 Task: Send an email with the signature Gavin Kelly with the subject Update on a performance review and the message We need to follow up with the vendor on the delayed shipment of the products. from softage.8@softage.net to softage.1@softage.net and softage.2@softage.net
Action: Mouse moved to (908, 56)
Screenshot: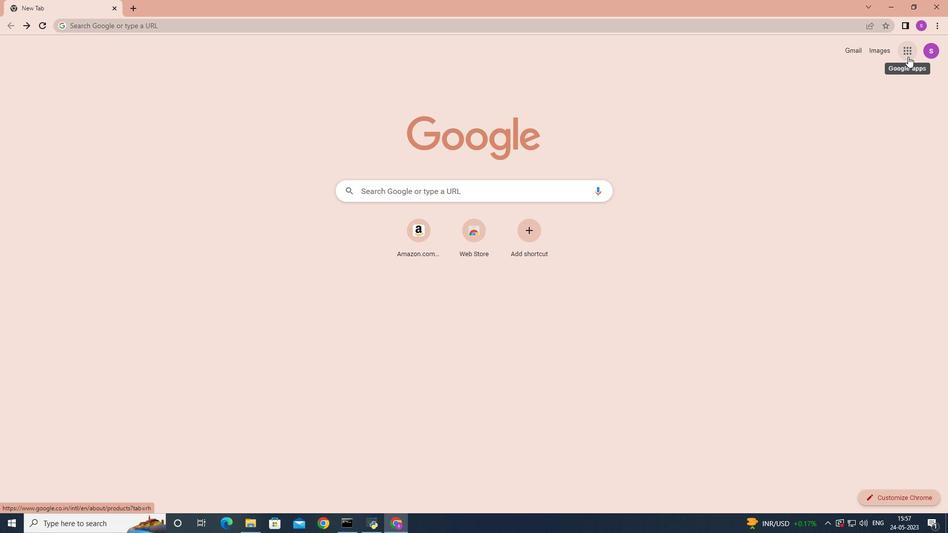 
Action: Mouse pressed left at (908, 56)
Screenshot: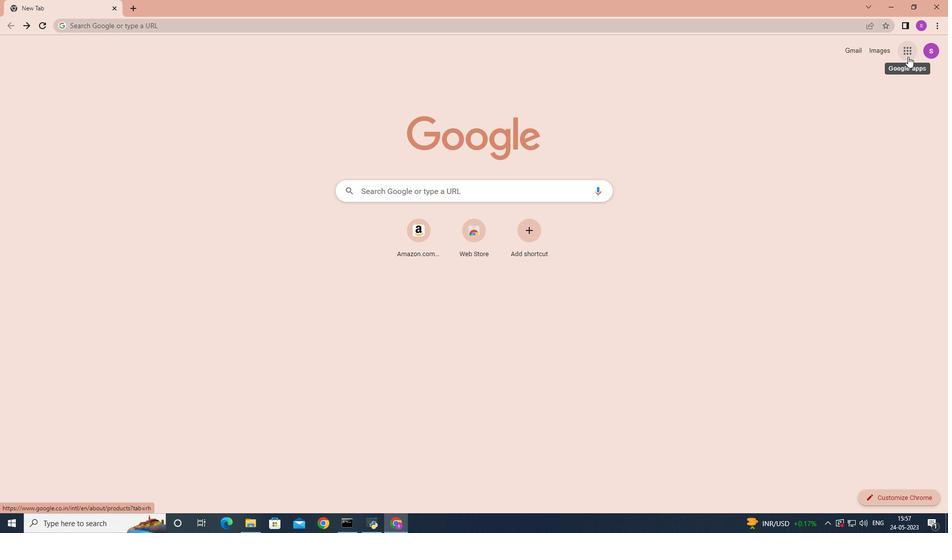 
Action: Mouse moved to (855, 104)
Screenshot: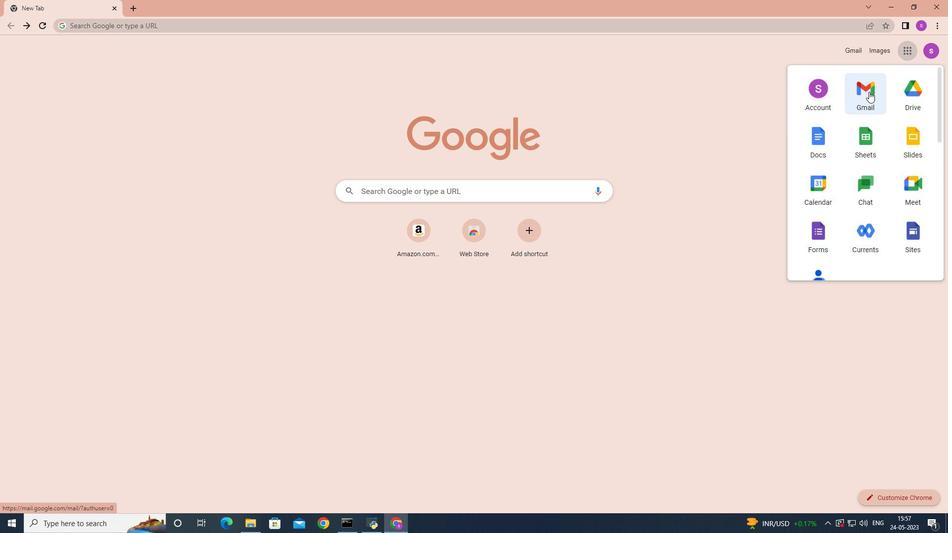 
Action: Mouse pressed left at (855, 104)
Screenshot: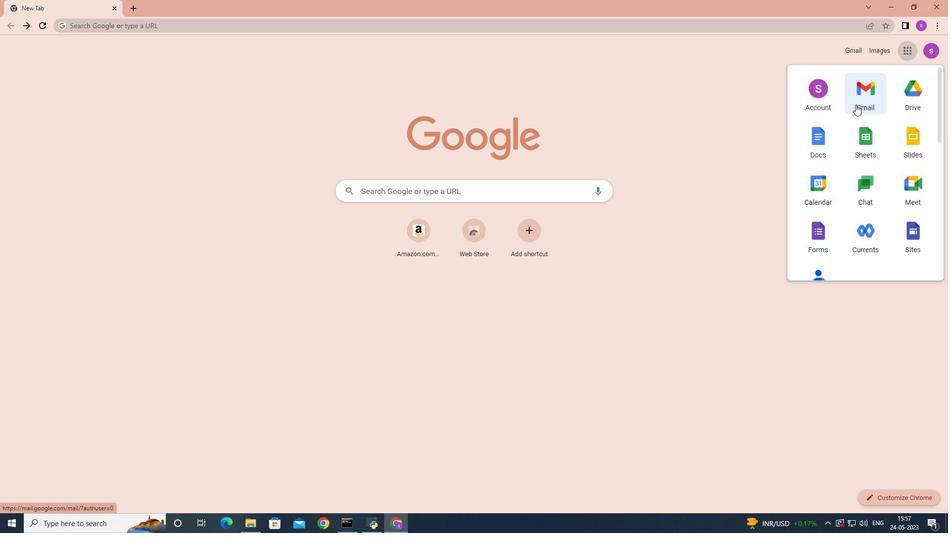 
Action: Mouse moved to (836, 56)
Screenshot: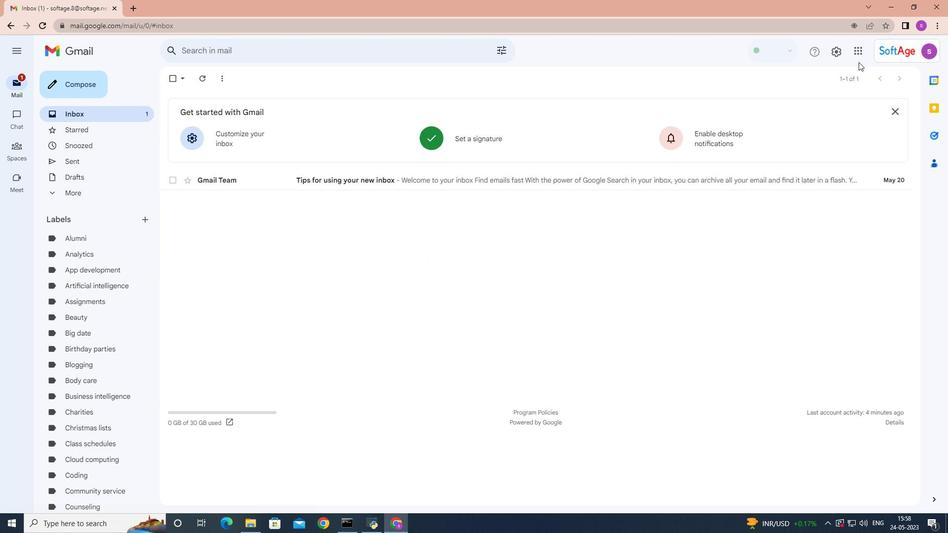 
Action: Mouse pressed left at (836, 56)
Screenshot: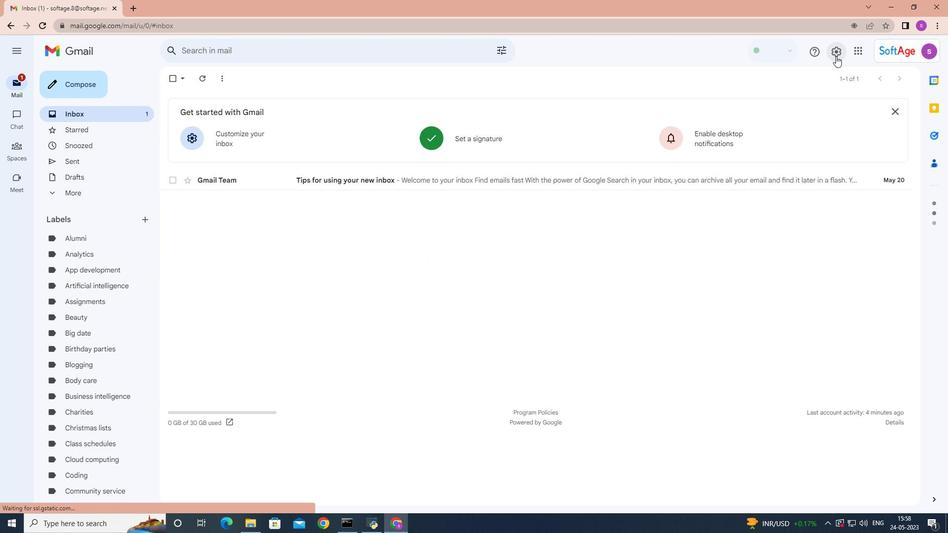 
Action: Mouse moved to (826, 102)
Screenshot: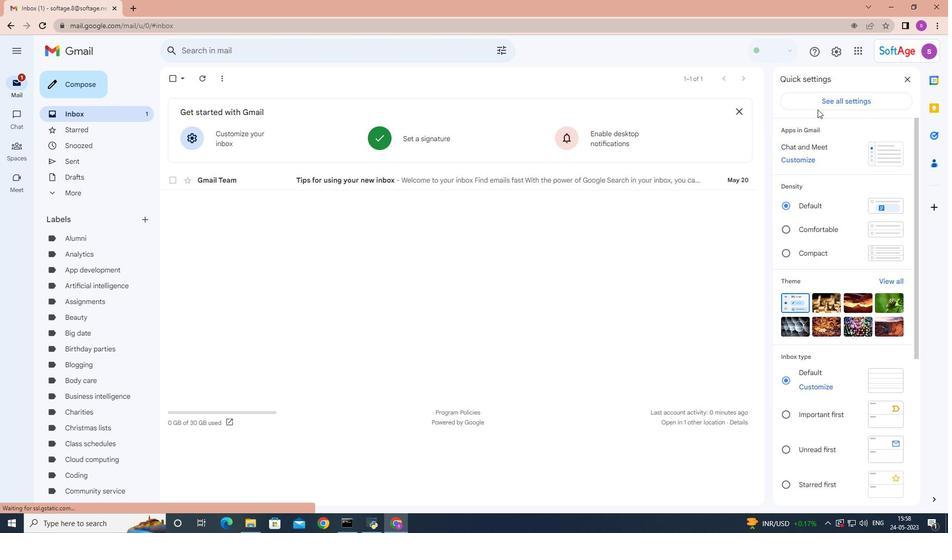 
Action: Mouse pressed left at (826, 102)
Screenshot: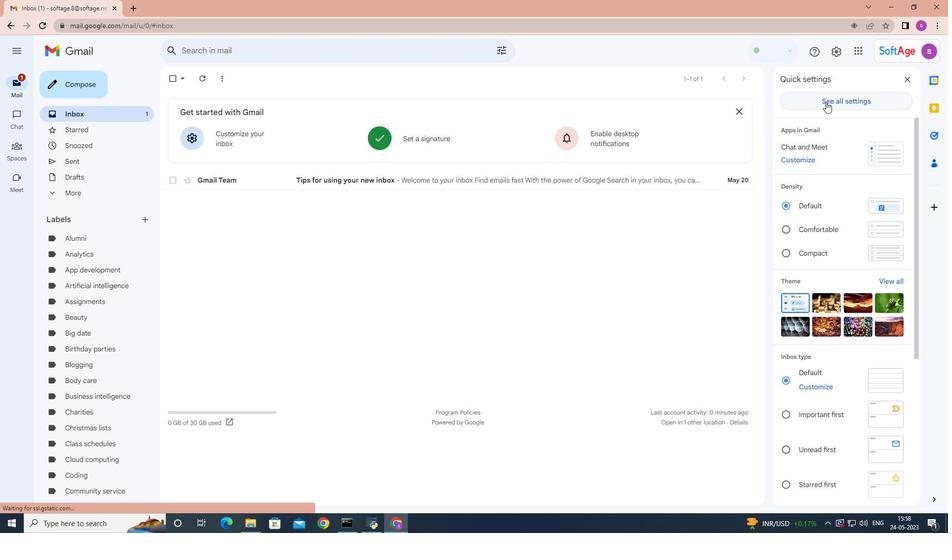 
Action: Mouse moved to (350, 303)
Screenshot: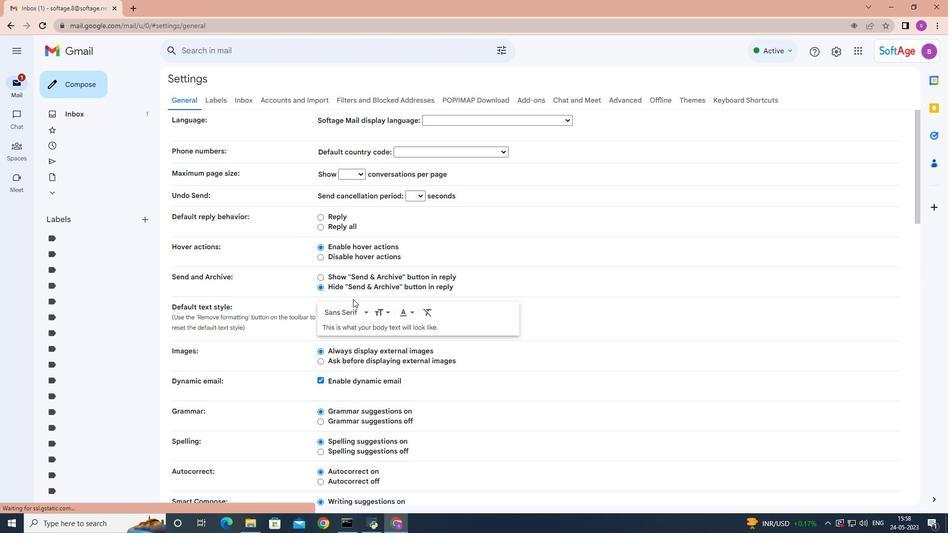 
Action: Mouse scrolled (350, 303) with delta (0, 0)
Screenshot: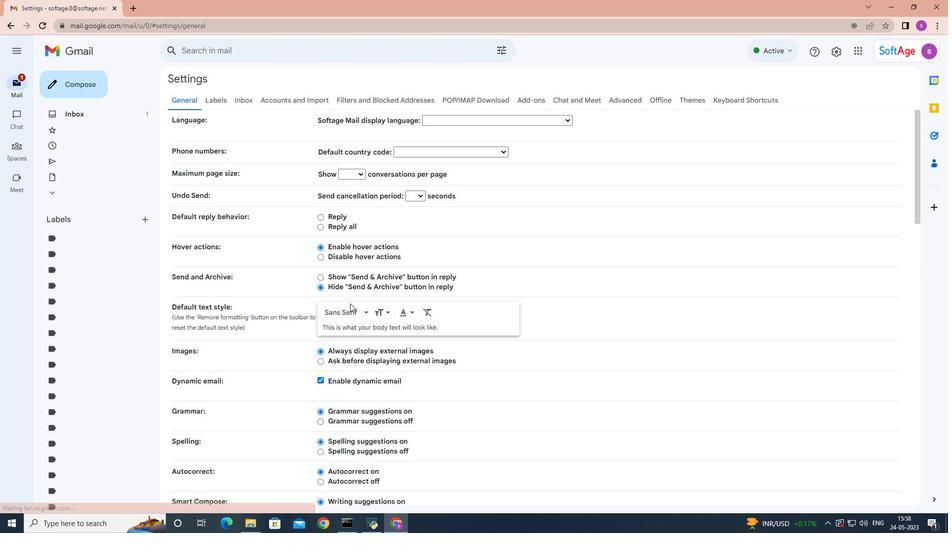 
Action: Mouse scrolled (350, 303) with delta (0, 0)
Screenshot: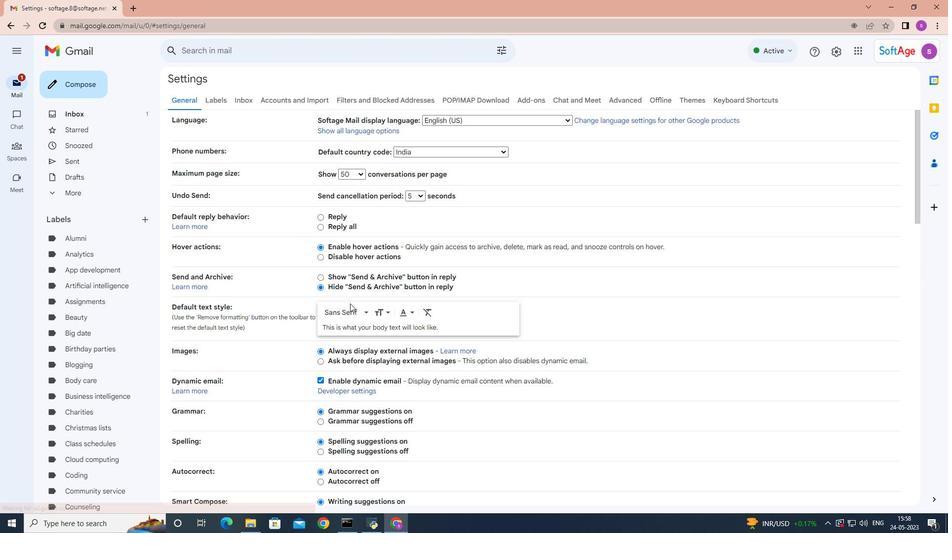 
Action: Mouse scrolled (350, 303) with delta (0, 0)
Screenshot: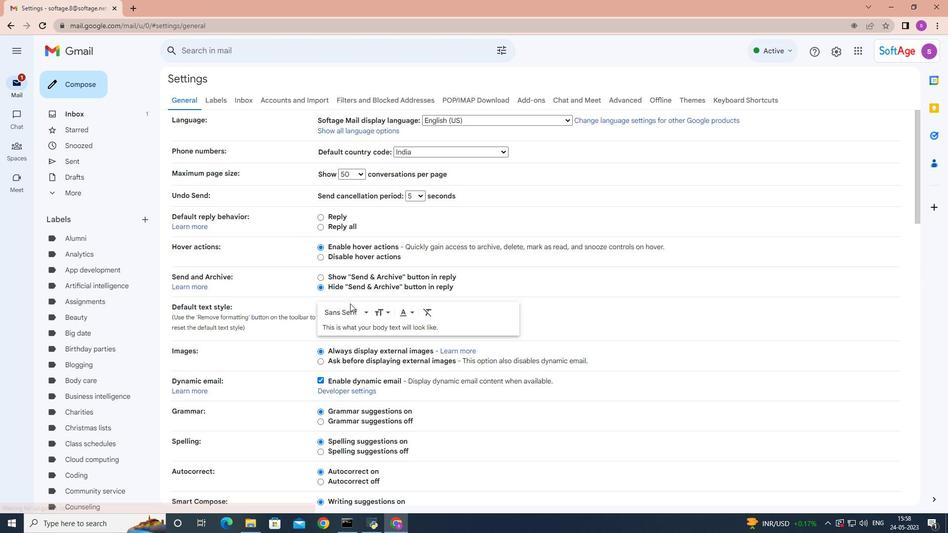 
Action: Mouse scrolled (350, 303) with delta (0, 0)
Screenshot: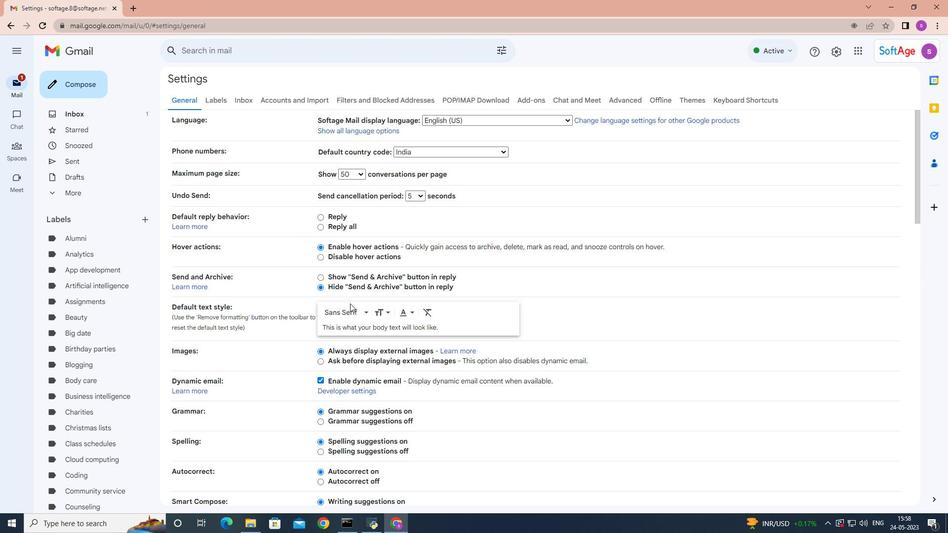 
Action: Mouse scrolled (350, 303) with delta (0, 0)
Screenshot: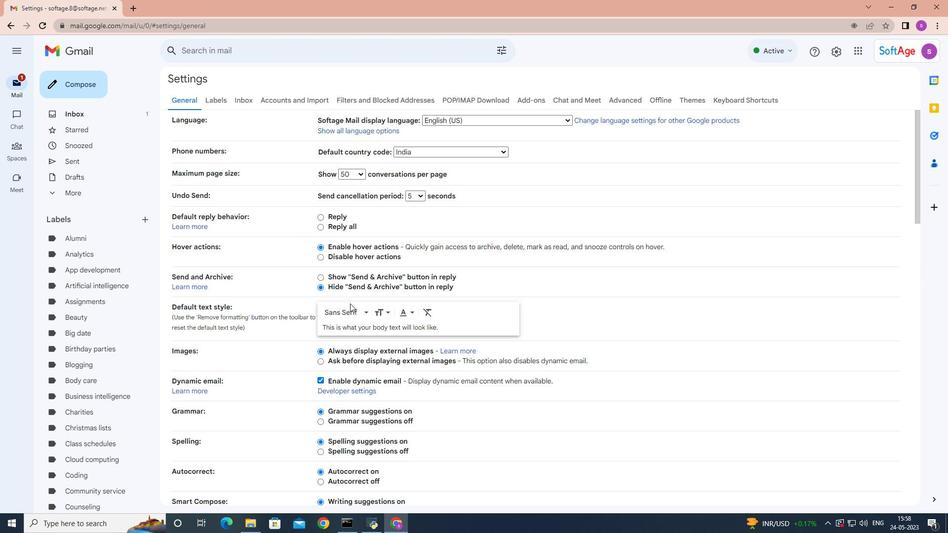 
Action: Mouse scrolled (350, 303) with delta (0, 0)
Screenshot: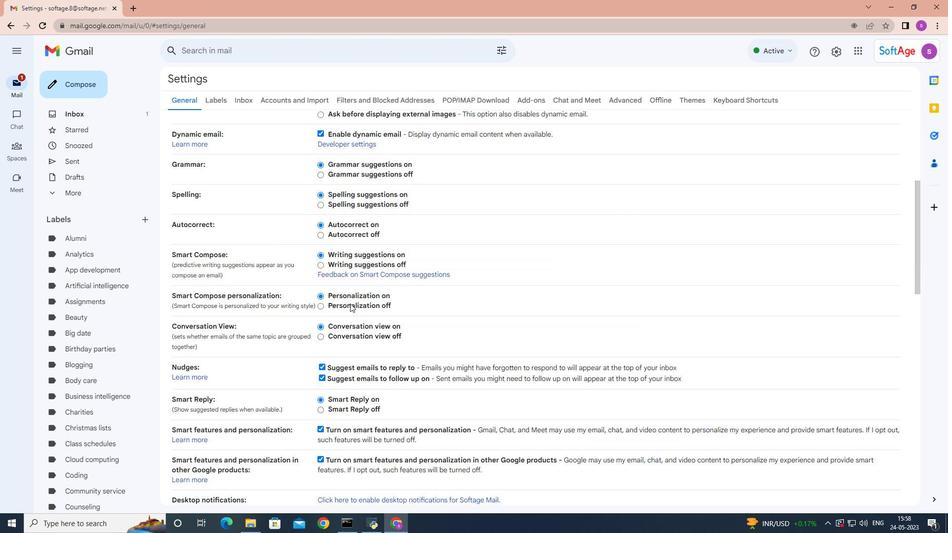 
Action: Mouse scrolled (350, 303) with delta (0, 0)
Screenshot: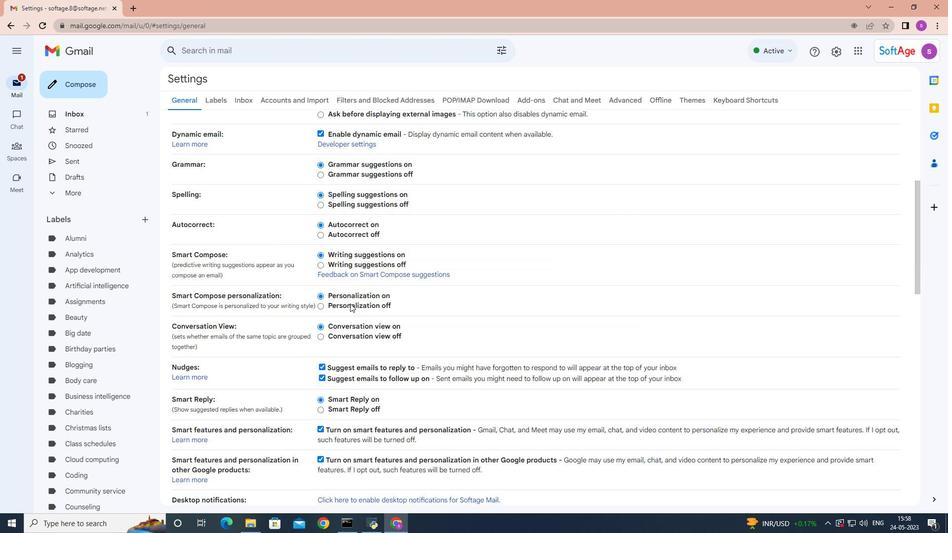 
Action: Mouse scrolled (350, 303) with delta (0, 0)
Screenshot: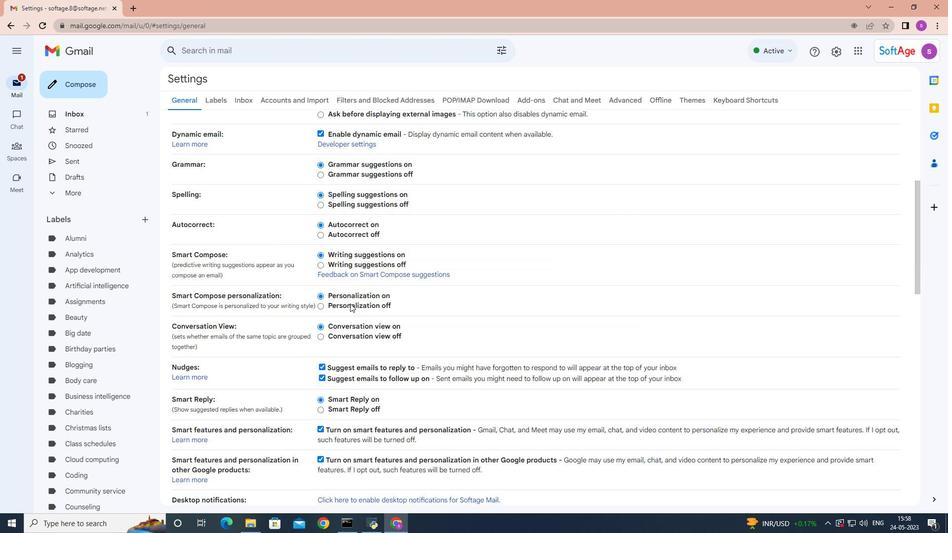 
Action: Mouse scrolled (350, 303) with delta (0, 0)
Screenshot: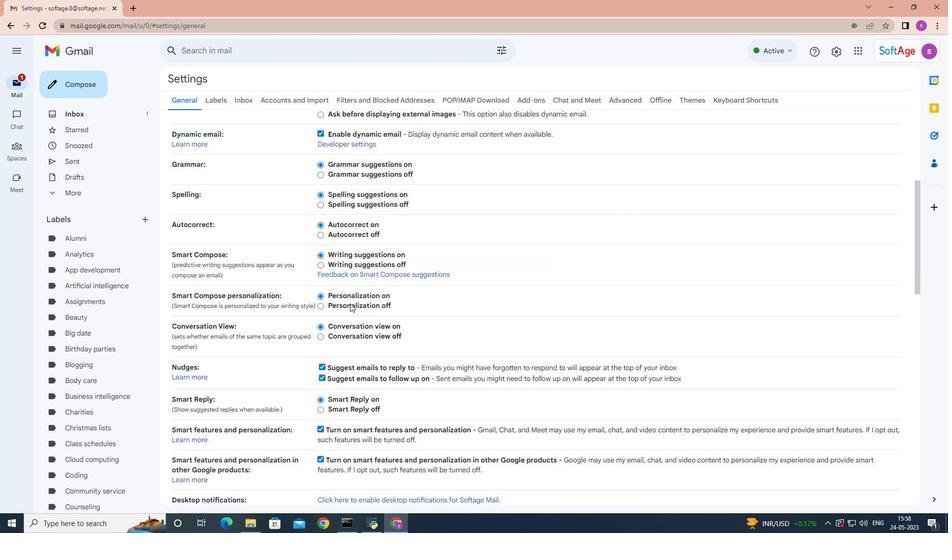 
Action: Mouse scrolled (350, 303) with delta (0, 0)
Screenshot: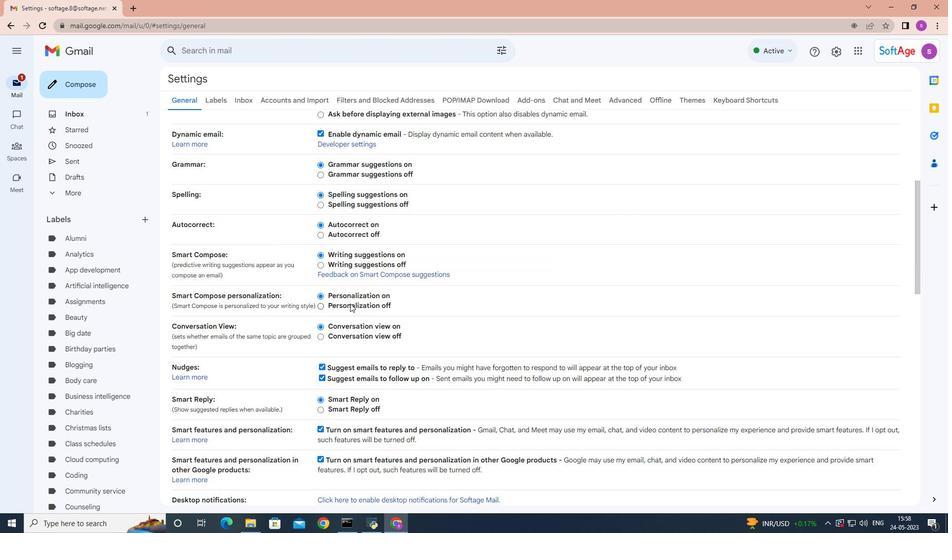 
Action: Mouse scrolled (350, 303) with delta (0, 0)
Screenshot: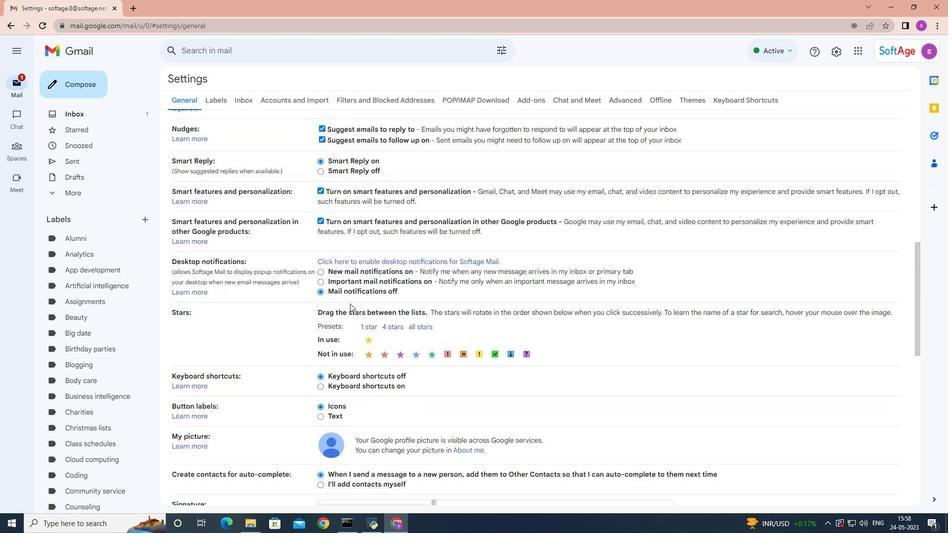 
Action: Mouse scrolled (350, 303) with delta (0, 0)
Screenshot: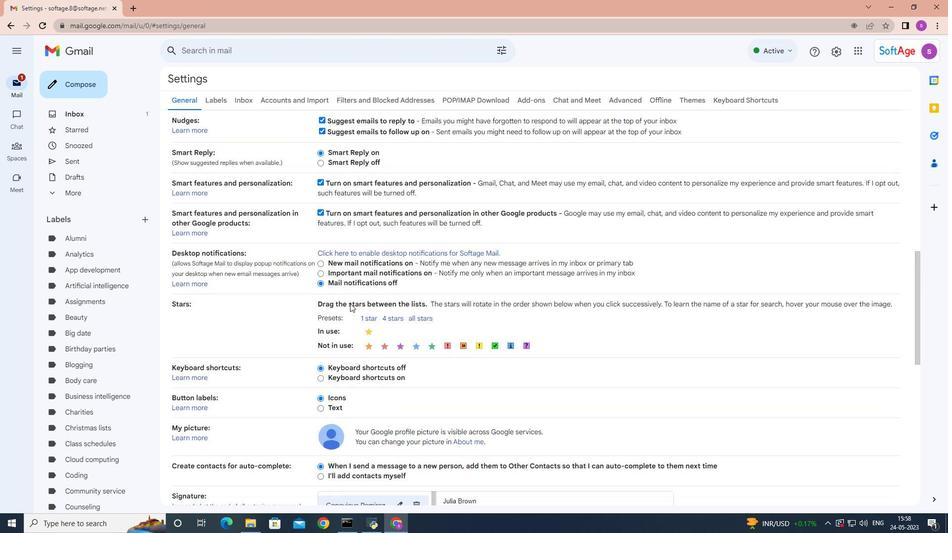 
Action: Mouse scrolled (350, 303) with delta (0, 0)
Screenshot: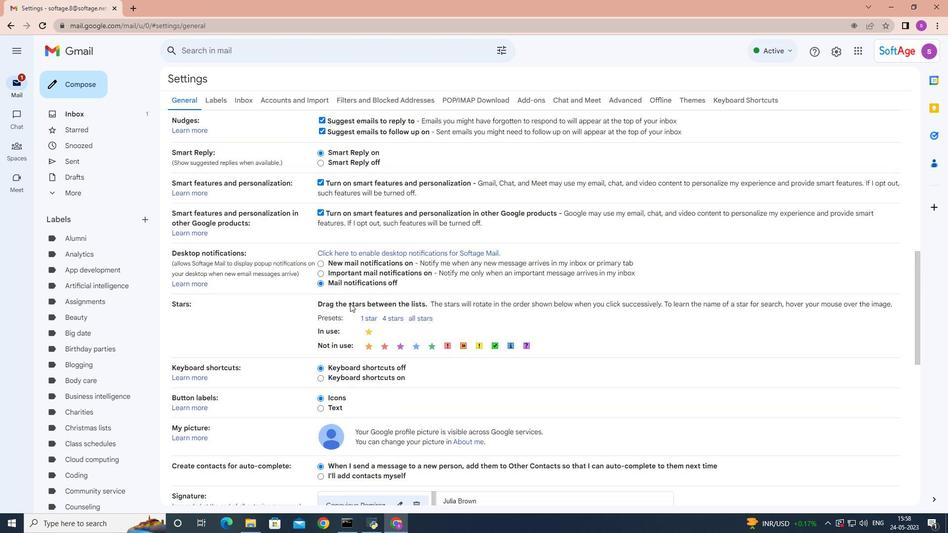 
Action: Mouse scrolled (350, 303) with delta (0, 0)
Screenshot: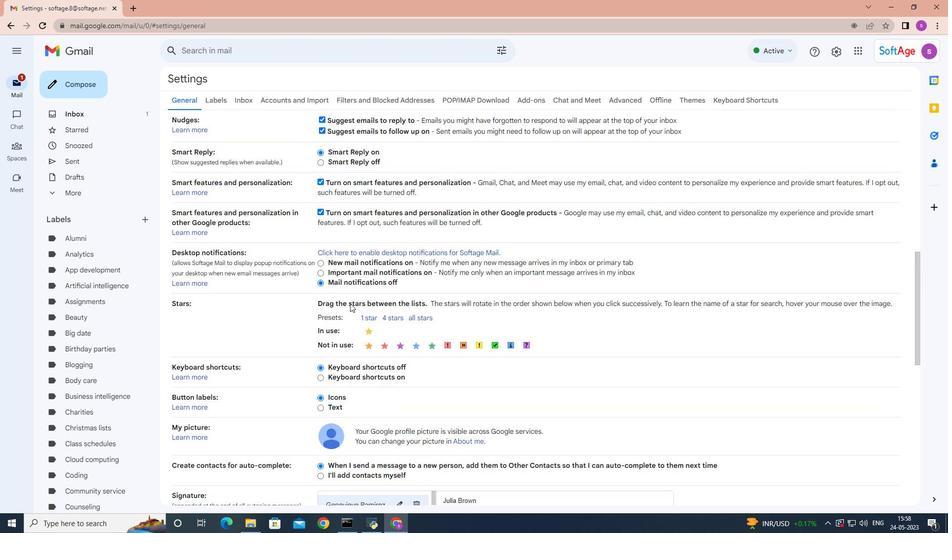 
Action: Mouse scrolled (350, 303) with delta (0, 0)
Screenshot: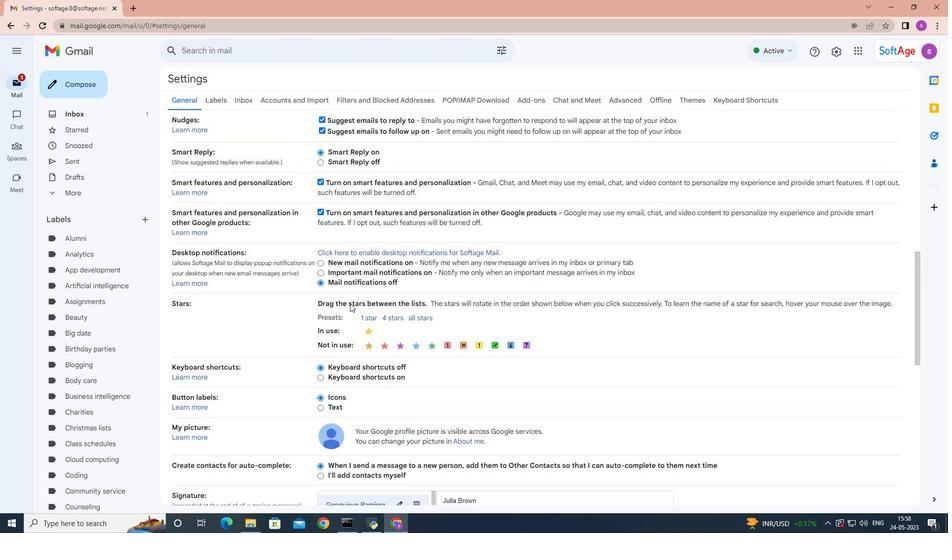 
Action: Mouse moved to (372, 341)
Screenshot: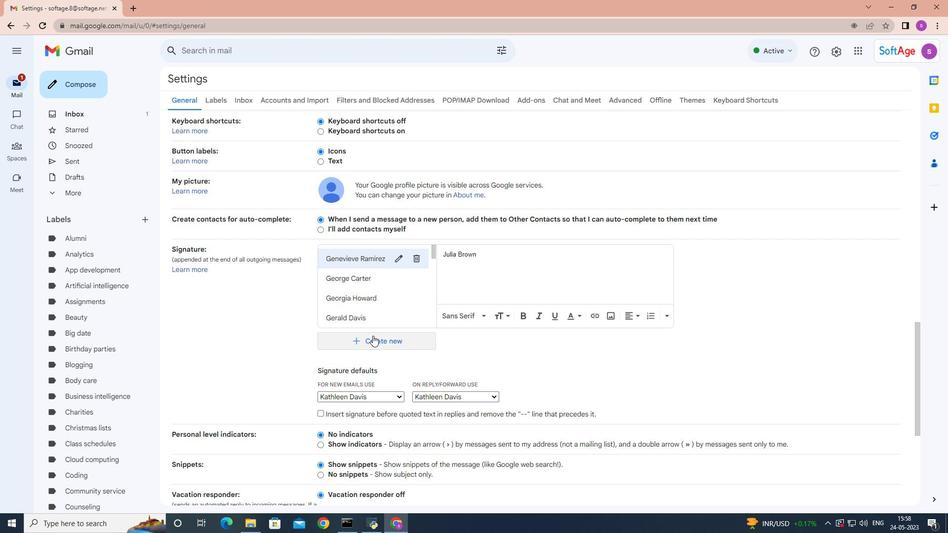 
Action: Mouse pressed left at (373, 340)
Screenshot: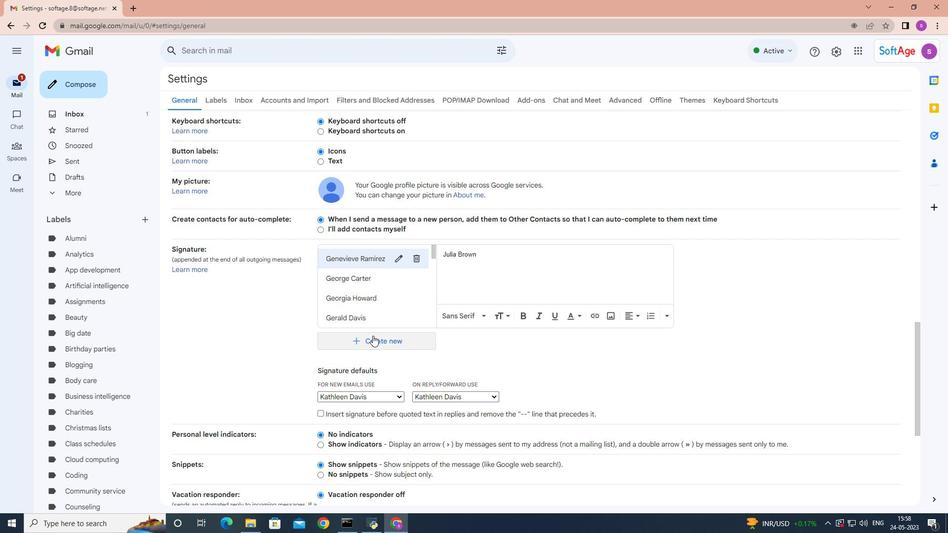 
Action: Mouse moved to (388, 271)
Screenshot: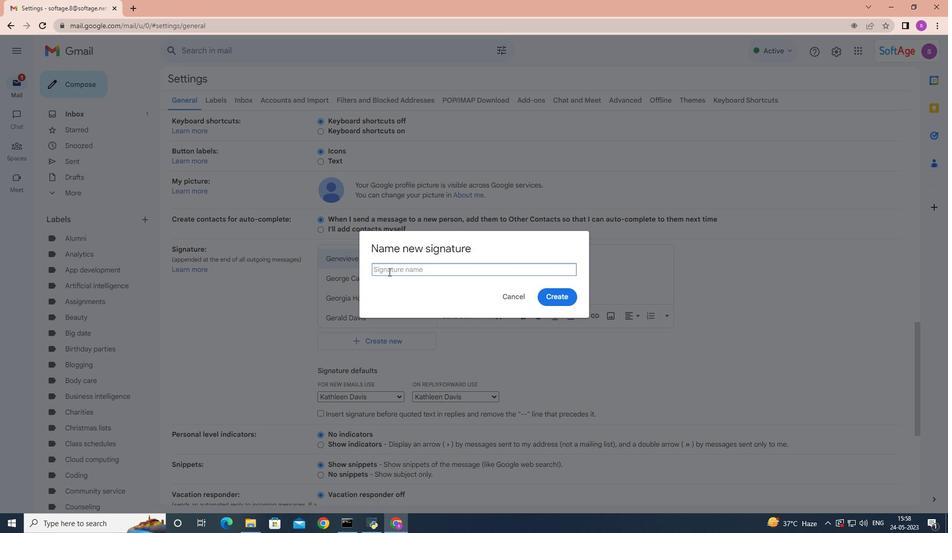 
Action: Mouse pressed left at (388, 271)
Screenshot: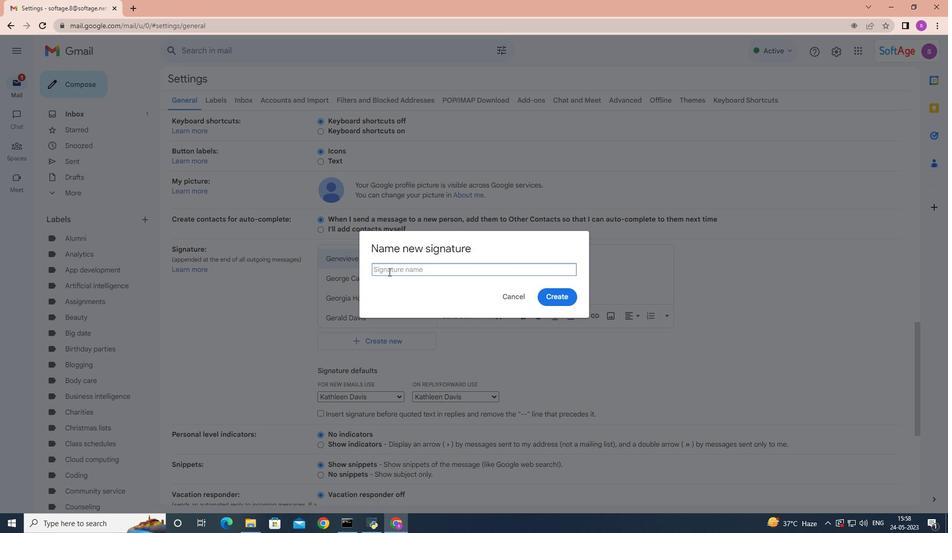 
Action: Mouse moved to (388, 273)
Screenshot: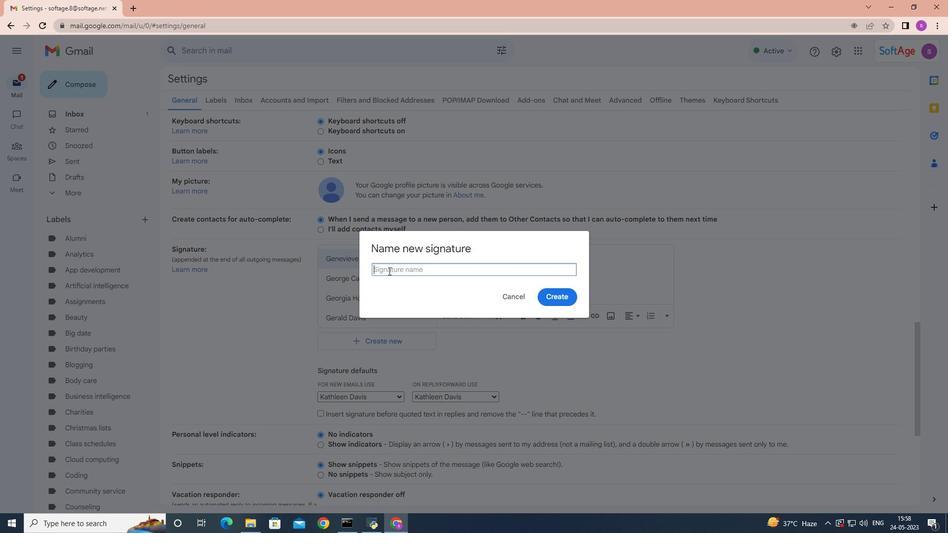 
Action: Key pressed <Key.shift><Key.shift><Key.shift><Key.shift><Key.shift><Key.shift><Key.shift><Key.shift><Key.shift><Key.shift><Key.shift><Key.shift><Key.shift><Key.shift><Key.shift><Key.shift><Key.shift><Key.shift><Key.shift><Key.shift><Key.shift><Key.shift><Key.shift><Key.shift><Key.shift><Key.shift><Key.shift><Key.shift><Key.shift><Key.shift><Key.shift>Gavin<Key.space><Key.shift>Kelly<Key.space>
Screenshot: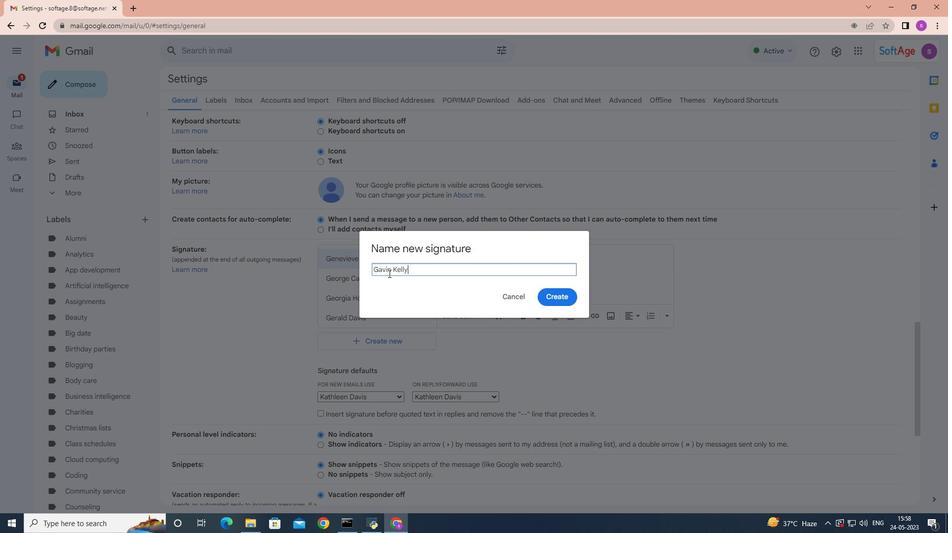 
Action: Mouse moved to (548, 295)
Screenshot: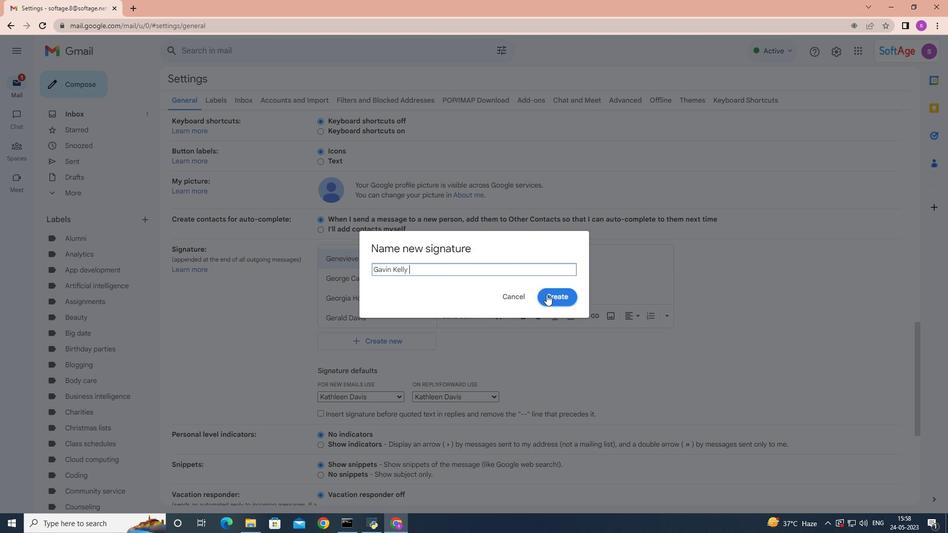 
Action: Mouse pressed left at (548, 295)
Screenshot: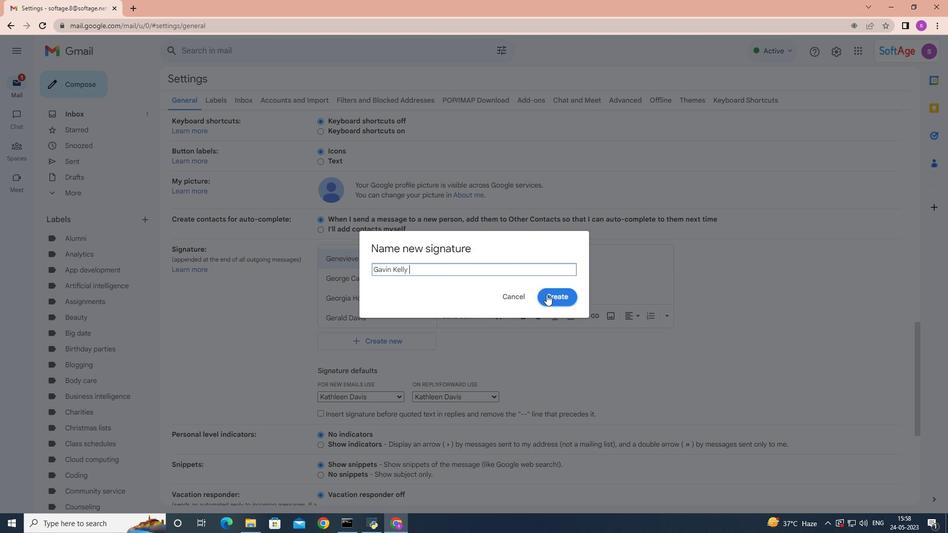 
Action: Mouse moved to (472, 260)
Screenshot: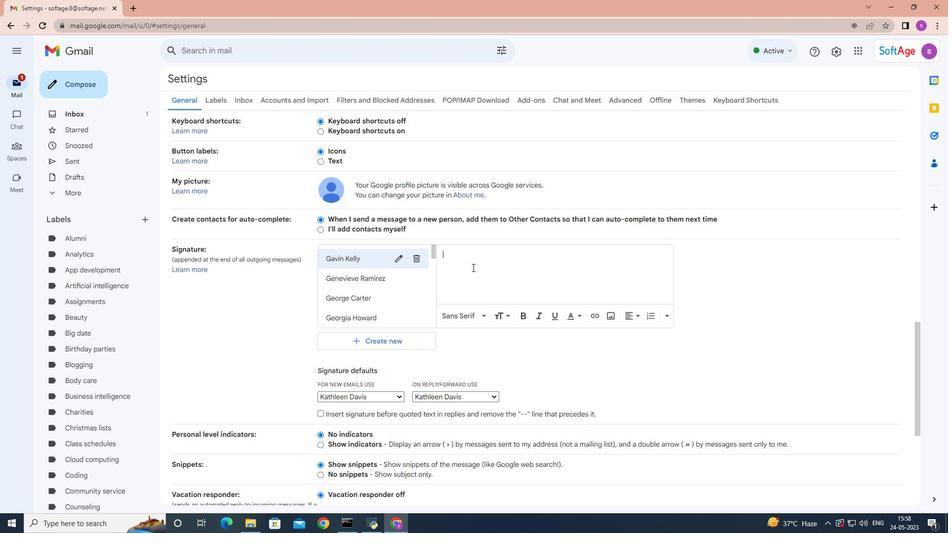 
Action: Mouse pressed left at (472, 260)
Screenshot: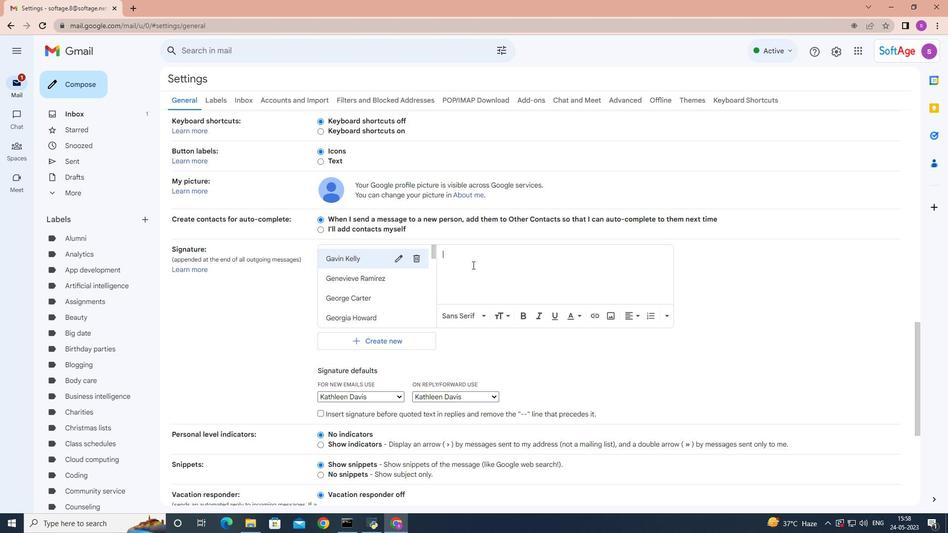 
Action: Mouse moved to (463, 262)
Screenshot: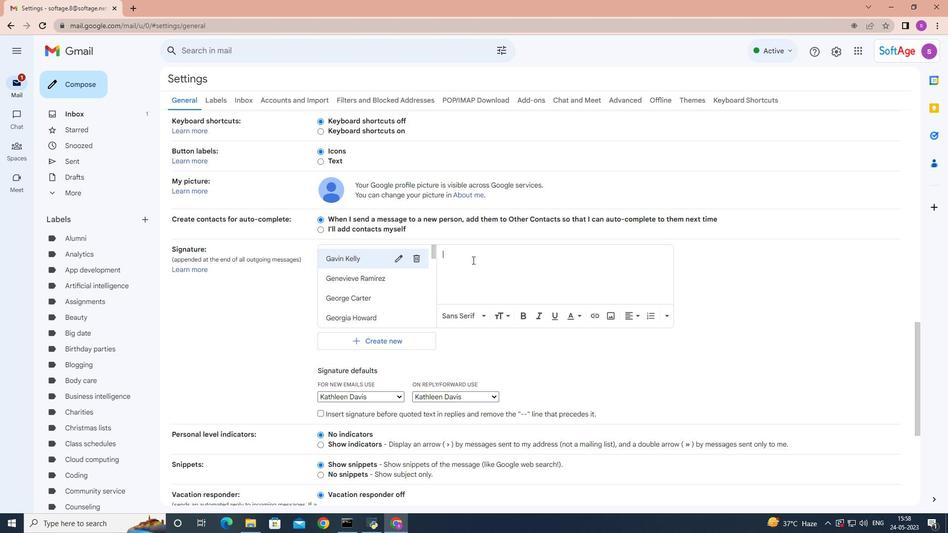 
Action: Key pressed <Key.shift><Key.shift><Key.shift><Key.shift><Key.shift><Key.shift><Key.shift><Key.shift><Key.shift><Key.shift><Key.shift><Key.shift><Key.shift><Key.shift><Key.shift><Key.shift><Key.shift><Key.shift><Key.shift><Key.shift><Key.shift><Key.shift><Key.shift><Key.shift><Key.shift><Key.shift><Key.shift><Key.shift><Key.shift><Key.shift><Key.shift><Key.shift><Key.shift><Key.shift><Key.shift><Key.shift>Gavin<Key.space><Key.shift>Kelly<Key.space>
Screenshot: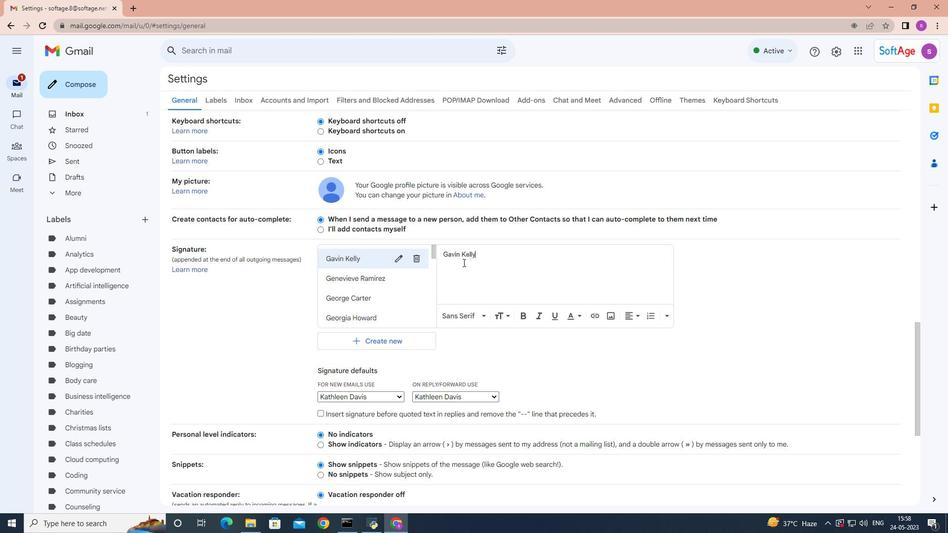 
Action: Mouse moved to (390, 396)
Screenshot: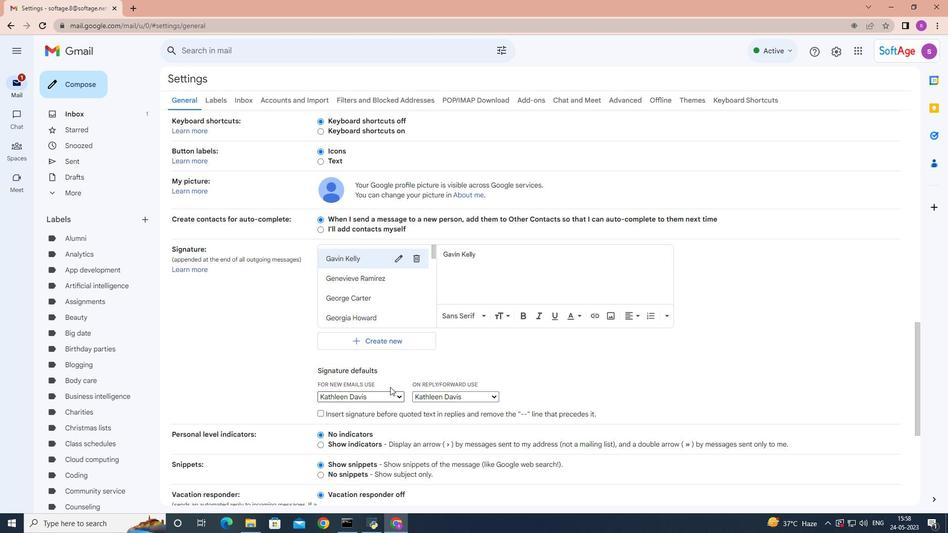 
Action: Mouse pressed left at (390, 396)
Screenshot: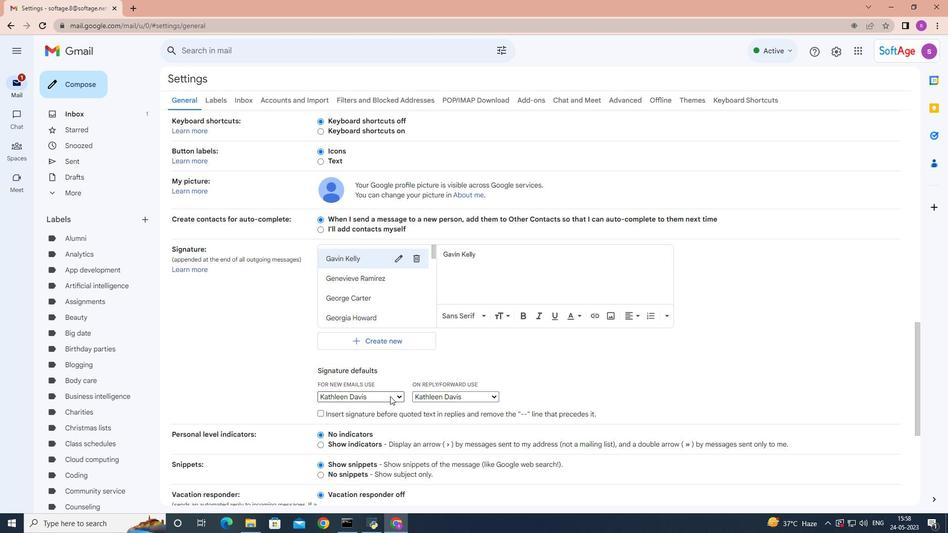 
Action: Mouse moved to (377, 305)
Screenshot: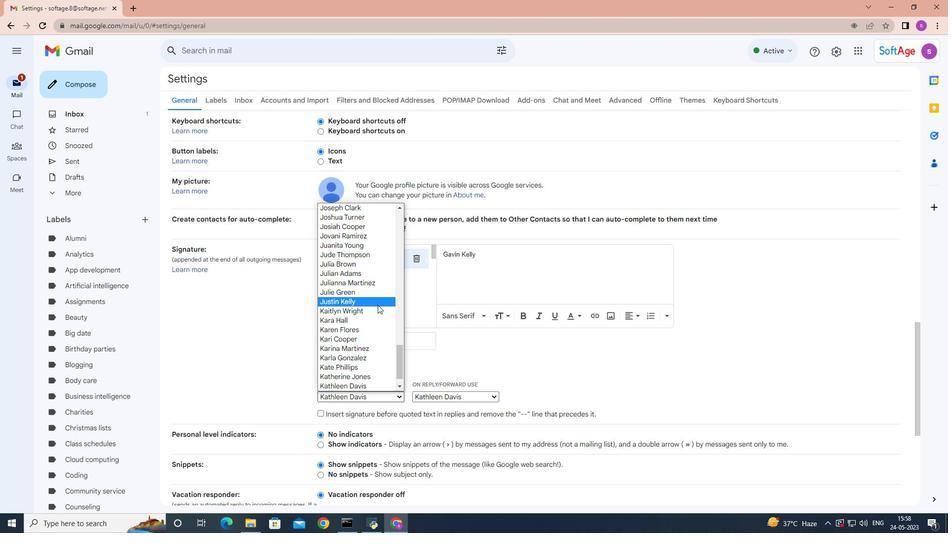 
Action: Mouse scrolled (377, 304) with delta (0, 0)
Screenshot: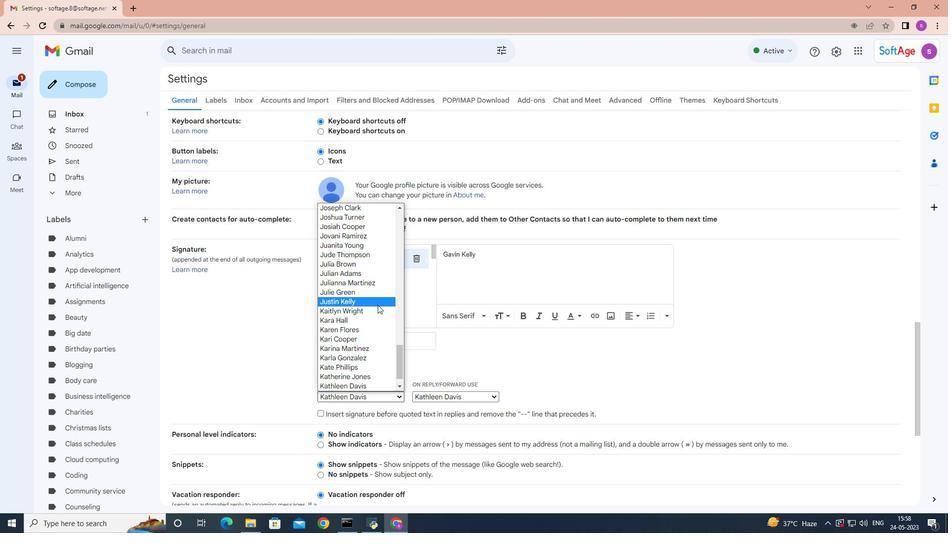 
Action: Mouse moved to (376, 305)
Screenshot: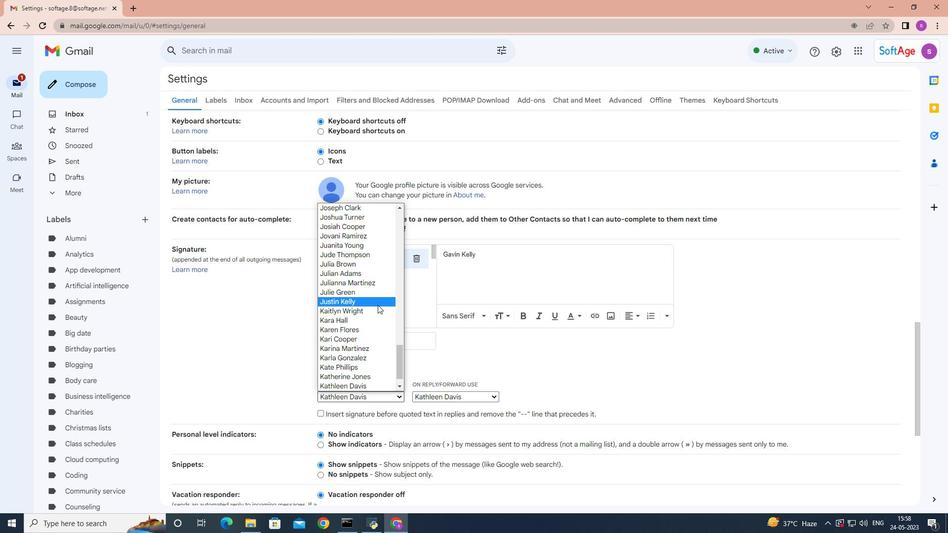 
Action: Mouse scrolled (376, 305) with delta (0, 0)
Screenshot: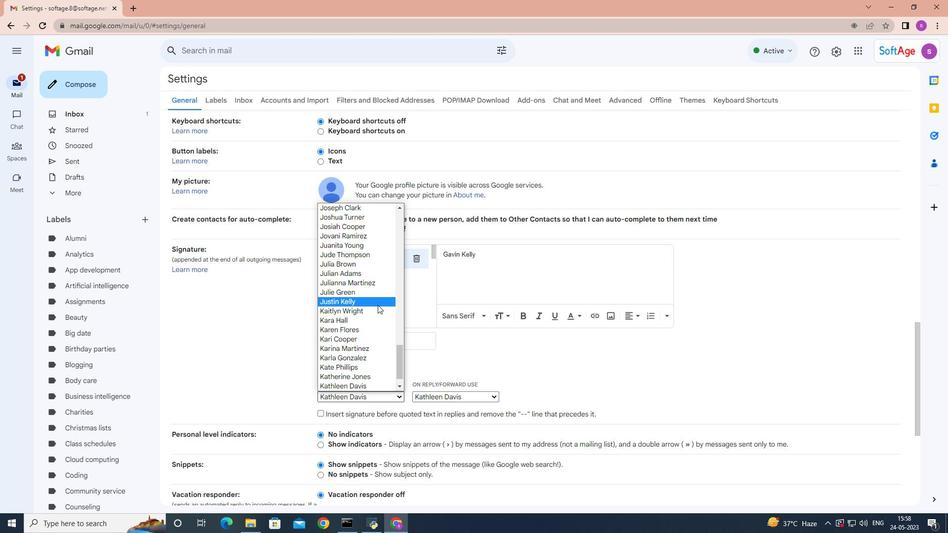 
Action: Mouse scrolled (376, 305) with delta (0, 0)
Screenshot: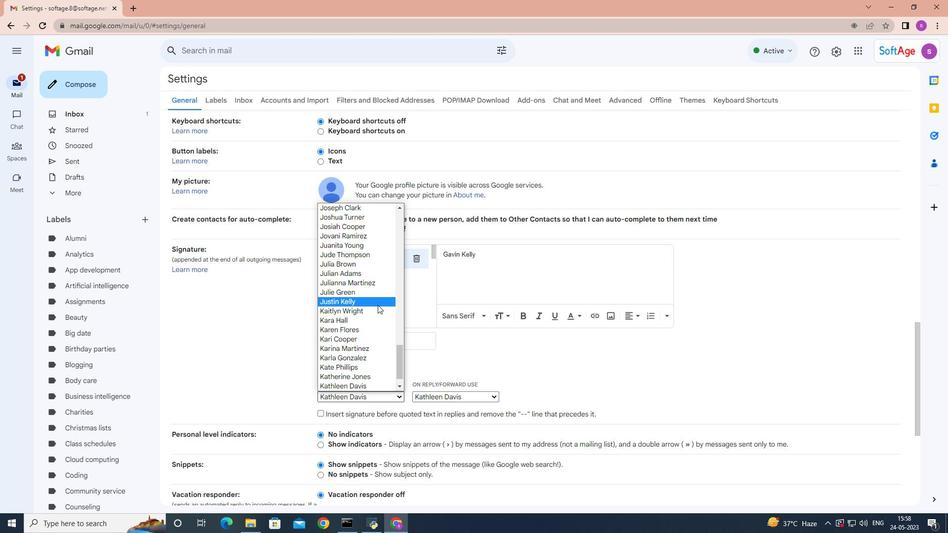 
Action: Mouse scrolled (376, 305) with delta (0, 0)
Screenshot: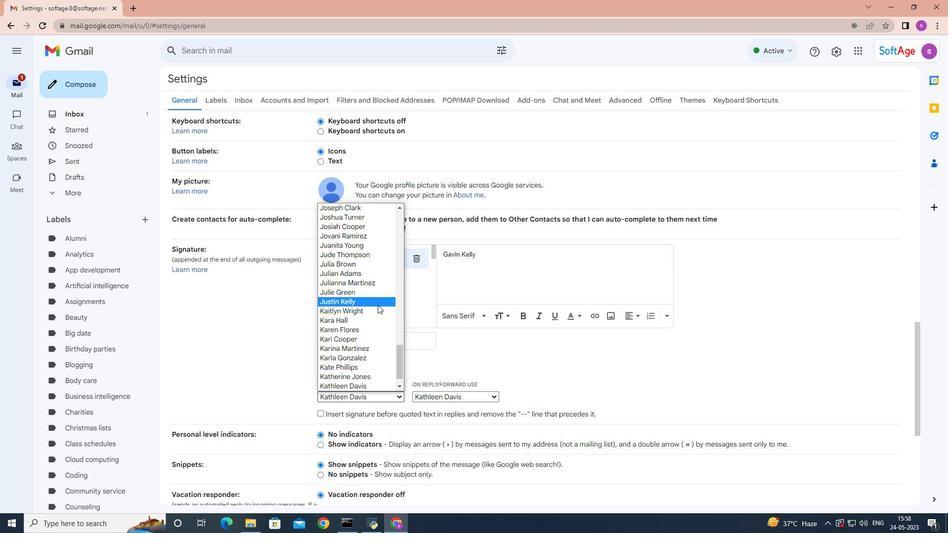 
Action: Mouse scrolled (376, 305) with delta (0, 0)
Screenshot: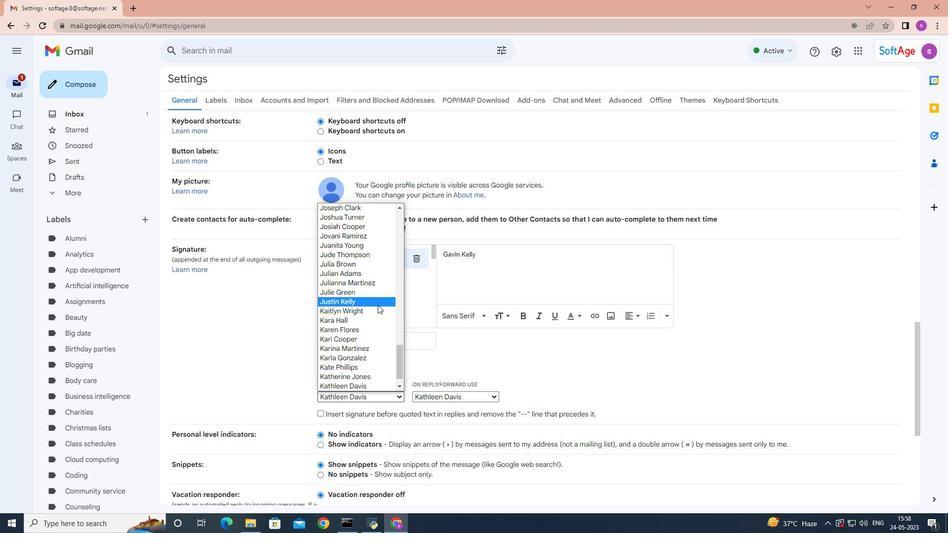 
Action: Mouse moved to (374, 307)
Screenshot: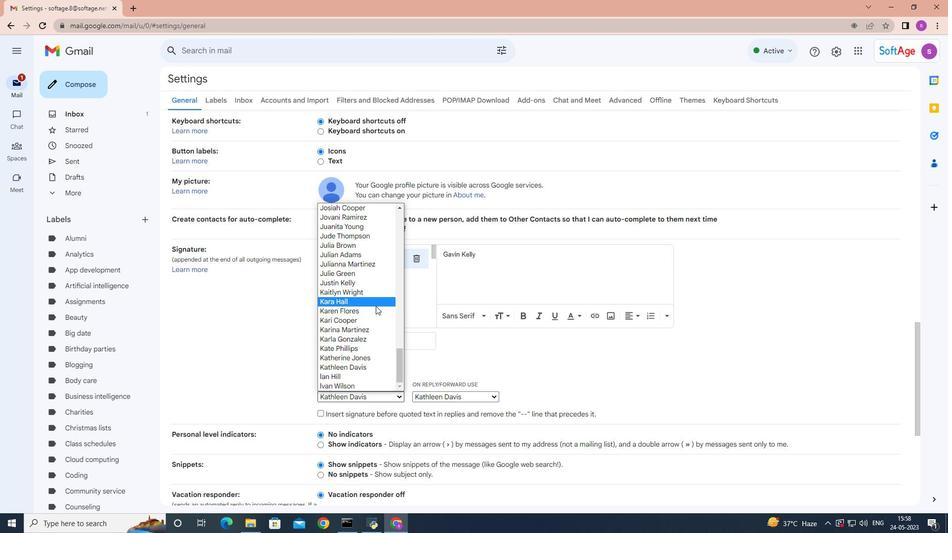 
Action: Mouse scrolled (374, 307) with delta (0, 0)
Screenshot: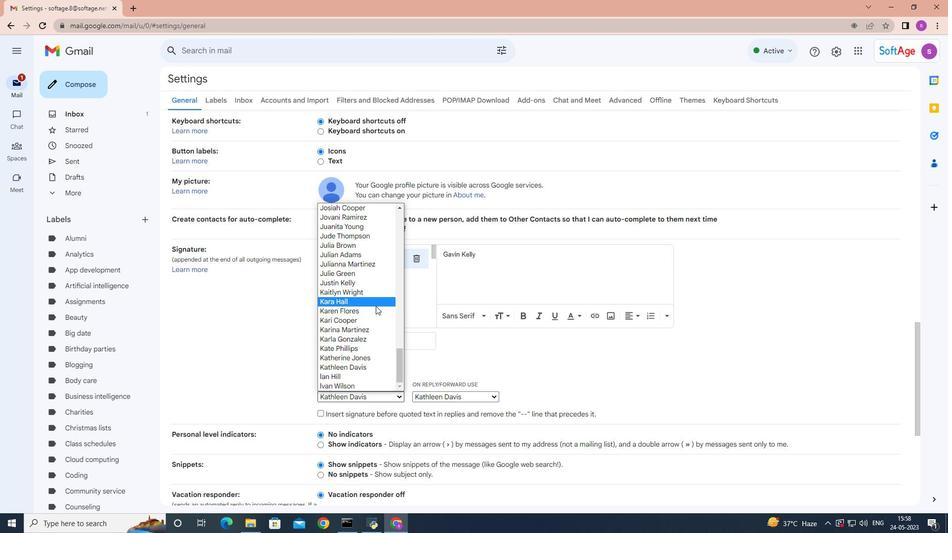 
Action: Mouse moved to (374, 308)
Screenshot: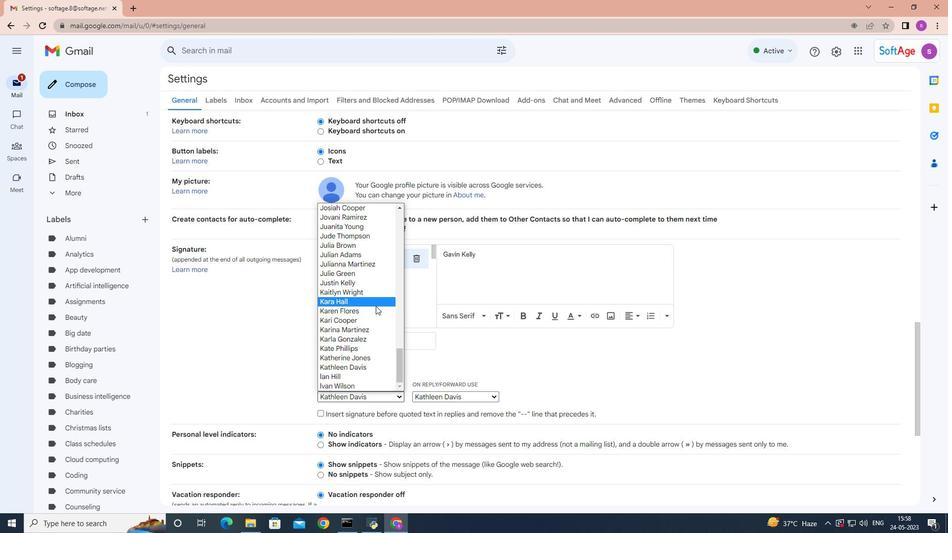 
Action: Mouse scrolled (374, 307) with delta (0, 0)
Screenshot: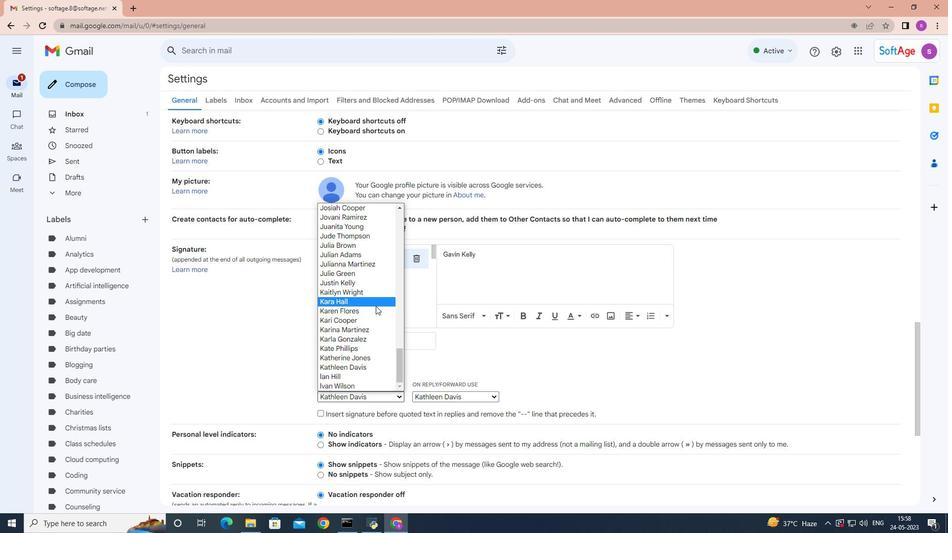 
Action: Mouse moved to (373, 308)
Screenshot: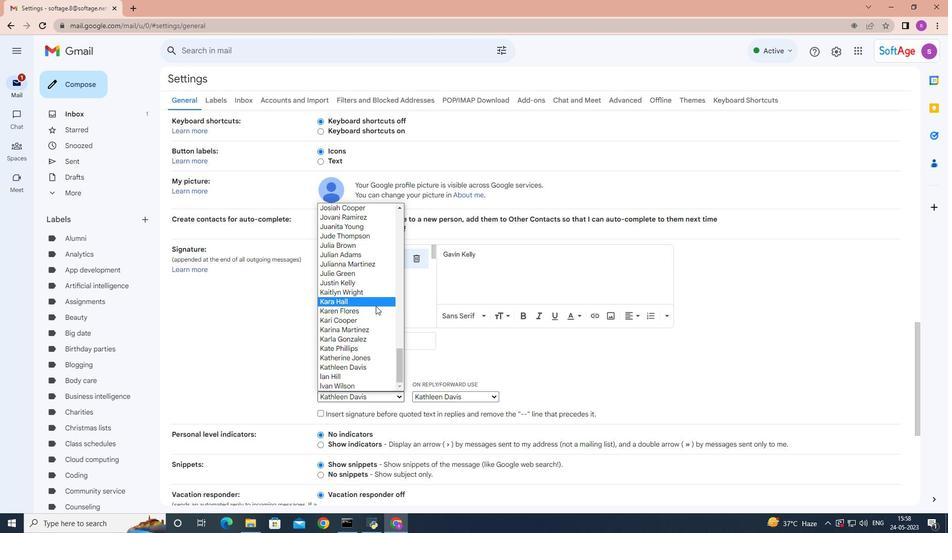 
Action: Mouse scrolled (373, 308) with delta (0, 0)
Screenshot: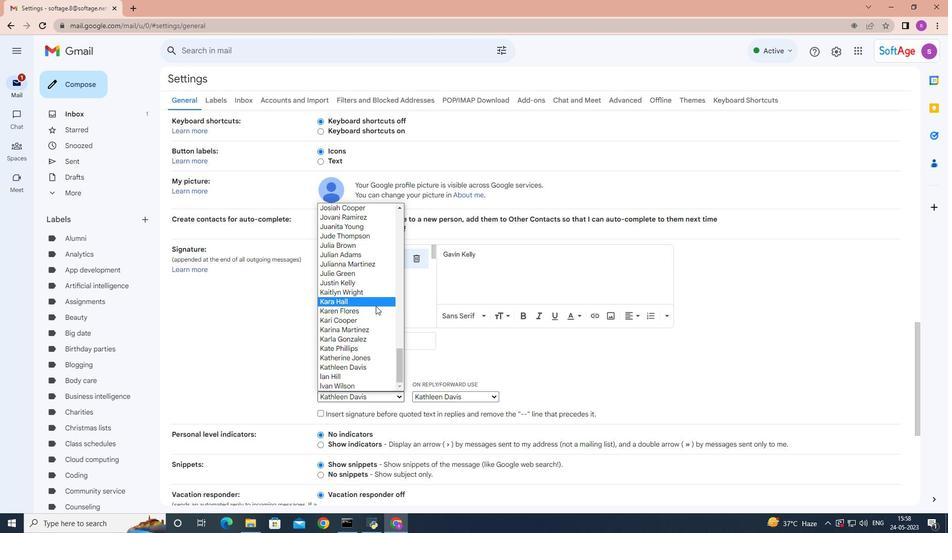 
Action: Mouse scrolled (373, 308) with delta (0, 0)
Screenshot: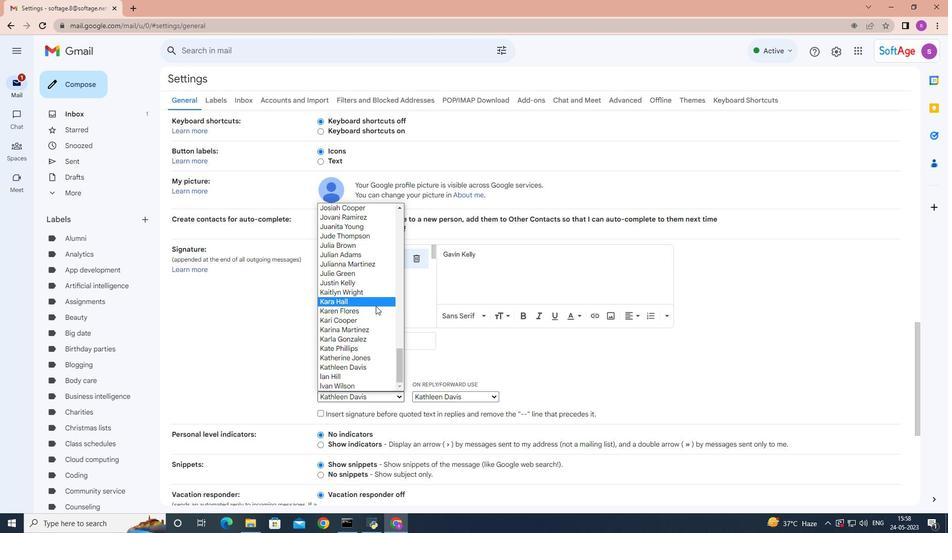 
Action: Mouse moved to (361, 372)
Screenshot: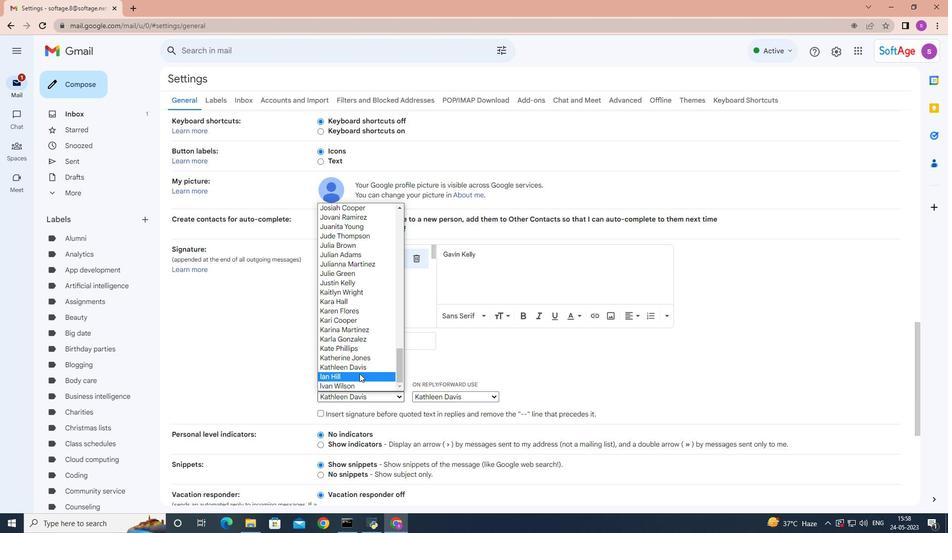
Action: Mouse scrolled (361, 371) with delta (0, 0)
Screenshot: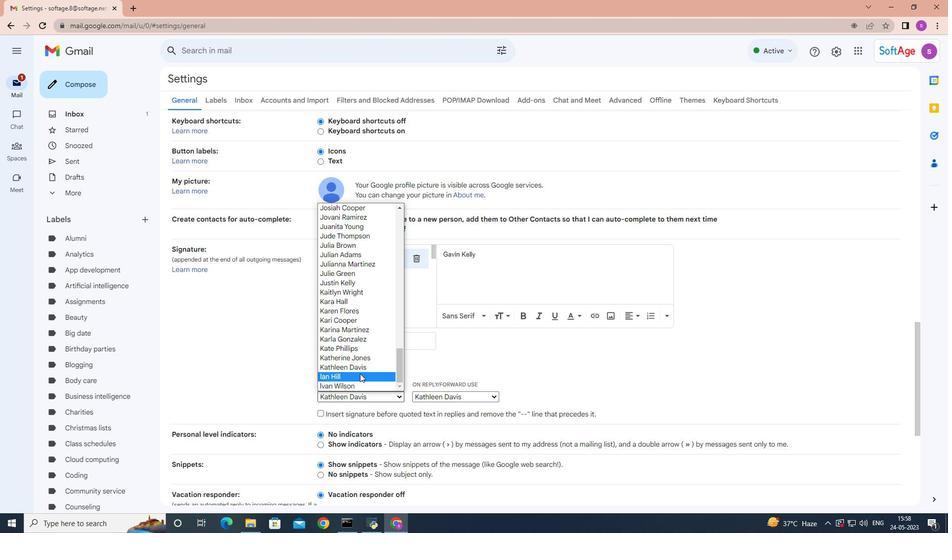 
Action: Mouse scrolled (361, 371) with delta (0, 0)
Screenshot: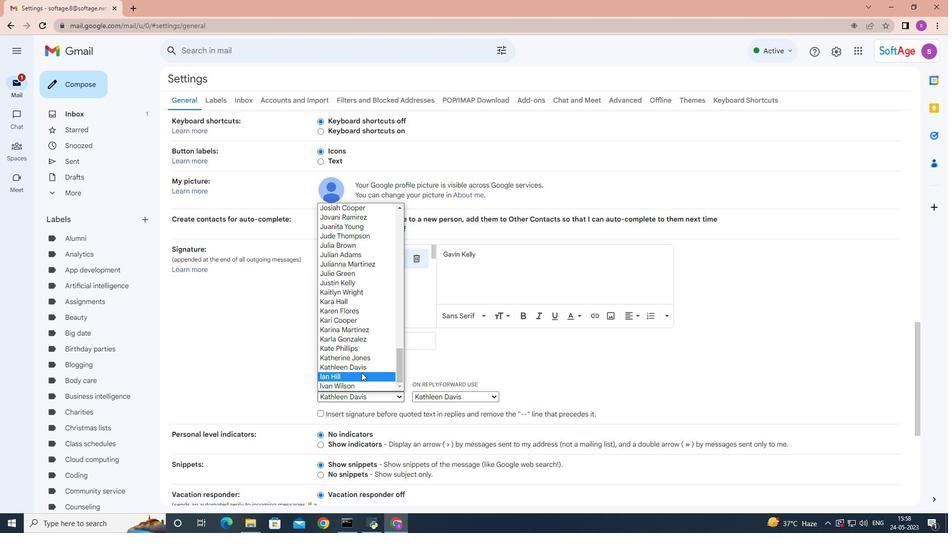 
Action: Mouse scrolled (361, 371) with delta (0, 0)
Screenshot: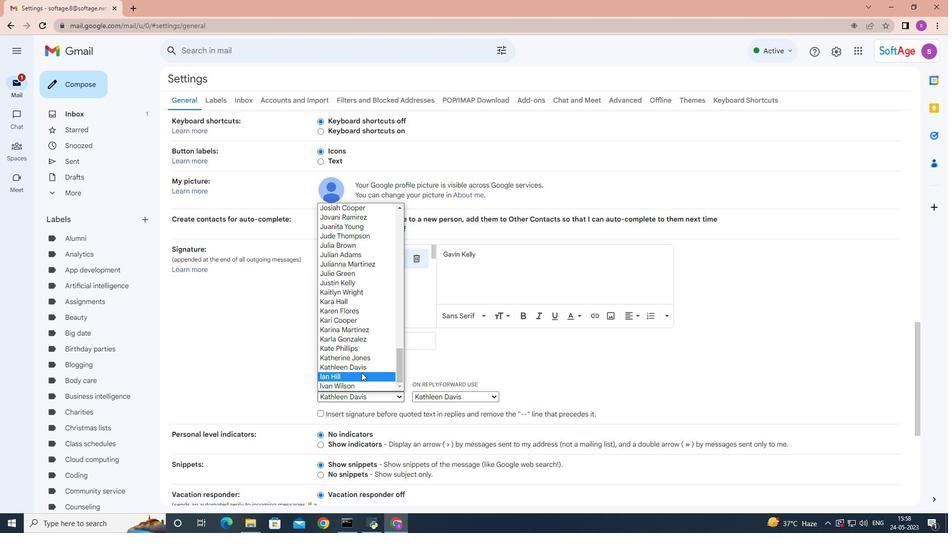 
Action: Mouse moved to (358, 349)
Screenshot: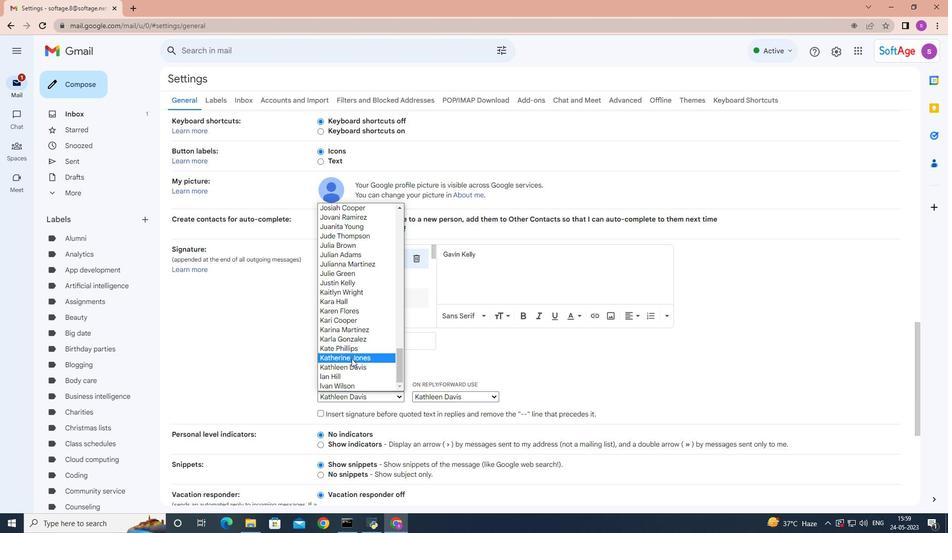 
Action: Mouse scrolled (358, 349) with delta (0, 0)
Screenshot: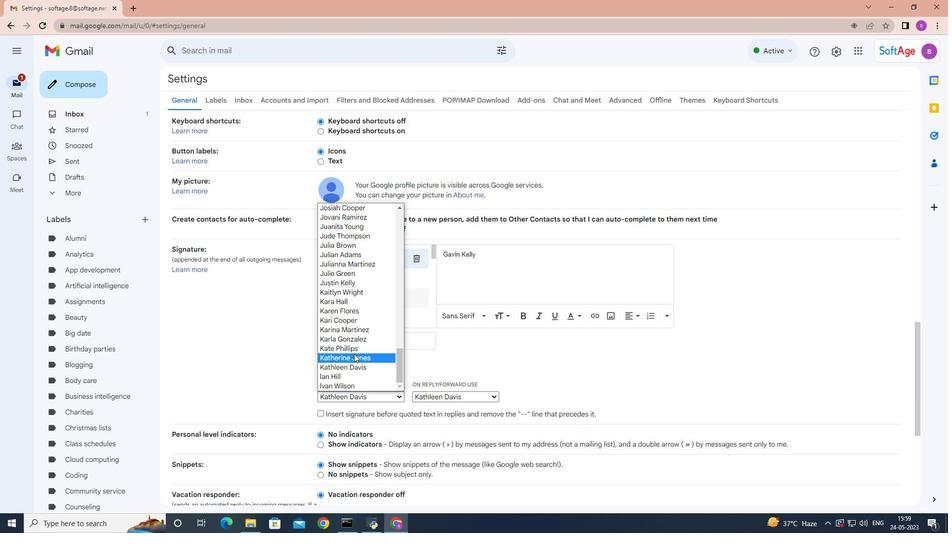 
Action: Mouse scrolled (358, 349) with delta (0, 0)
Screenshot: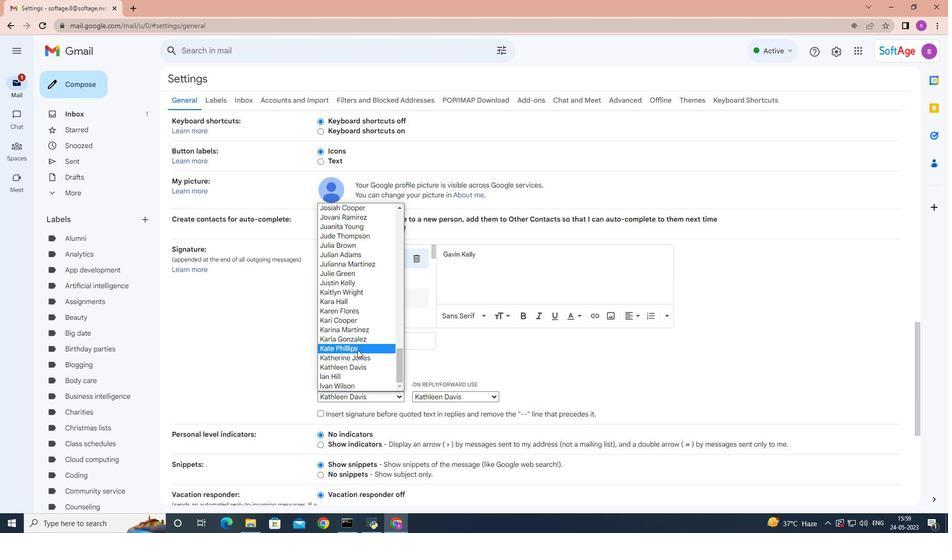 
Action: Mouse scrolled (358, 349) with delta (0, 0)
Screenshot: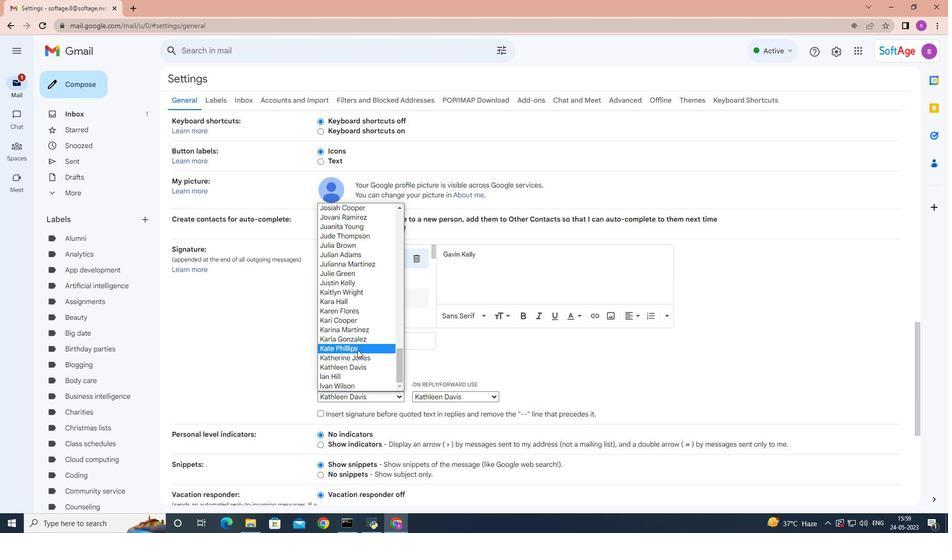 
Action: Mouse scrolled (358, 349) with delta (0, 0)
Screenshot: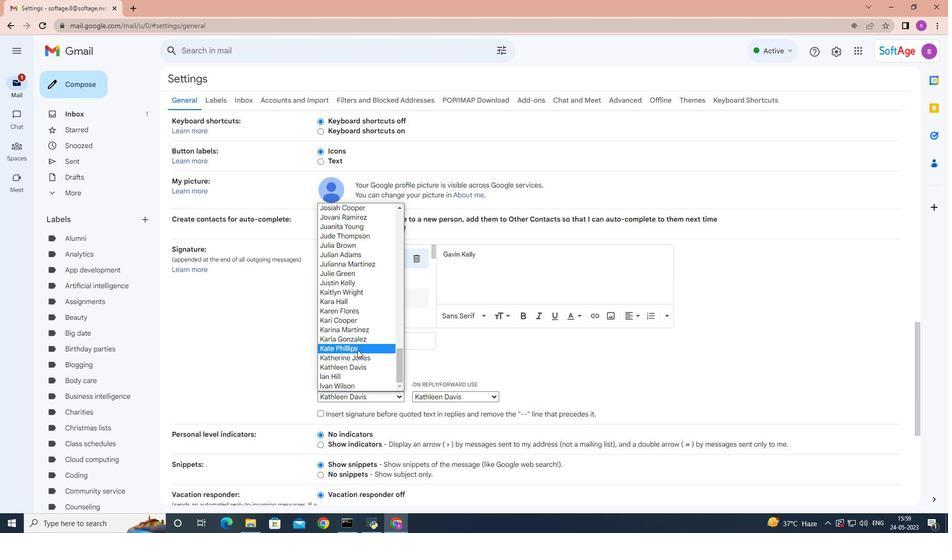 
Action: Mouse moved to (357, 348)
Screenshot: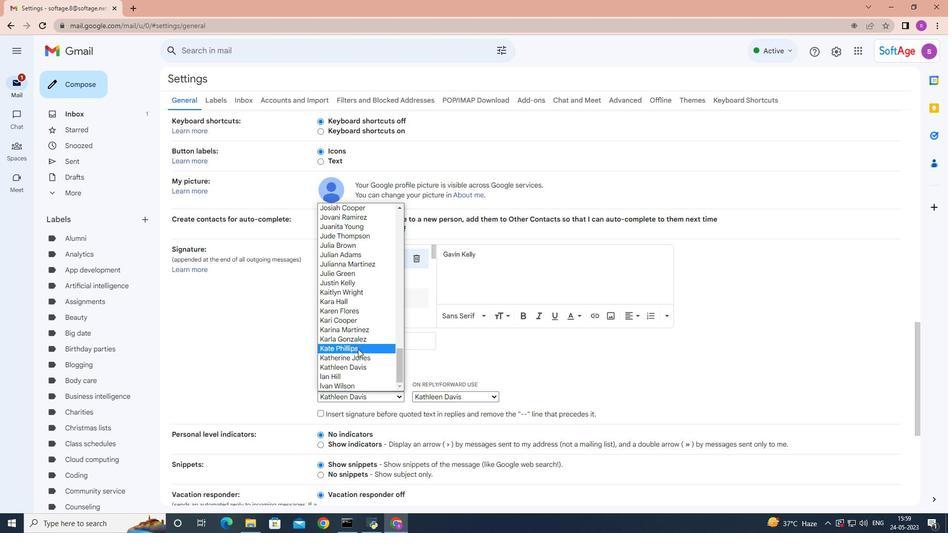 
Action: Mouse scrolled (357, 348) with delta (0, 0)
Screenshot: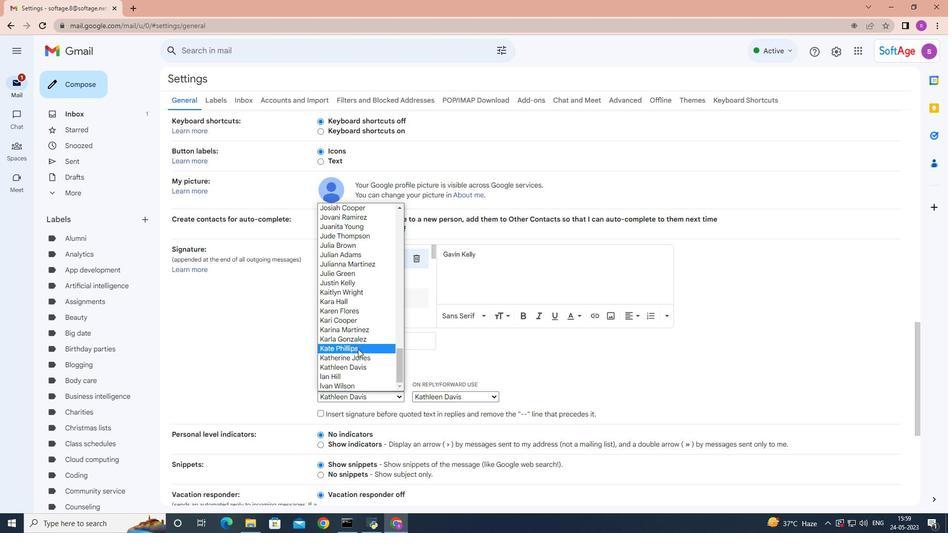 
Action: Mouse moved to (358, 348)
Screenshot: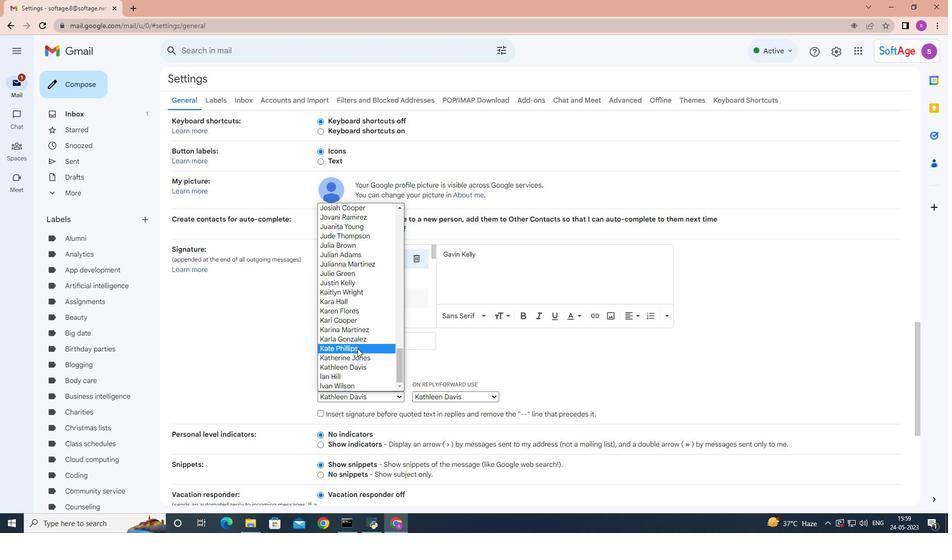 
Action: Mouse scrolled (358, 348) with delta (0, 0)
Screenshot: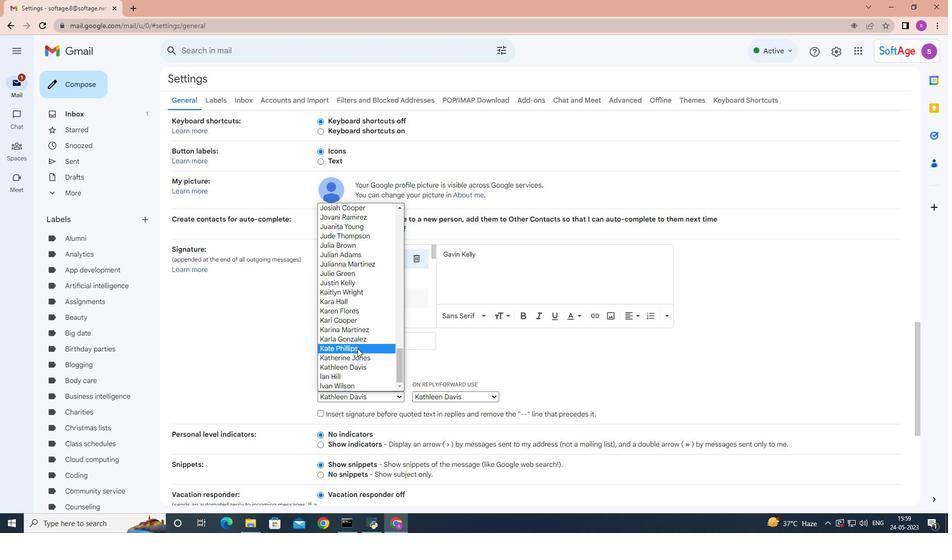 
Action: Mouse scrolled (358, 348) with delta (0, 0)
Screenshot: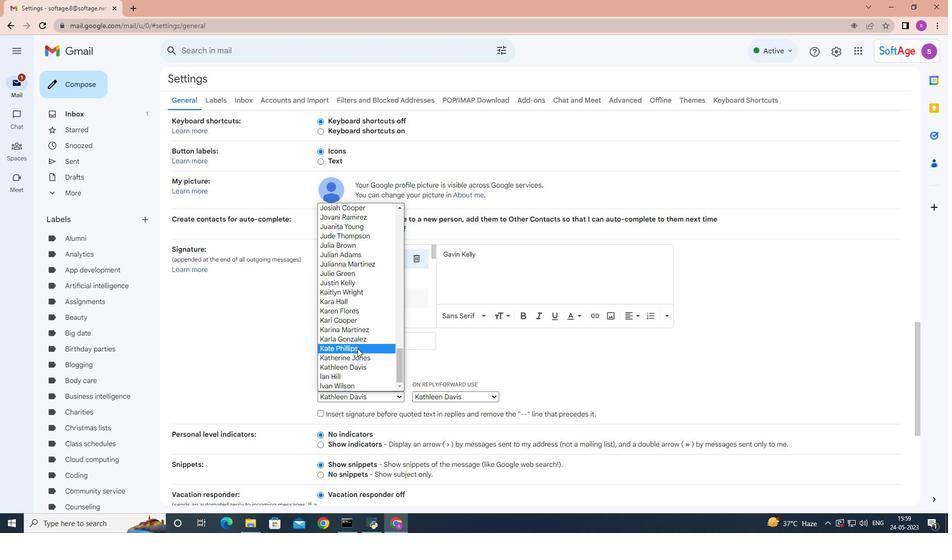 
Action: Mouse scrolled (358, 348) with delta (0, 0)
Screenshot: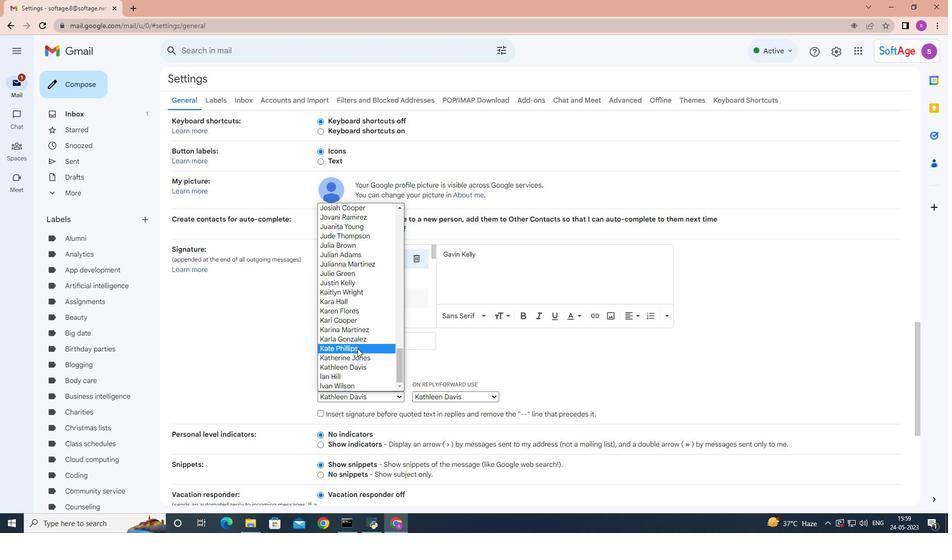 
Action: Mouse scrolled (358, 348) with delta (0, 0)
Screenshot: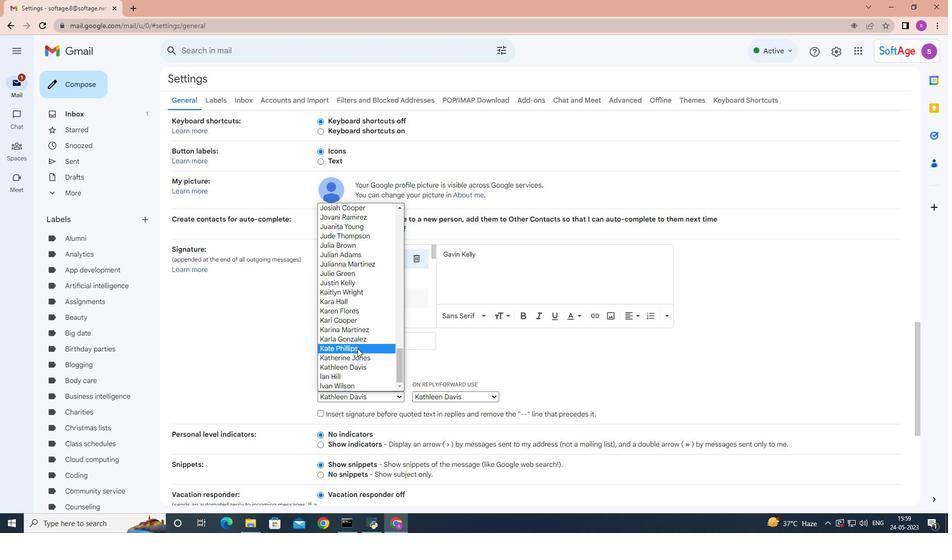
Action: Mouse moved to (358, 350)
Screenshot: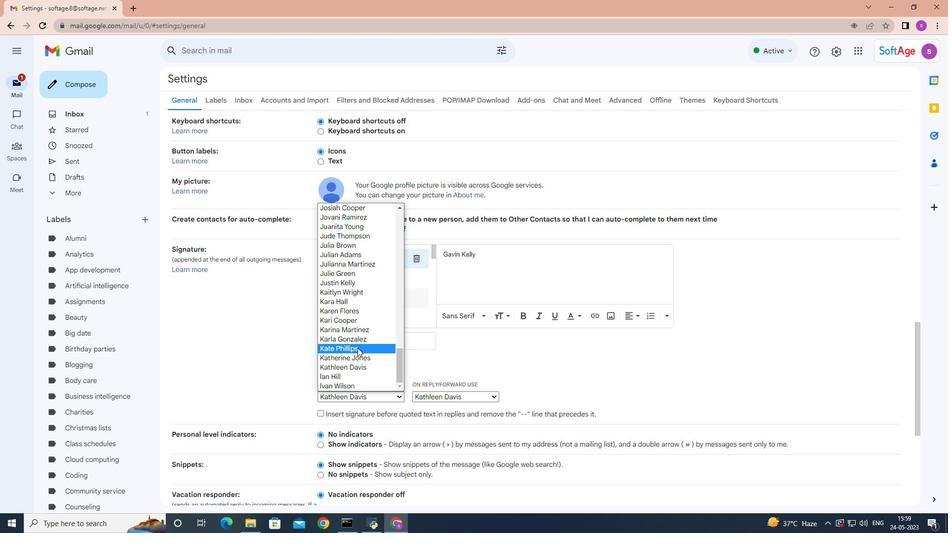 
Action: Mouse scrolled (358, 351) with delta (0, 0)
Screenshot: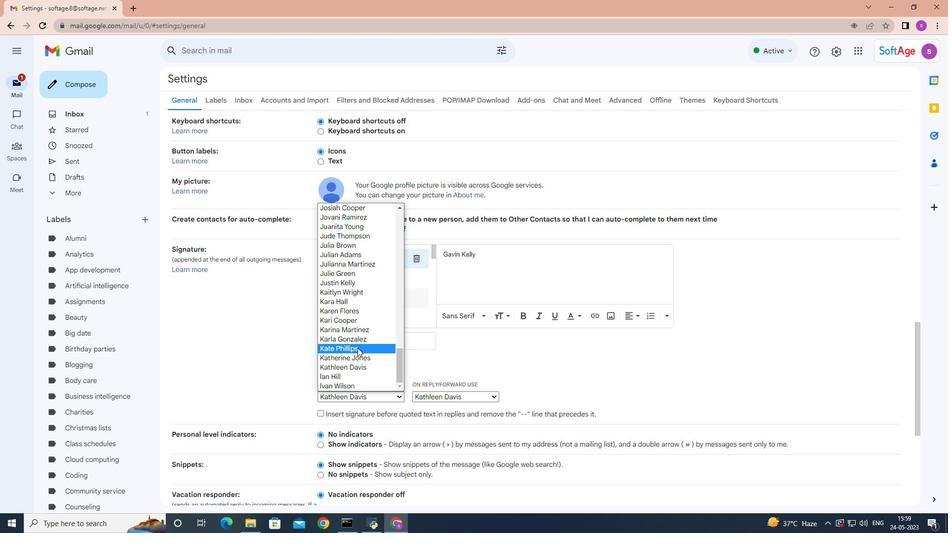 
Action: Mouse moved to (358, 351)
Screenshot: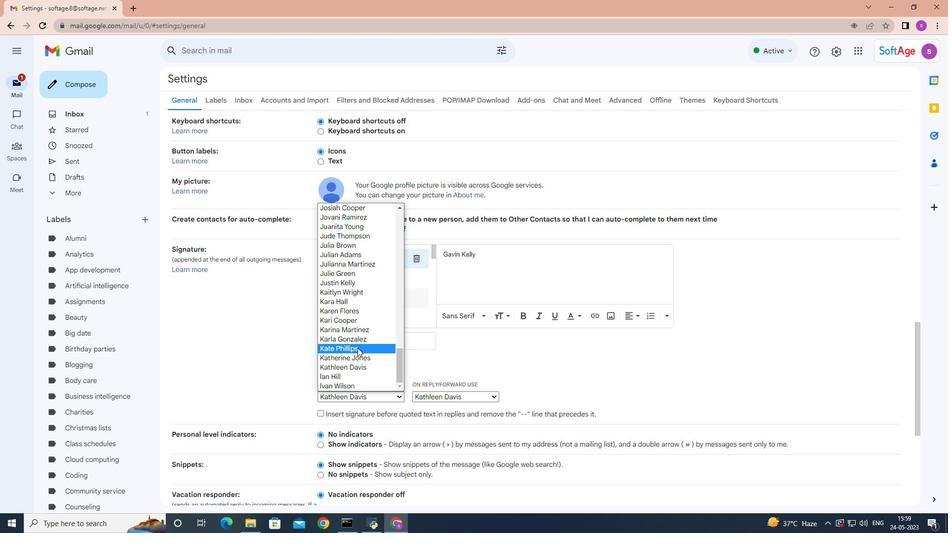
Action: Mouse scrolled (358, 351) with delta (0, 0)
Screenshot: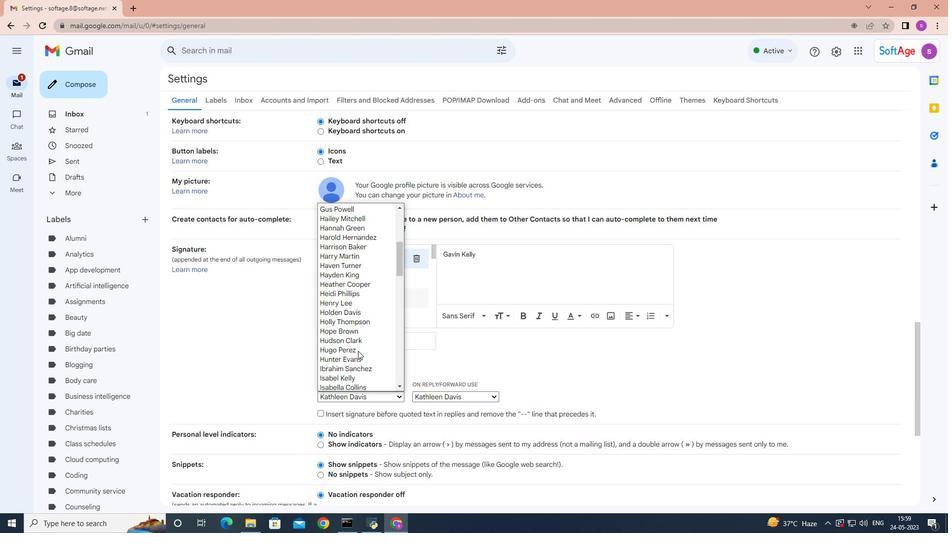 
Action: Mouse scrolled (358, 351) with delta (0, 0)
Screenshot: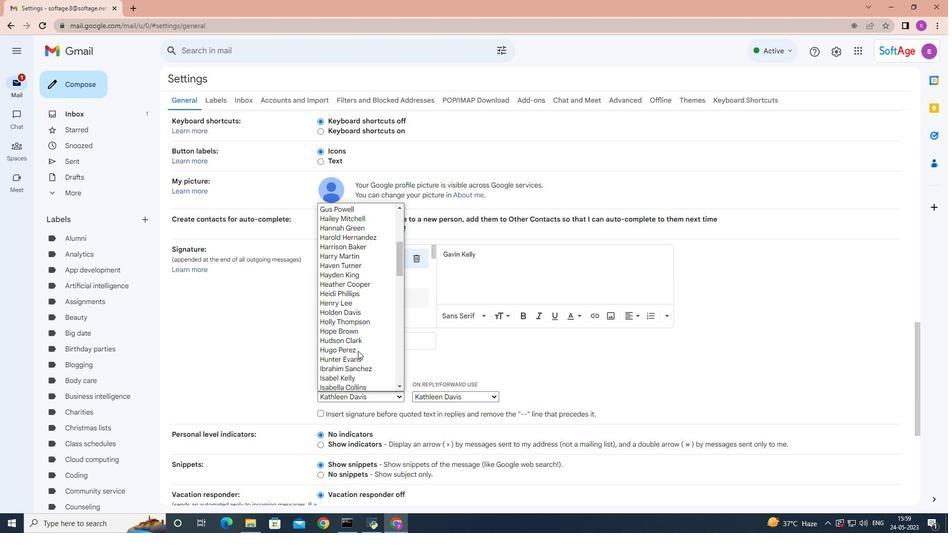 
Action: Mouse scrolled (358, 351) with delta (0, 0)
Screenshot: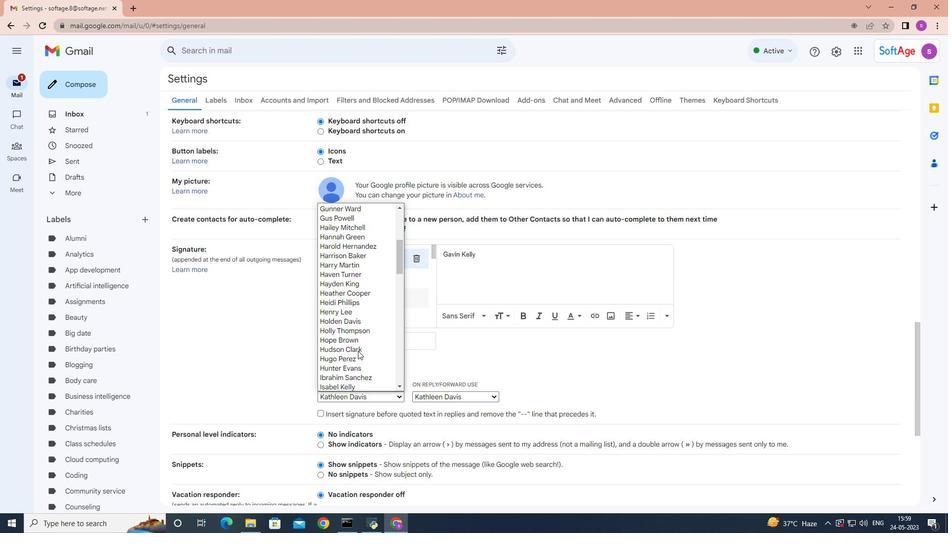 
Action: Mouse scrolled (358, 351) with delta (0, 0)
Screenshot: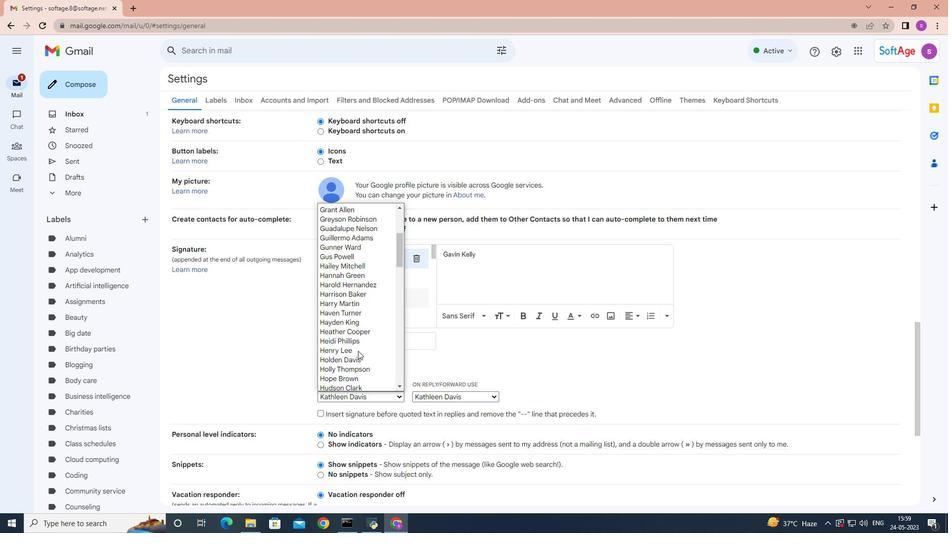 
Action: Mouse scrolled (358, 351) with delta (0, 0)
Screenshot: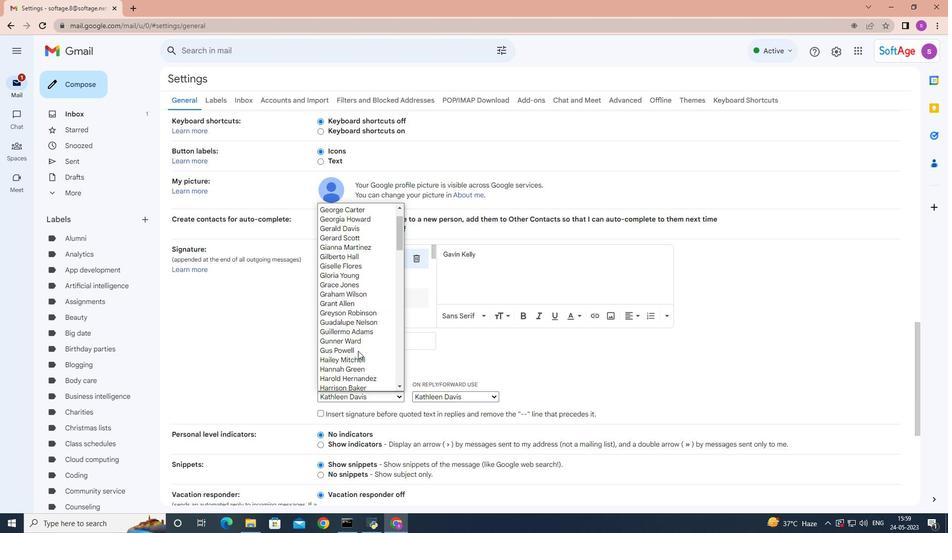 
Action: Mouse scrolled (358, 351) with delta (0, 0)
Screenshot: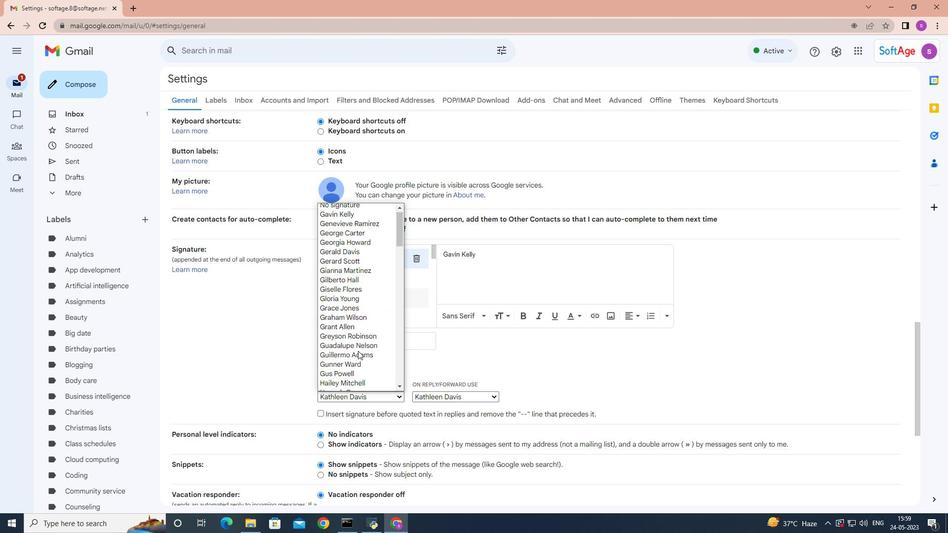 
Action: Mouse scrolled (358, 351) with delta (0, 0)
Screenshot: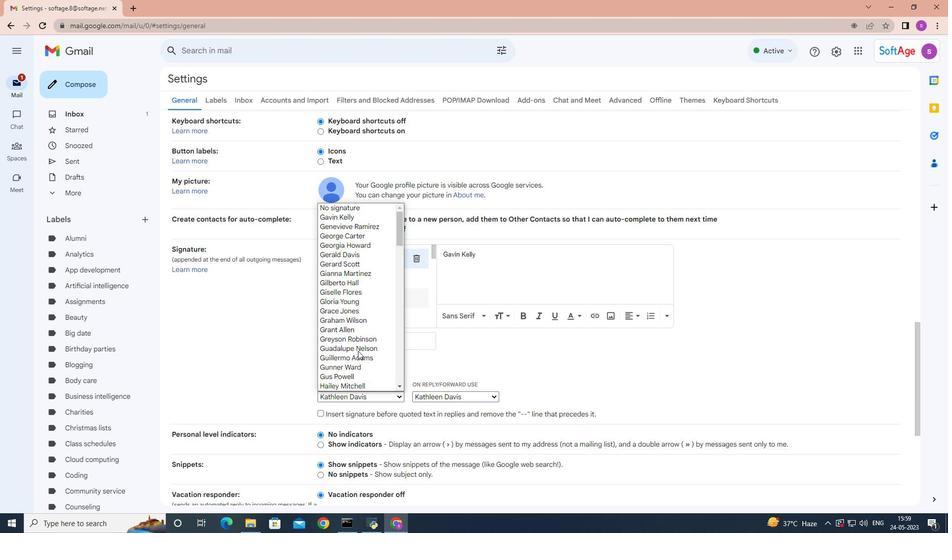 
Action: Mouse scrolled (358, 350) with delta (0, 0)
Screenshot: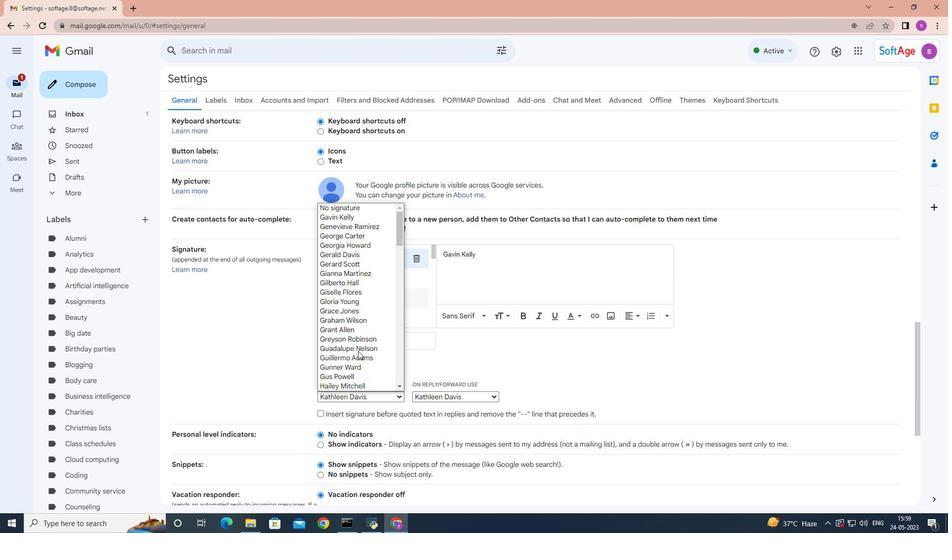 
Action: Mouse scrolled (358, 350) with delta (0, 0)
Screenshot: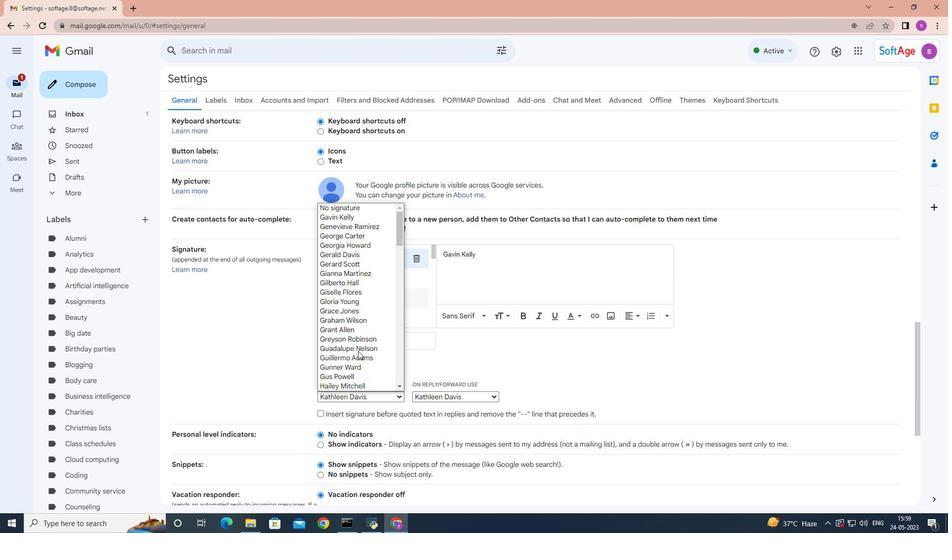 
Action: Mouse scrolled (358, 350) with delta (0, 0)
Screenshot: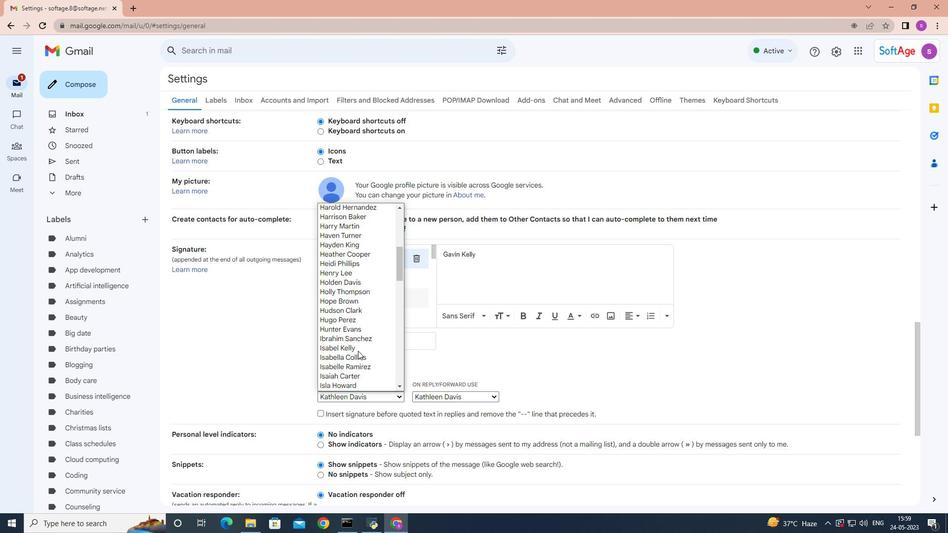 
Action: Mouse scrolled (358, 351) with delta (0, 0)
Screenshot: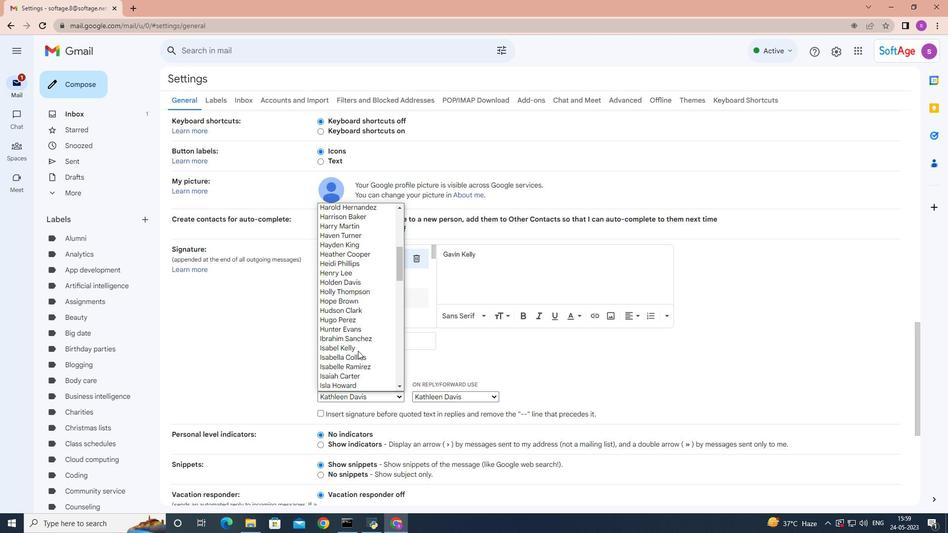 
Action: Mouse scrolled (358, 351) with delta (0, 0)
Screenshot: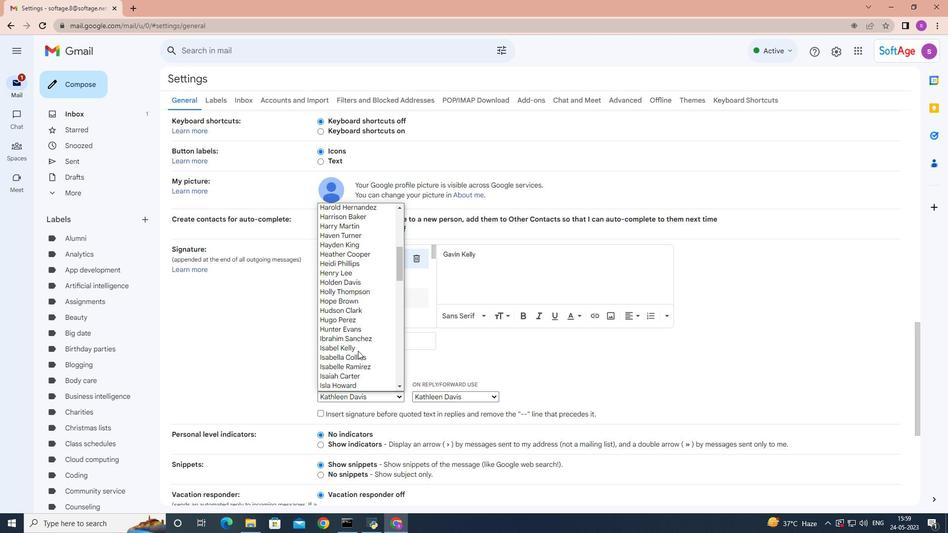
Action: Mouse scrolled (358, 351) with delta (0, 0)
Screenshot: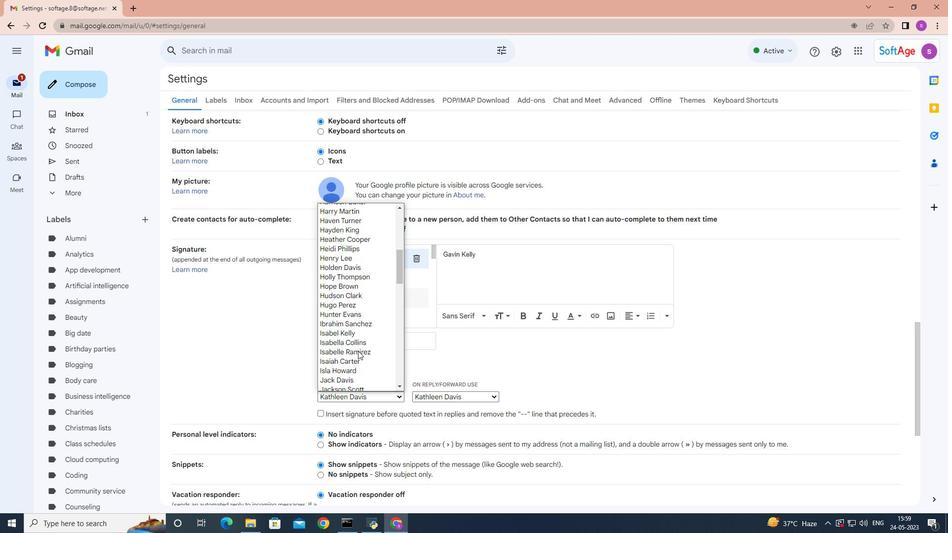 
Action: Mouse moved to (357, 348)
Screenshot: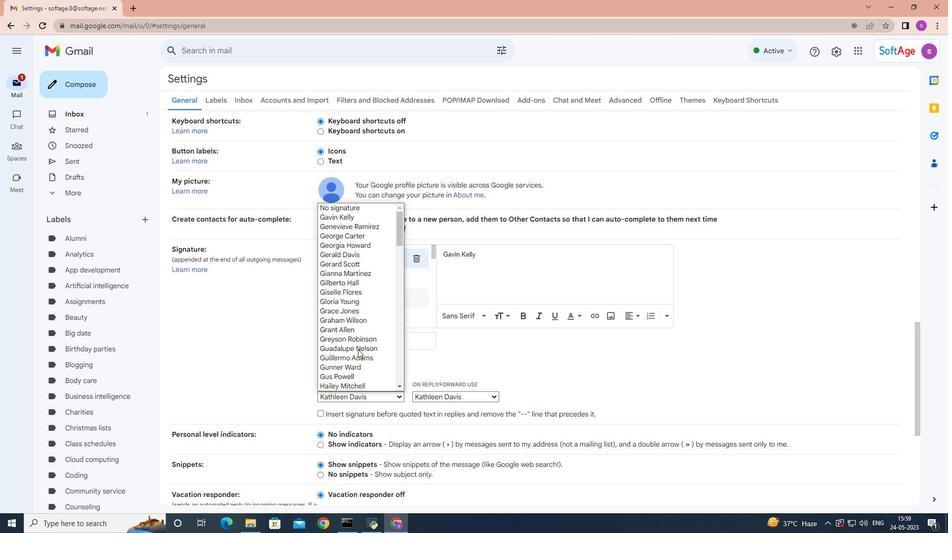 
Action: Mouse scrolled (357, 349) with delta (0, 0)
Screenshot: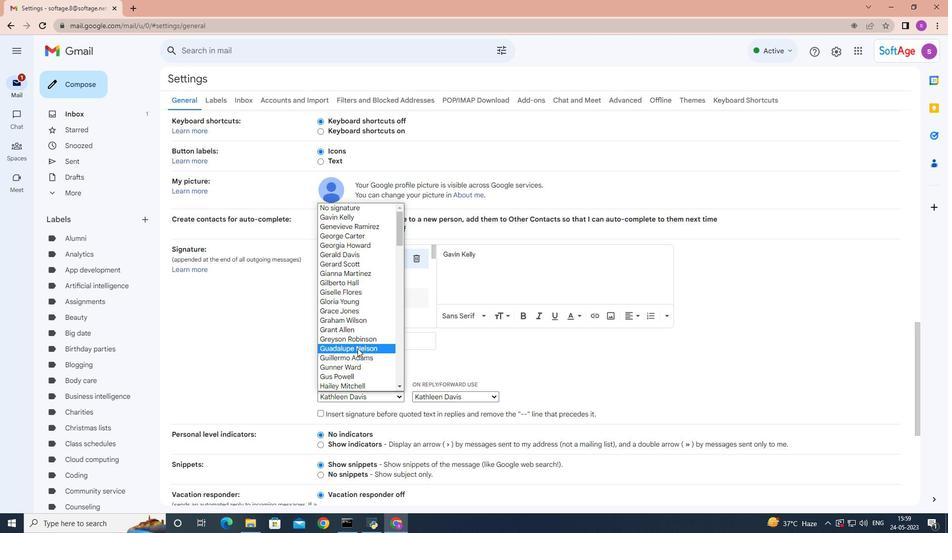 
Action: Mouse scrolled (357, 349) with delta (0, 0)
Screenshot: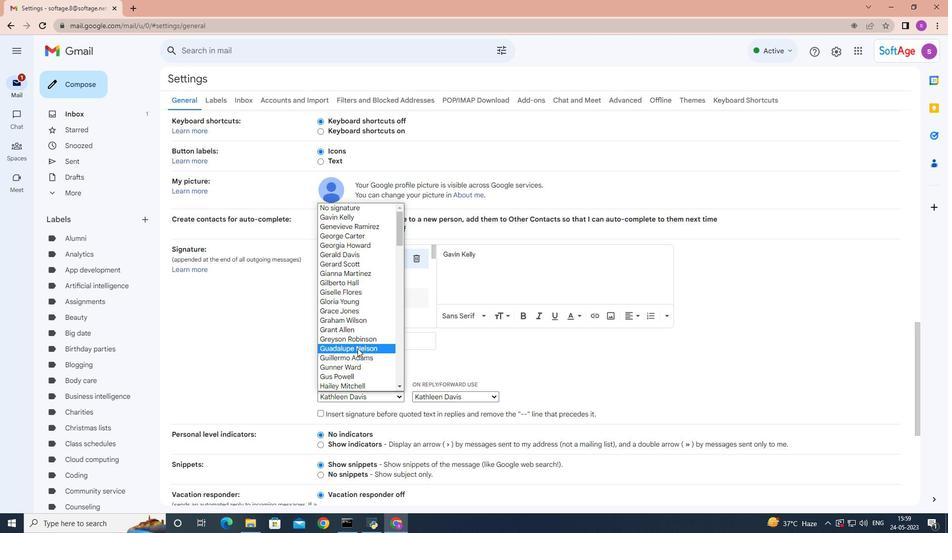 
Action: Mouse moved to (345, 218)
Screenshot: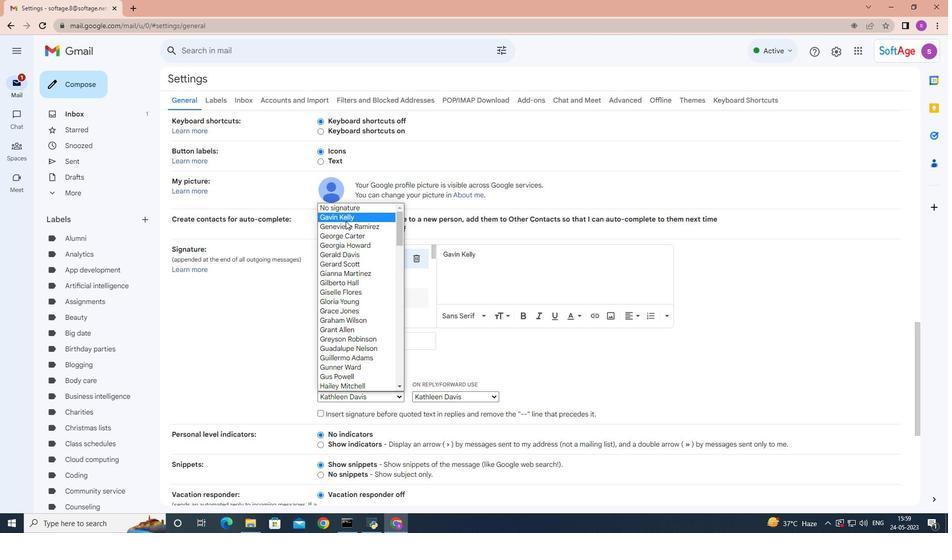 
Action: Mouse pressed left at (345, 218)
Screenshot: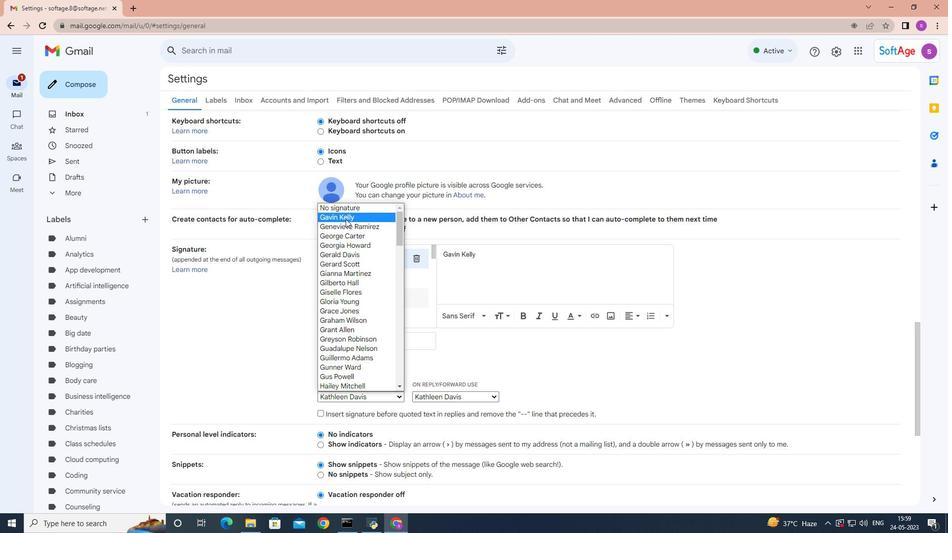 
Action: Mouse moved to (431, 398)
Screenshot: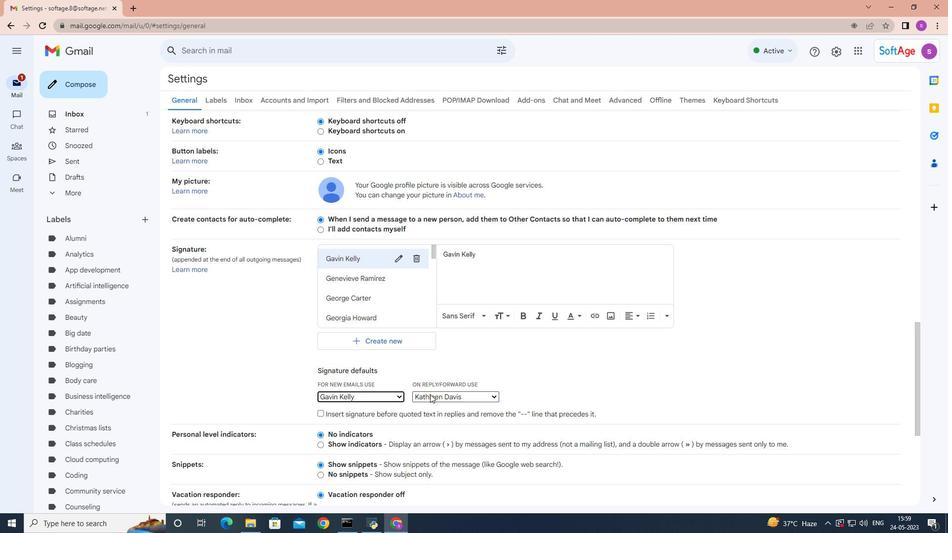 
Action: Mouse pressed left at (431, 398)
Screenshot: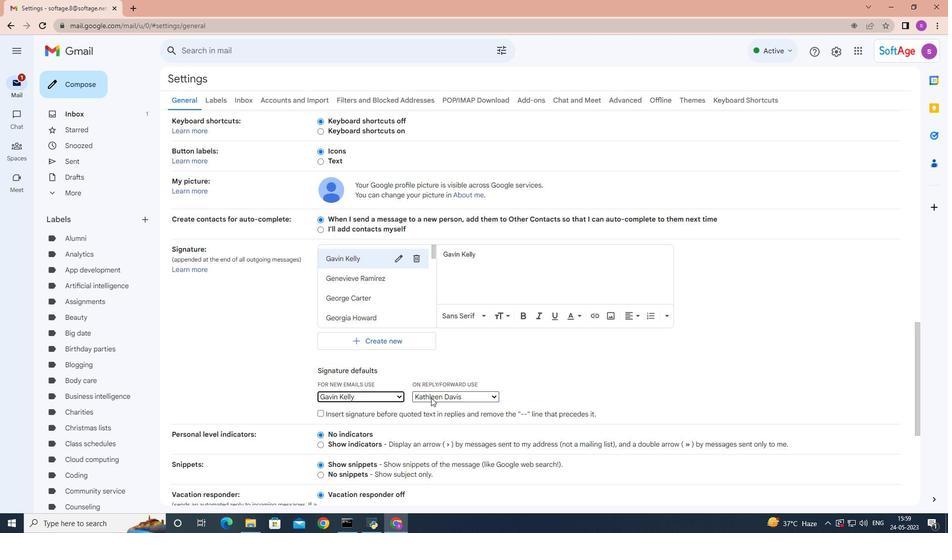 
Action: Mouse moved to (460, 240)
Screenshot: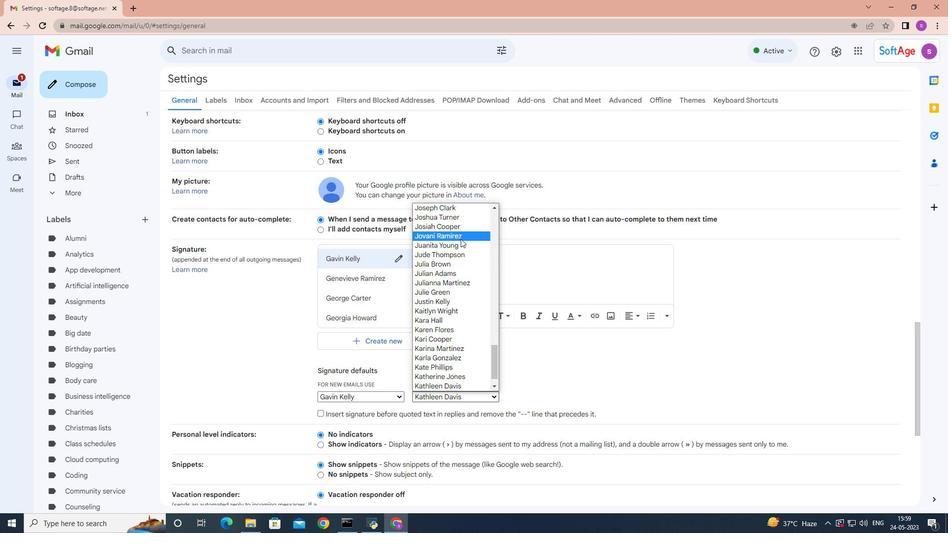 
Action: Mouse scrolled (460, 240) with delta (0, 0)
Screenshot: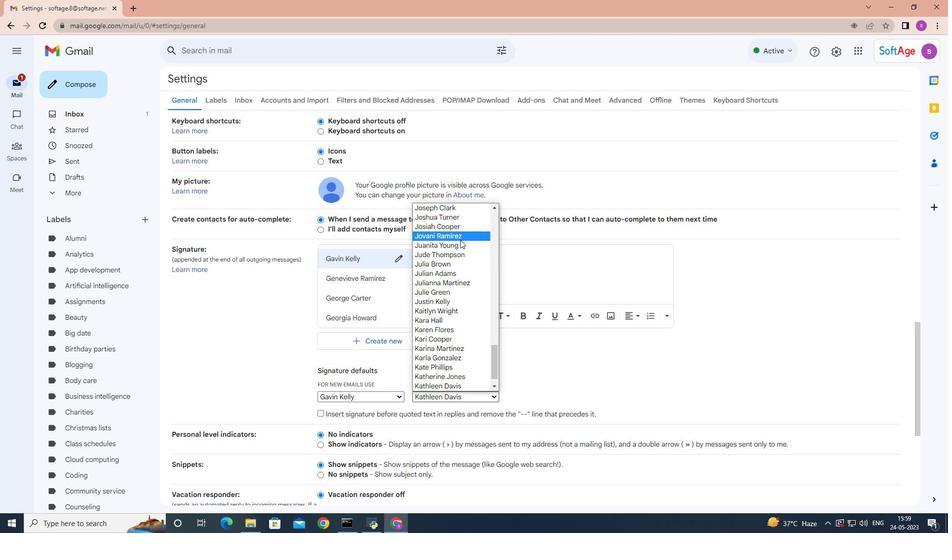 
Action: Mouse scrolled (460, 240) with delta (0, 0)
Screenshot: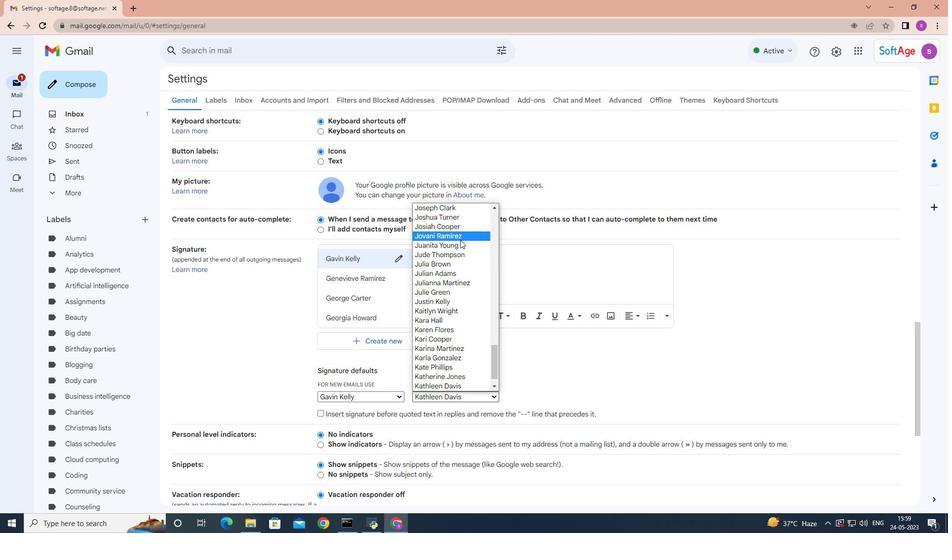 
Action: Mouse scrolled (460, 240) with delta (0, 0)
Screenshot: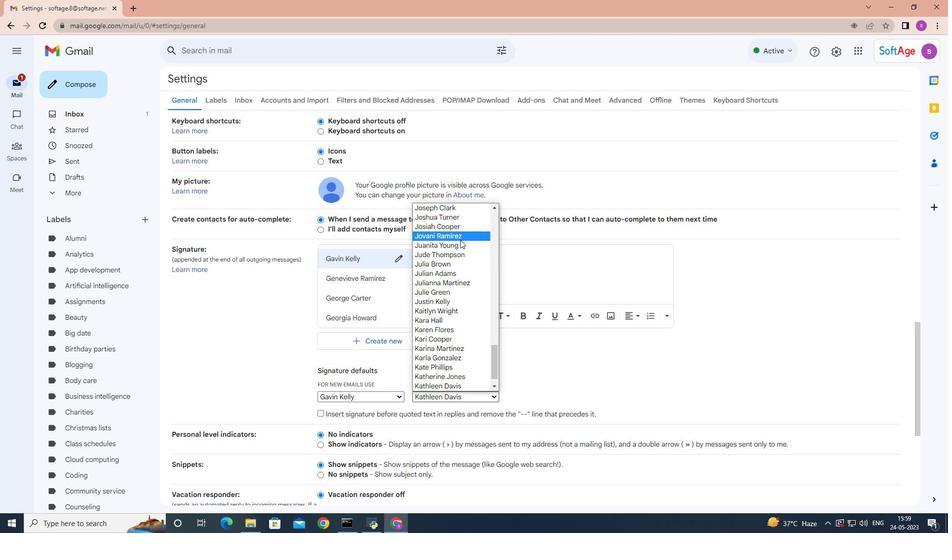 
Action: Mouse scrolled (460, 240) with delta (0, 0)
Screenshot: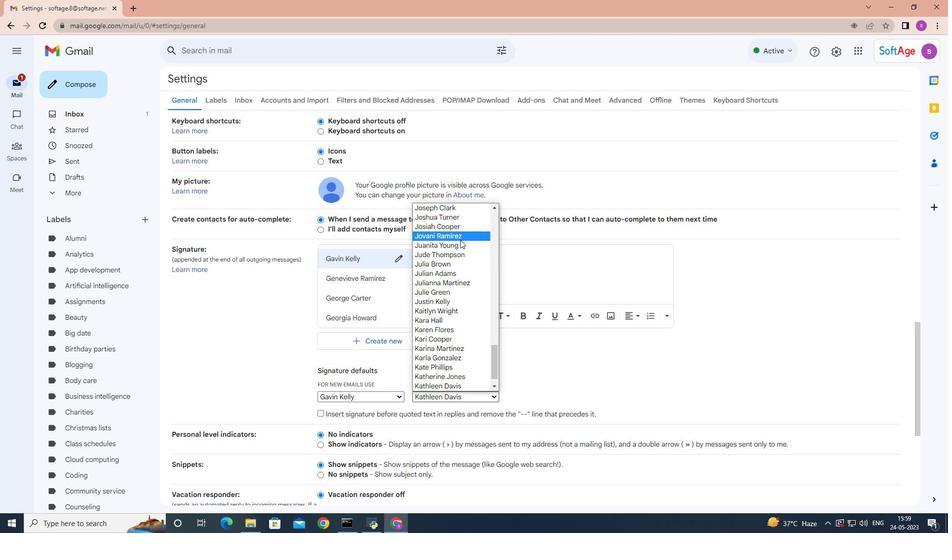 
Action: Mouse scrolled (460, 240) with delta (0, 0)
Screenshot: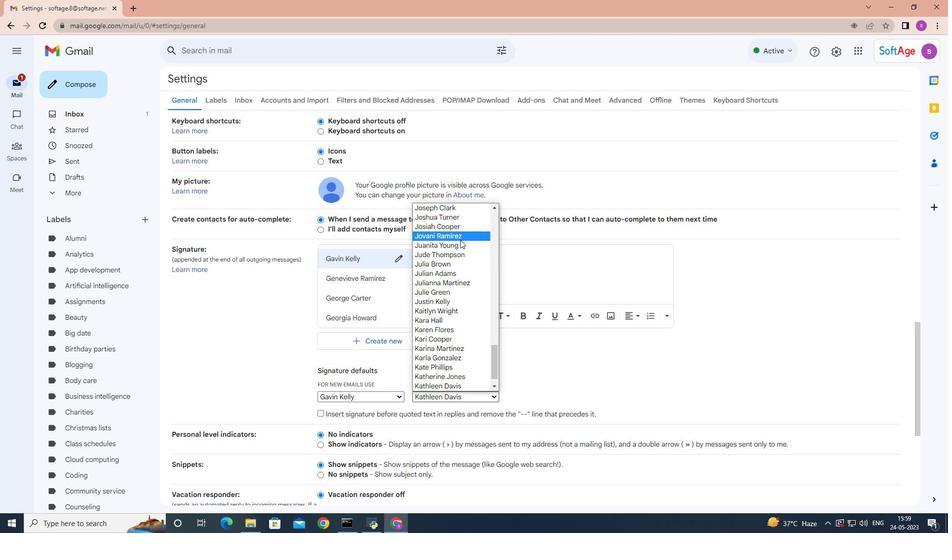 
Action: Mouse moved to (460, 240)
Screenshot: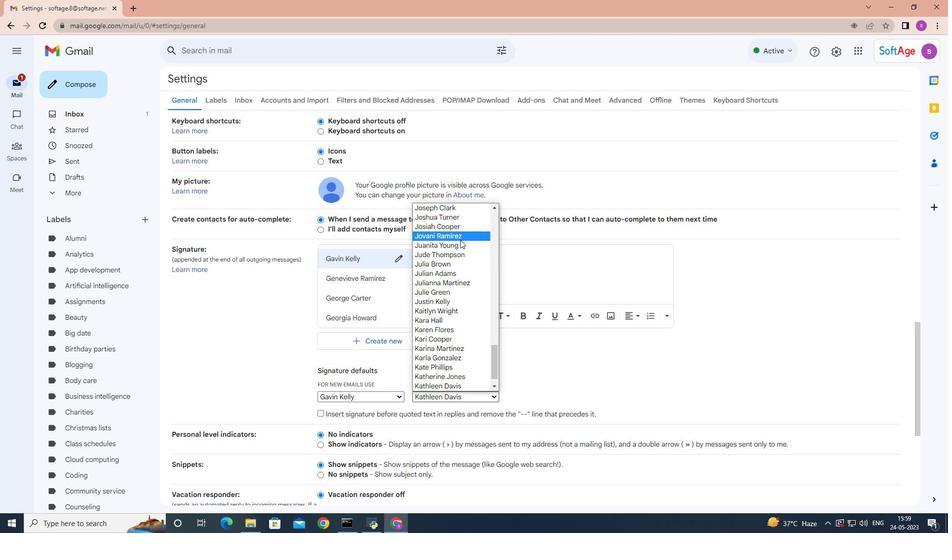 
Action: Mouse scrolled (460, 240) with delta (0, 0)
Screenshot: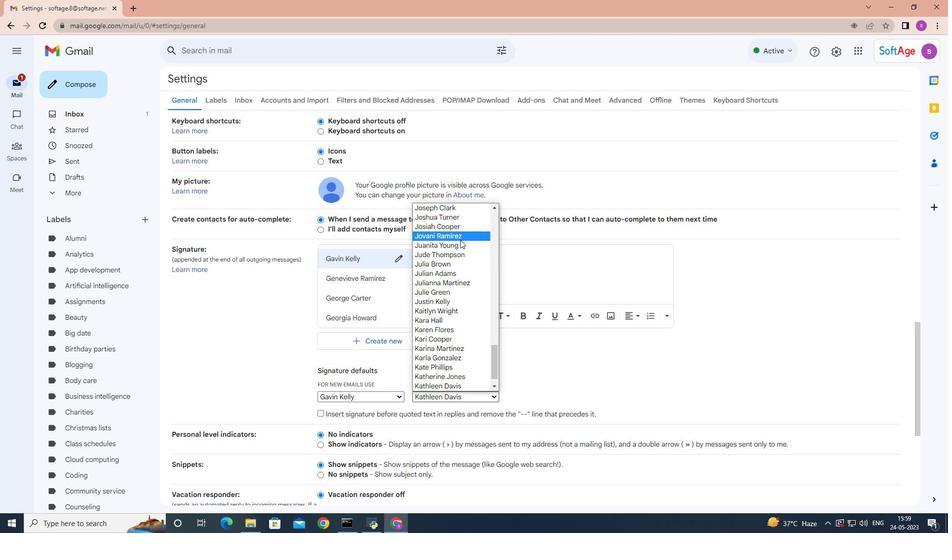 
Action: Mouse moved to (460, 240)
Screenshot: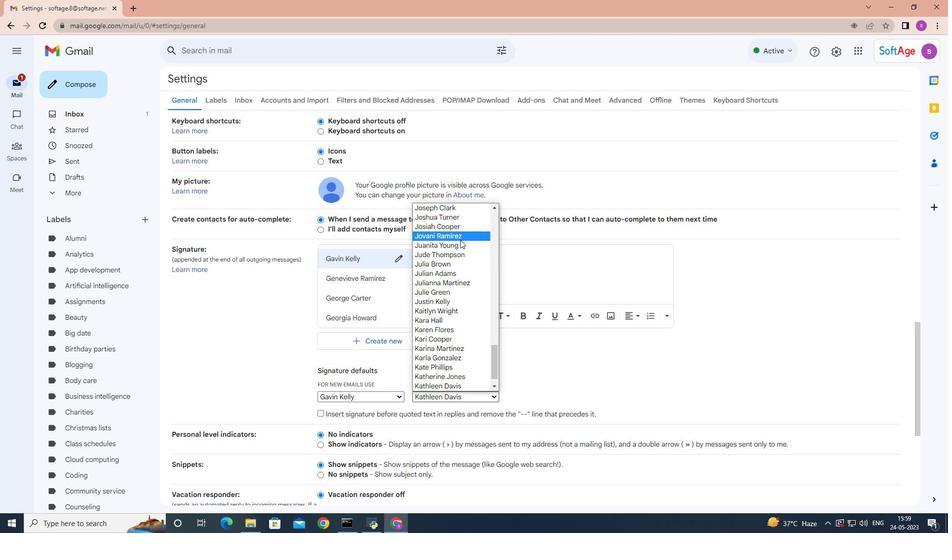 
Action: Mouse scrolled (460, 241) with delta (0, 0)
Screenshot: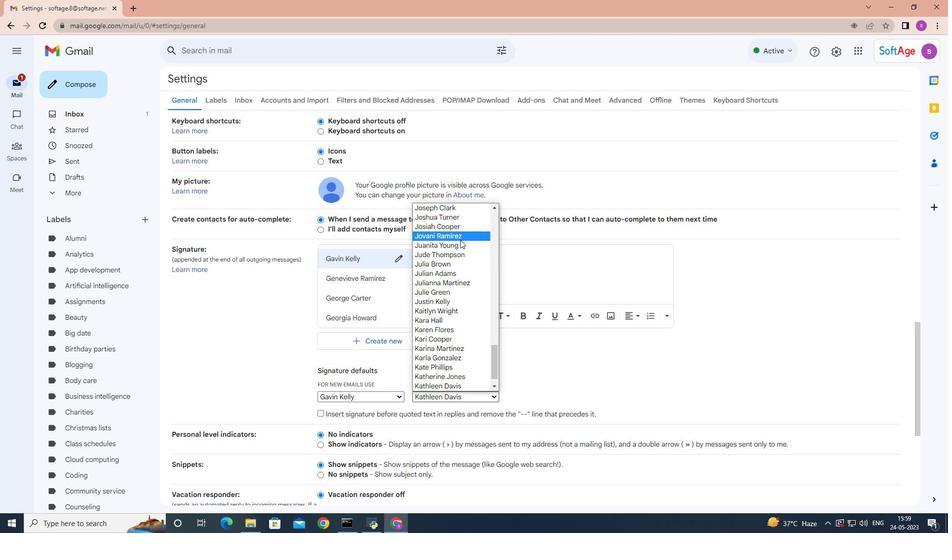 
Action: Mouse moved to (459, 241)
Screenshot: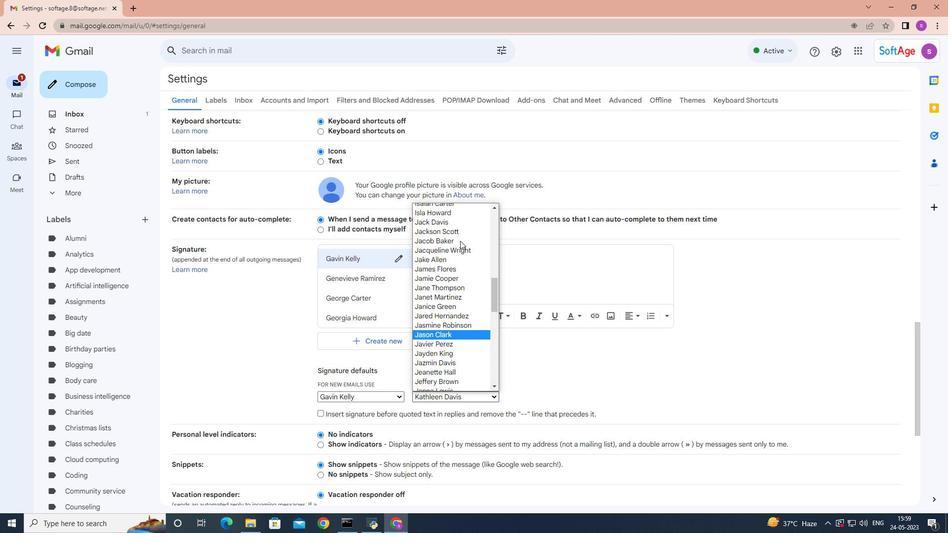 
Action: Mouse scrolled (459, 241) with delta (0, 0)
Screenshot: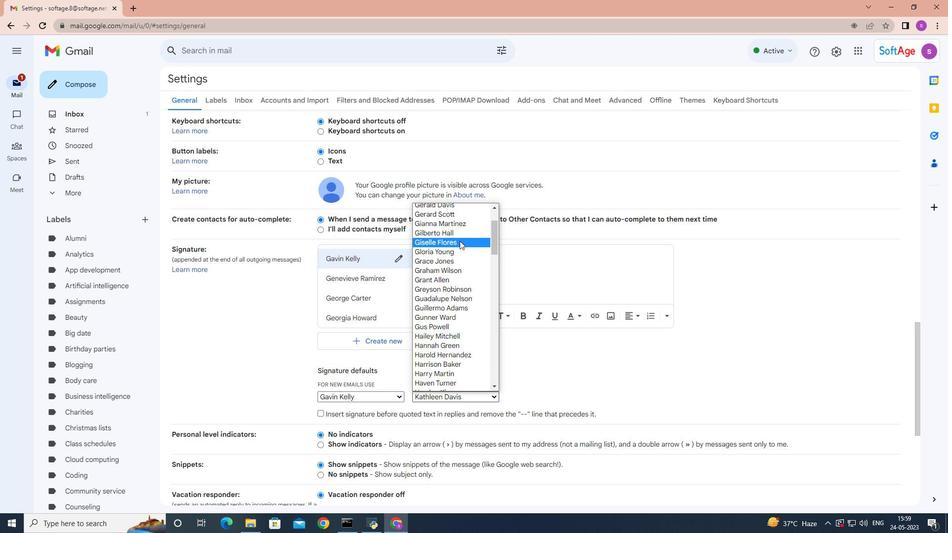 
Action: Mouse scrolled (459, 241) with delta (0, 0)
Screenshot: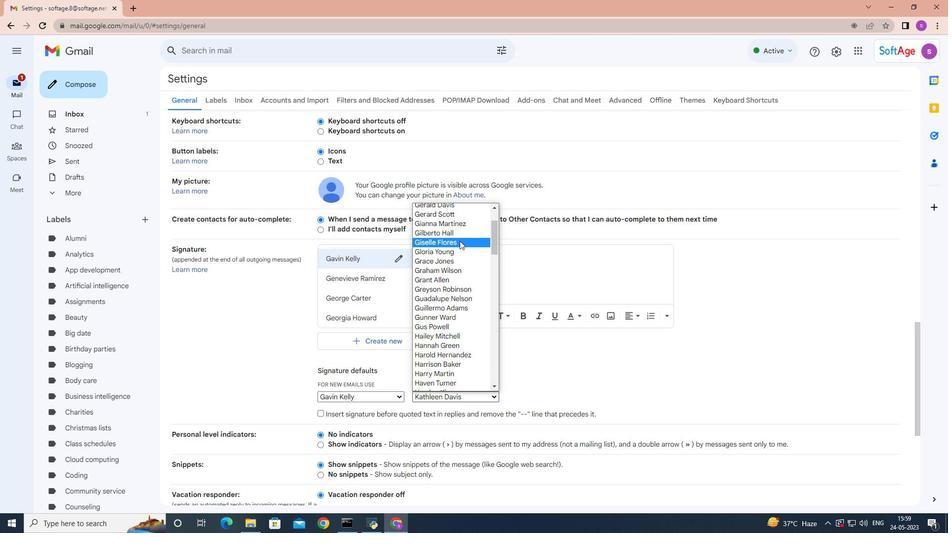 
Action: Mouse scrolled (459, 241) with delta (0, 0)
Screenshot: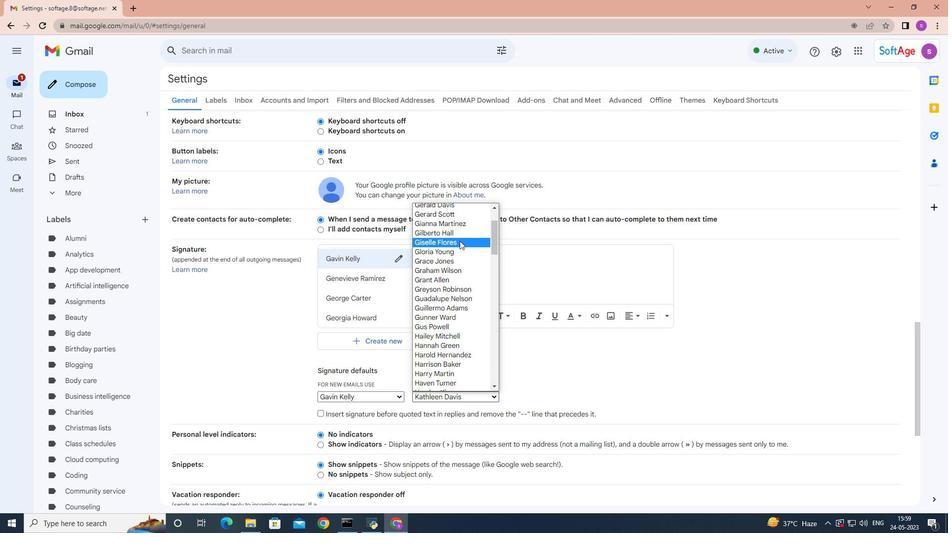
Action: Mouse scrolled (459, 241) with delta (0, 0)
Screenshot: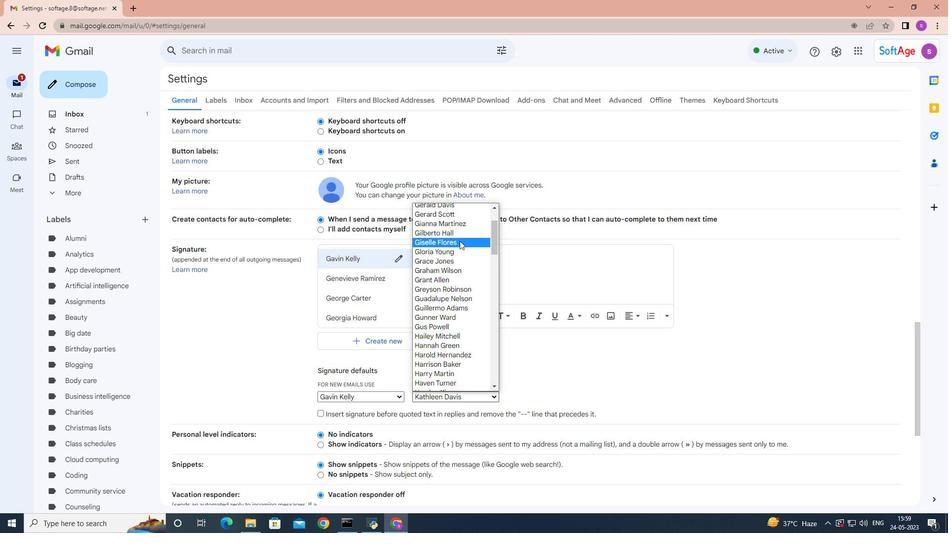 
Action: Mouse scrolled (459, 241) with delta (0, 0)
Screenshot: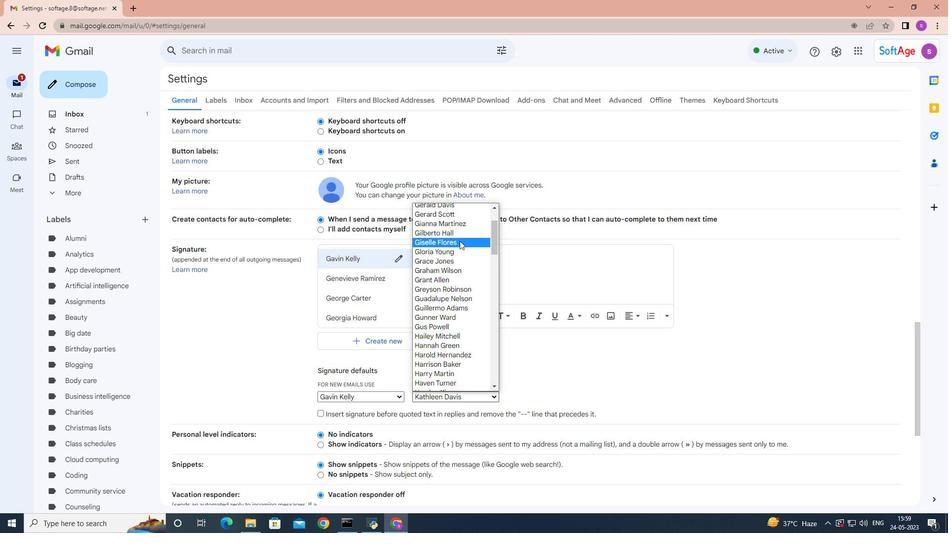 
Action: Mouse moved to (459, 241)
Screenshot: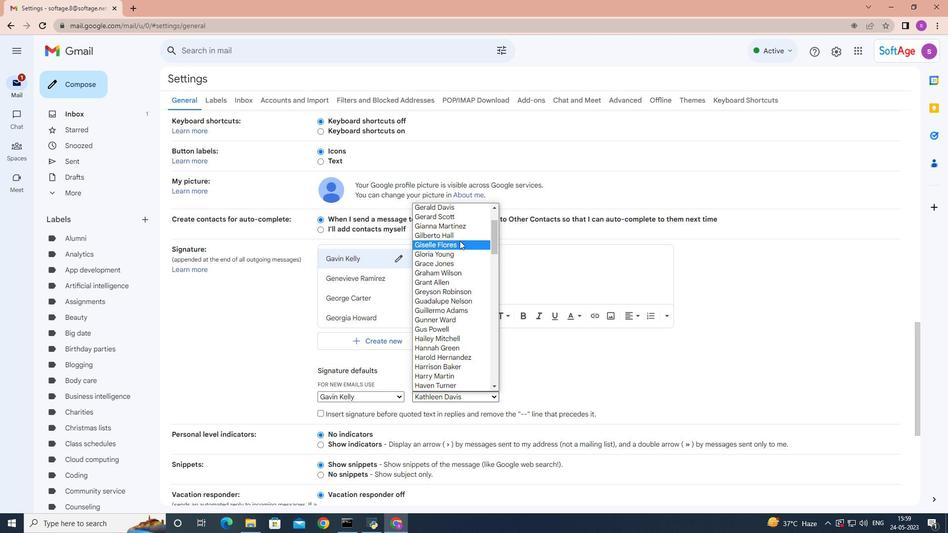 
Action: Mouse scrolled (459, 241) with delta (0, 0)
Screenshot: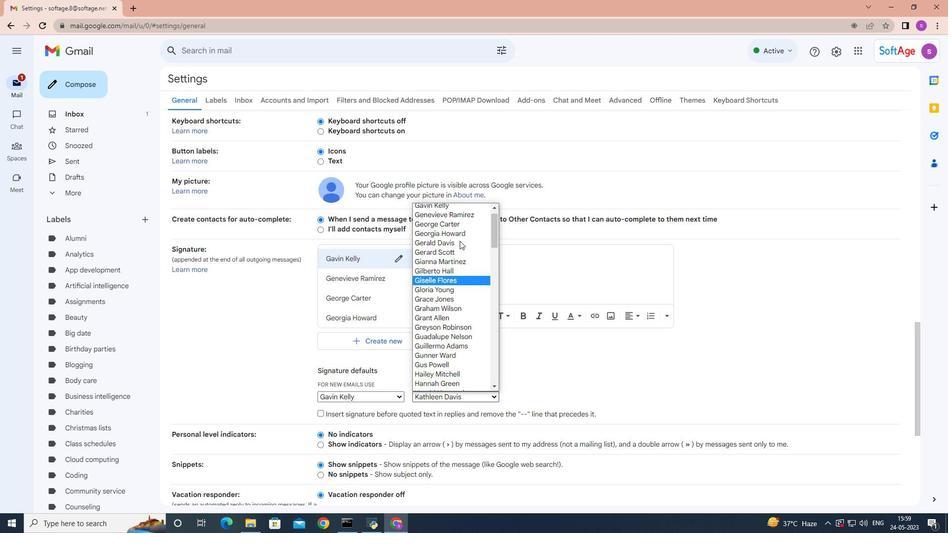 
Action: Mouse scrolled (459, 241) with delta (0, 0)
Screenshot: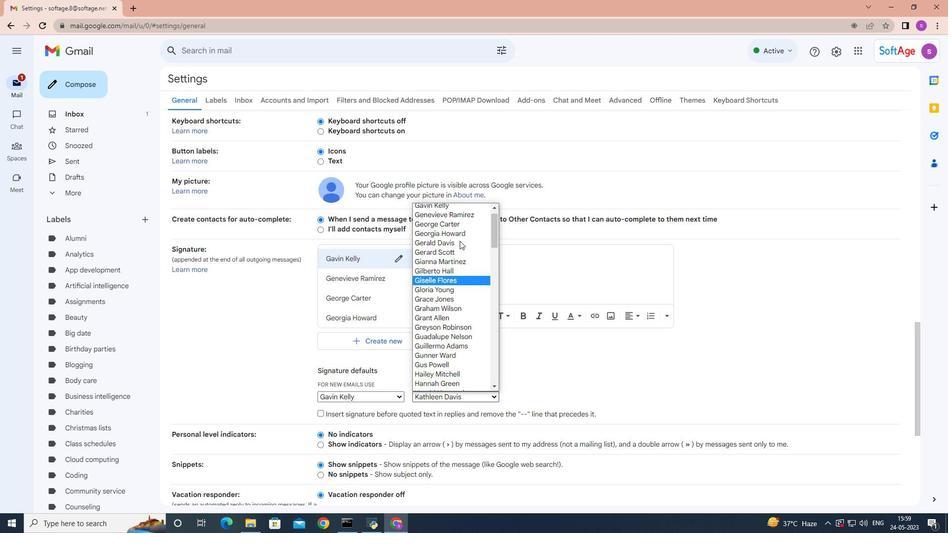 
Action: Mouse scrolled (459, 241) with delta (0, 0)
Screenshot: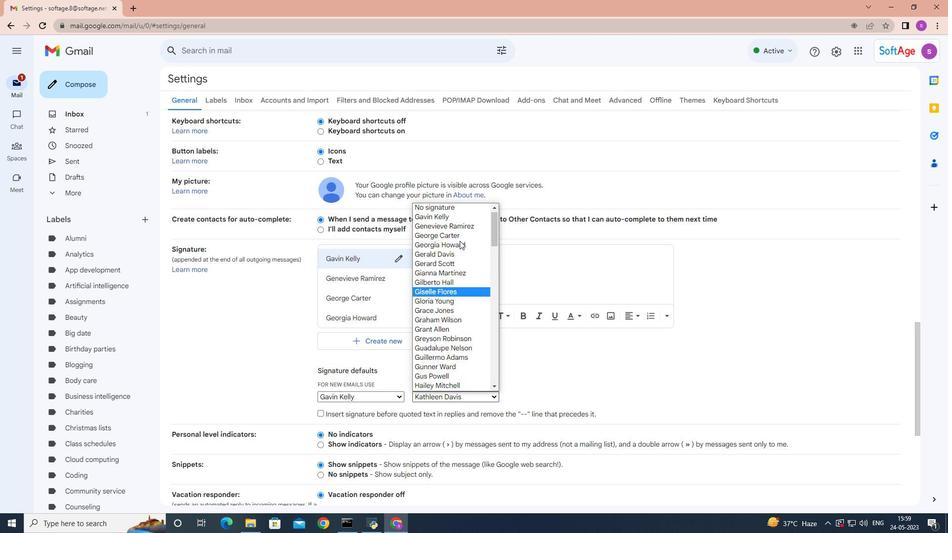 
Action: Mouse scrolled (459, 241) with delta (0, 0)
Screenshot: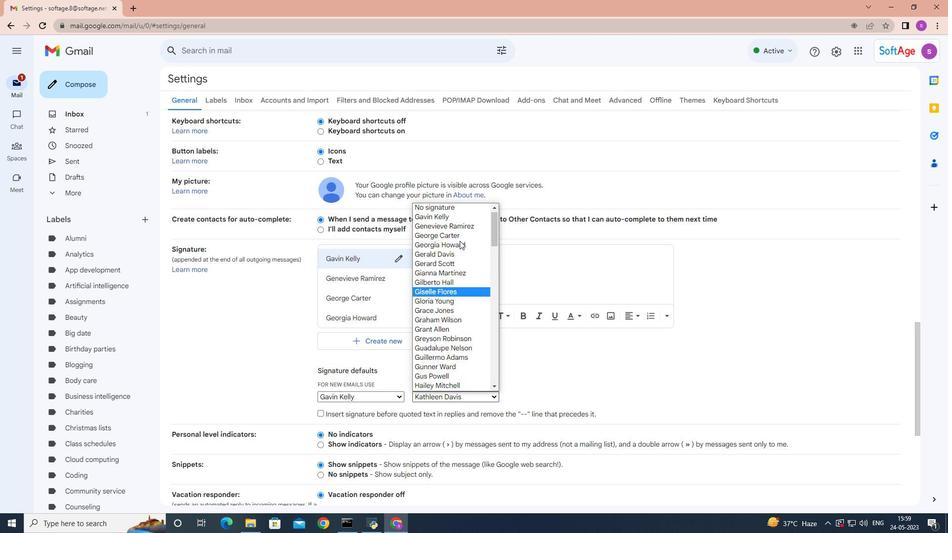 
Action: Mouse moved to (459, 241)
Screenshot: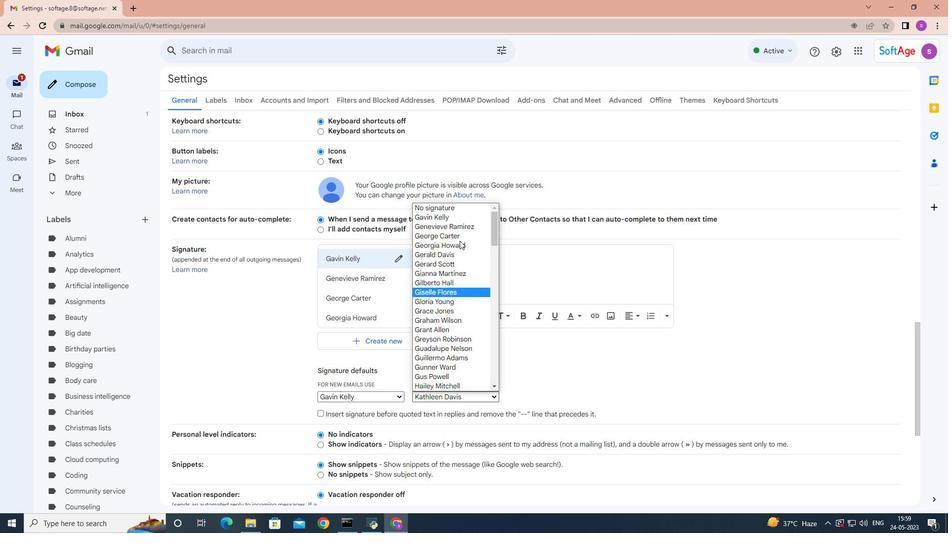 
Action: Mouse scrolled (459, 241) with delta (0, 0)
Screenshot: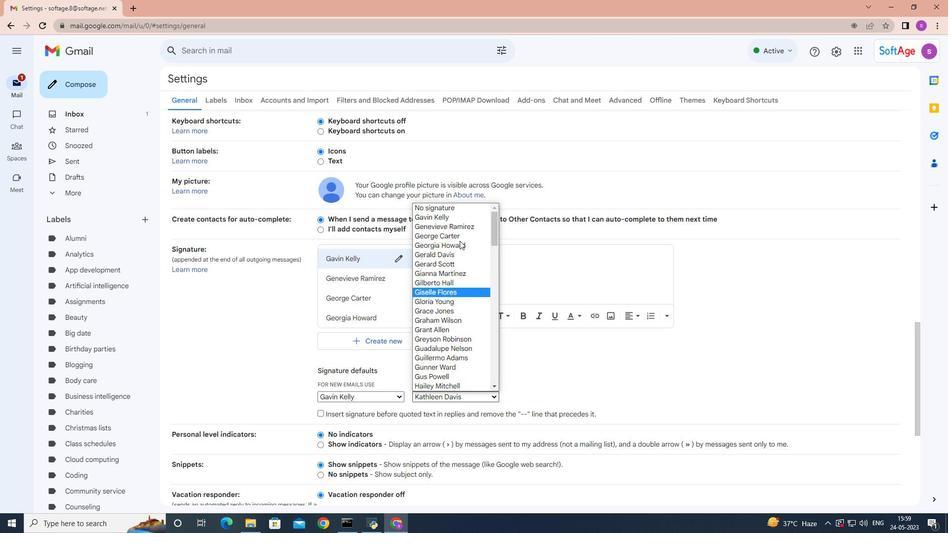 
Action: Mouse moved to (438, 213)
Screenshot: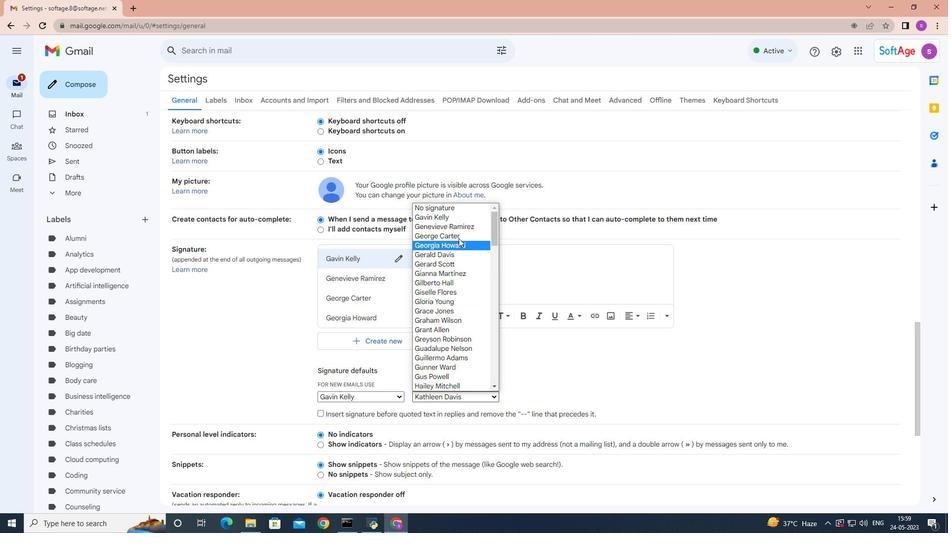 
Action: Mouse pressed left at (438, 213)
Screenshot: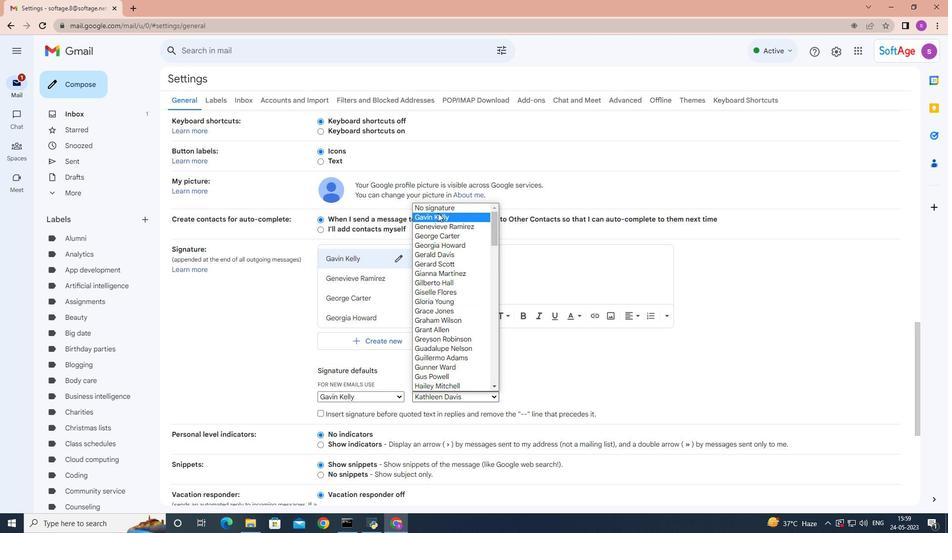 
Action: Mouse moved to (407, 420)
Screenshot: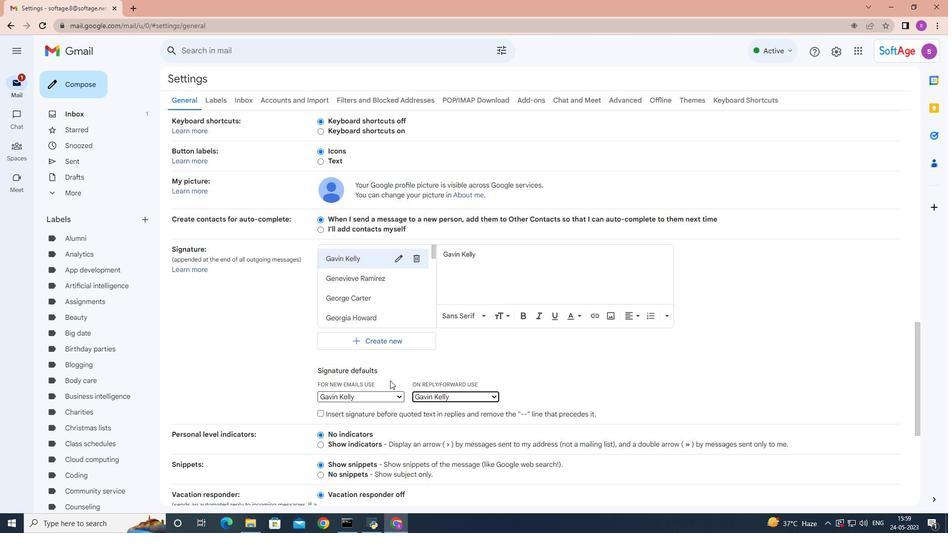 
Action: Mouse scrolled (407, 420) with delta (0, 0)
Screenshot: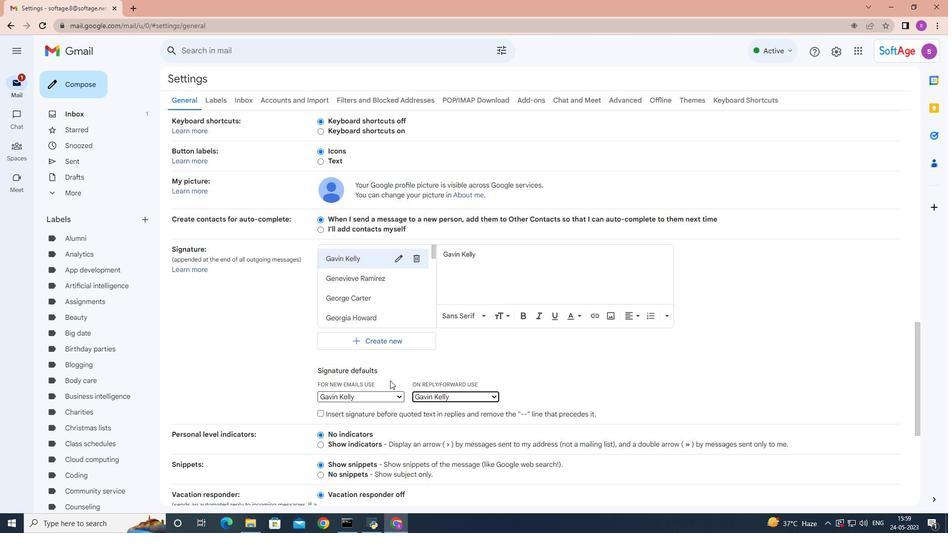
Action: Mouse moved to (408, 424)
Screenshot: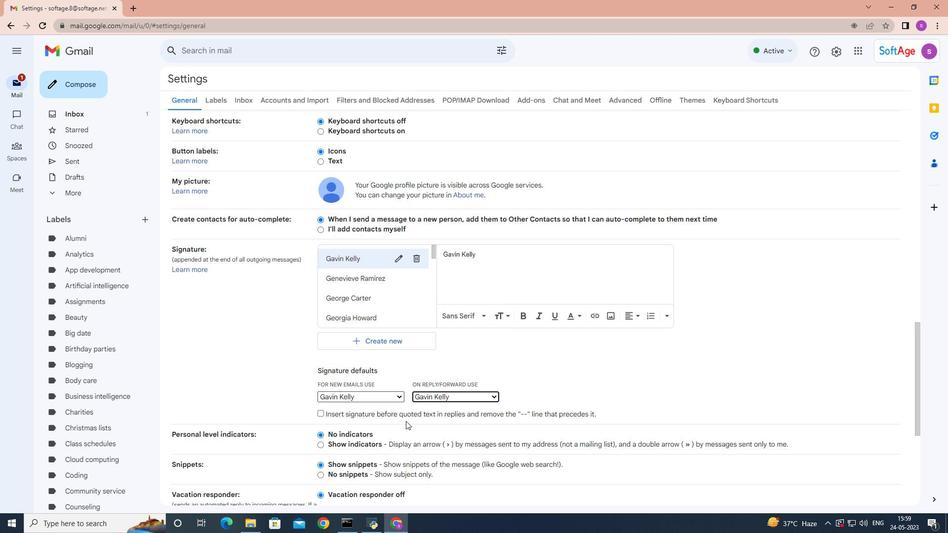 
Action: Mouse scrolled (408, 424) with delta (0, 0)
Screenshot: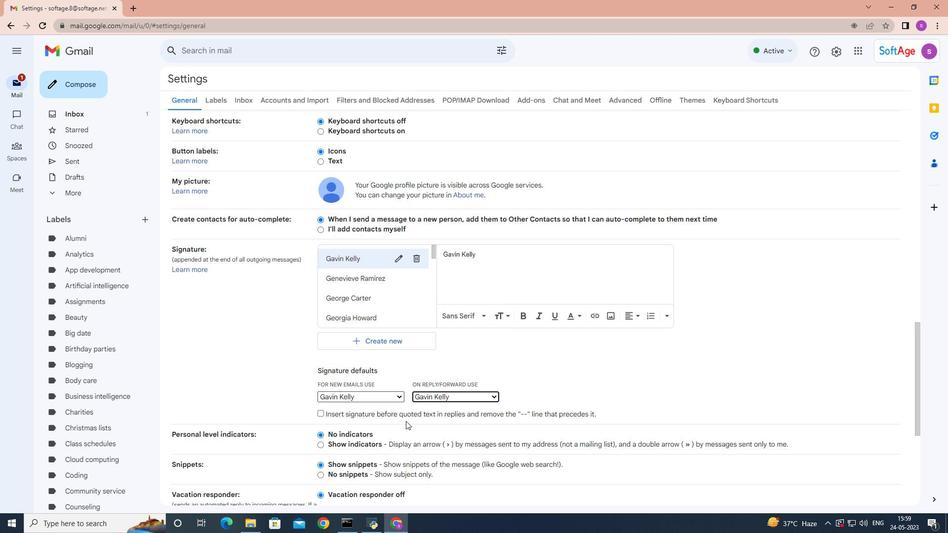 
Action: Mouse moved to (408, 425)
Screenshot: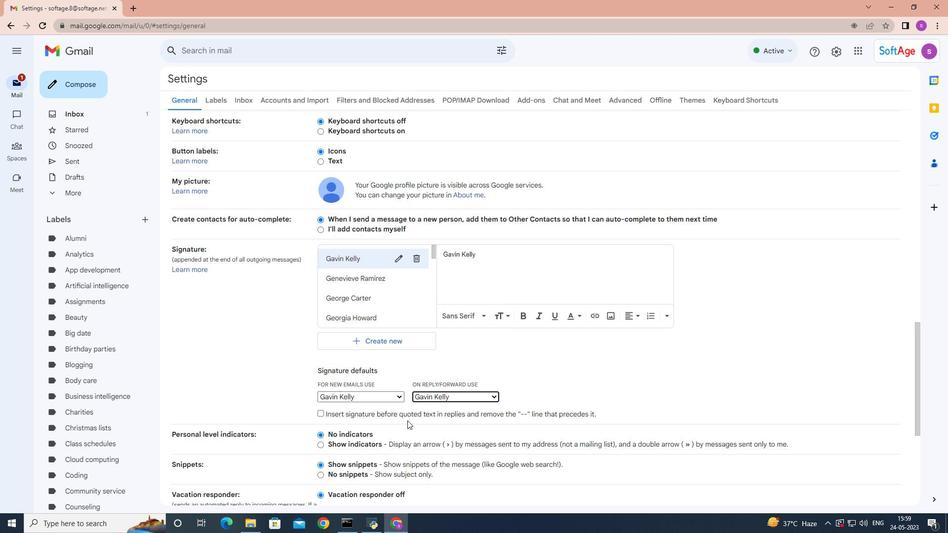 
Action: Mouse scrolled (408, 425) with delta (0, 0)
Screenshot: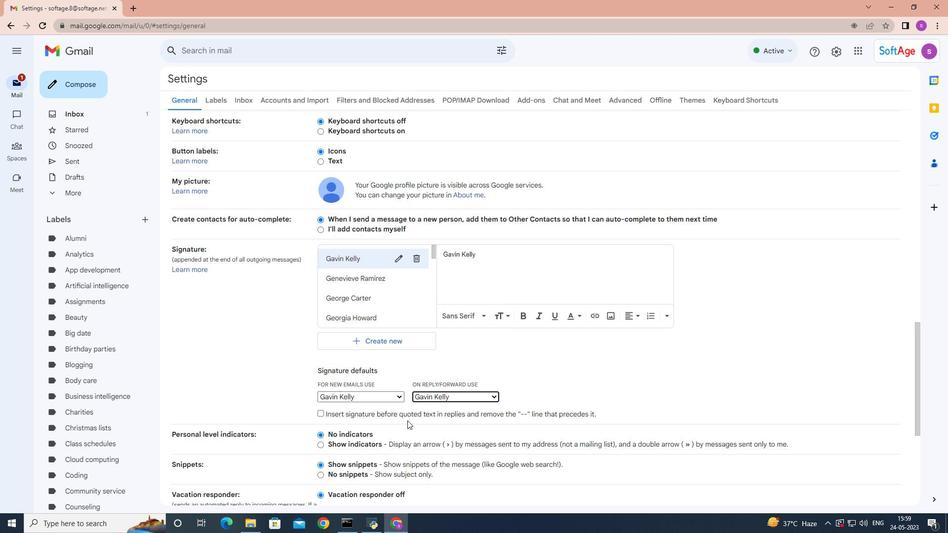 
Action: Mouse moved to (408, 425)
Screenshot: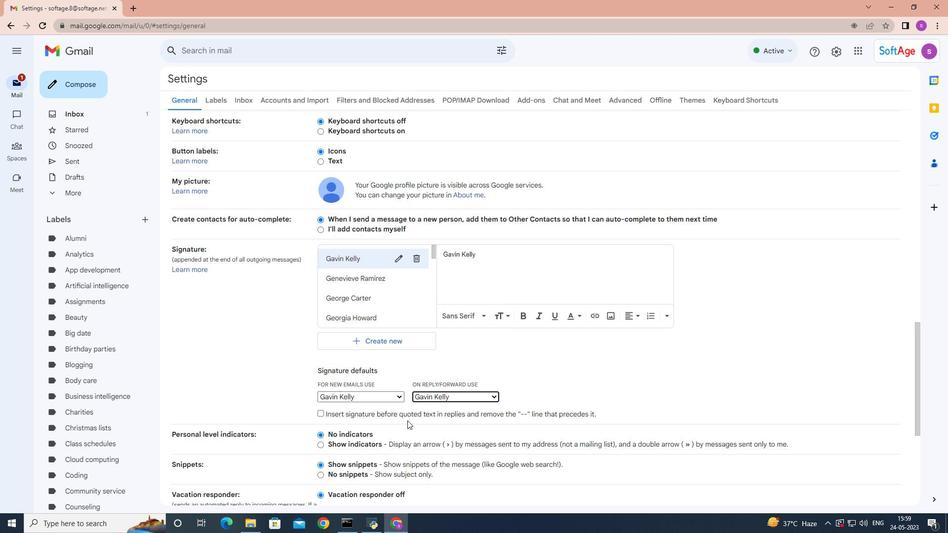 
Action: Mouse scrolled (408, 425) with delta (0, 0)
Screenshot: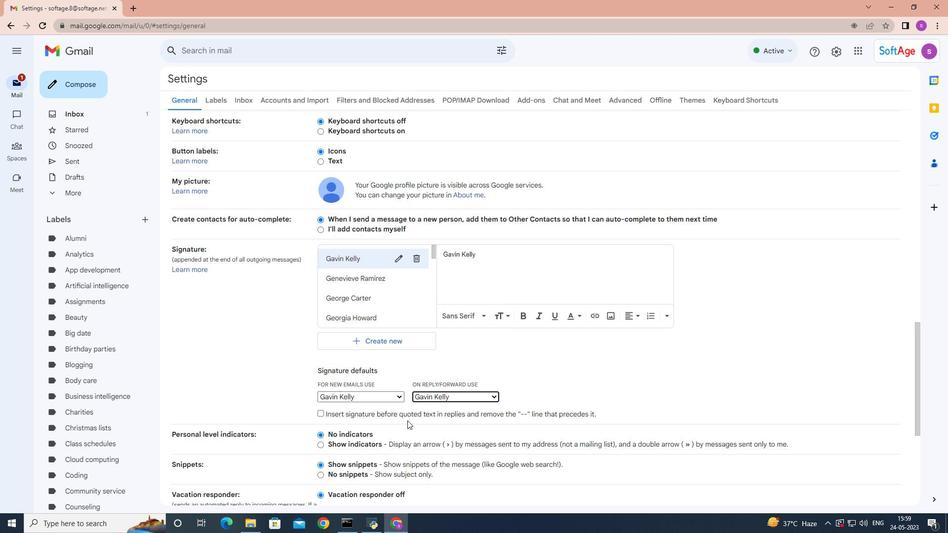 
Action: Mouse scrolled (408, 425) with delta (0, 0)
Screenshot: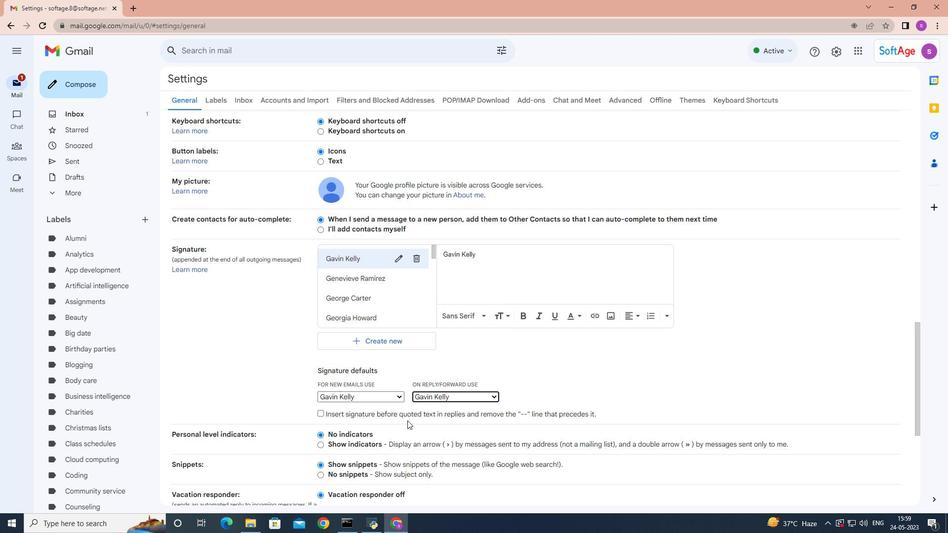 
Action: Mouse moved to (408, 426)
Screenshot: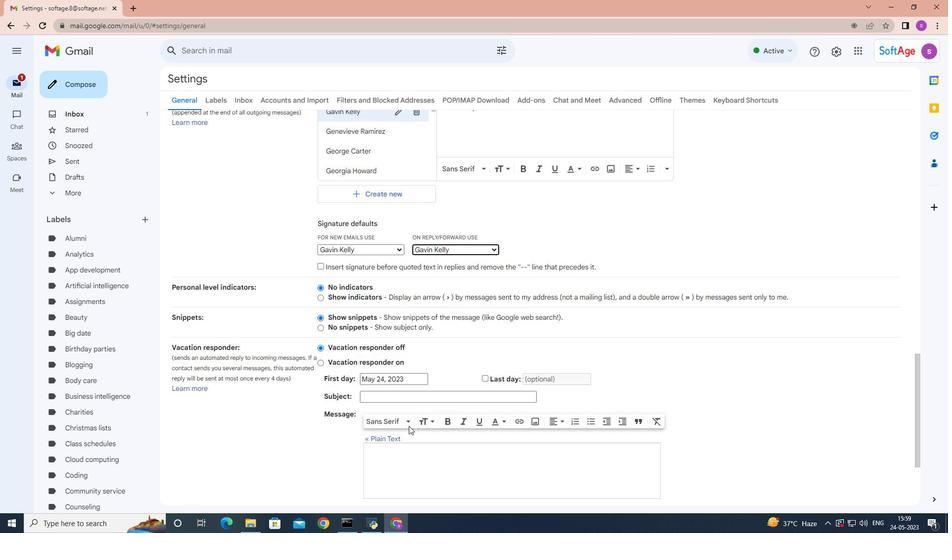 
Action: Mouse scrolled (408, 425) with delta (0, 0)
Screenshot: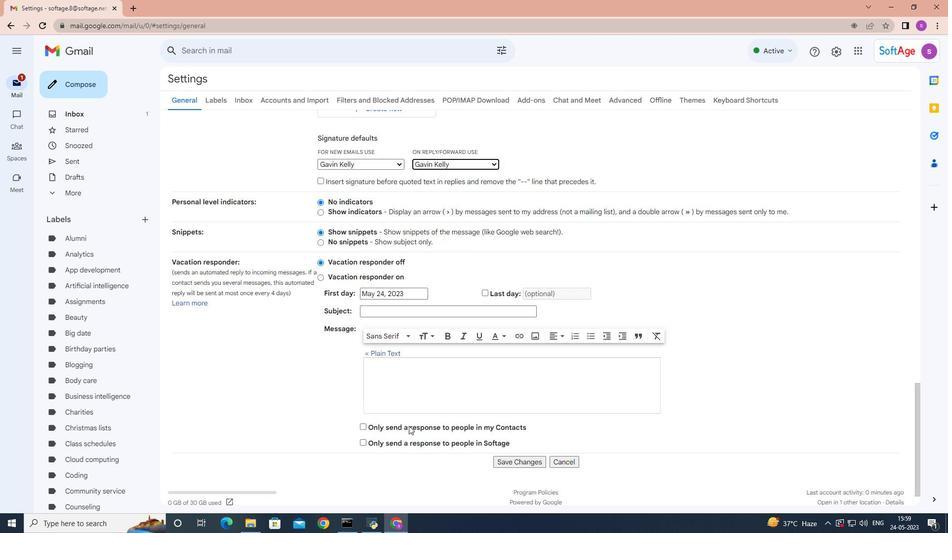 
Action: Mouse scrolled (408, 425) with delta (0, 0)
Screenshot: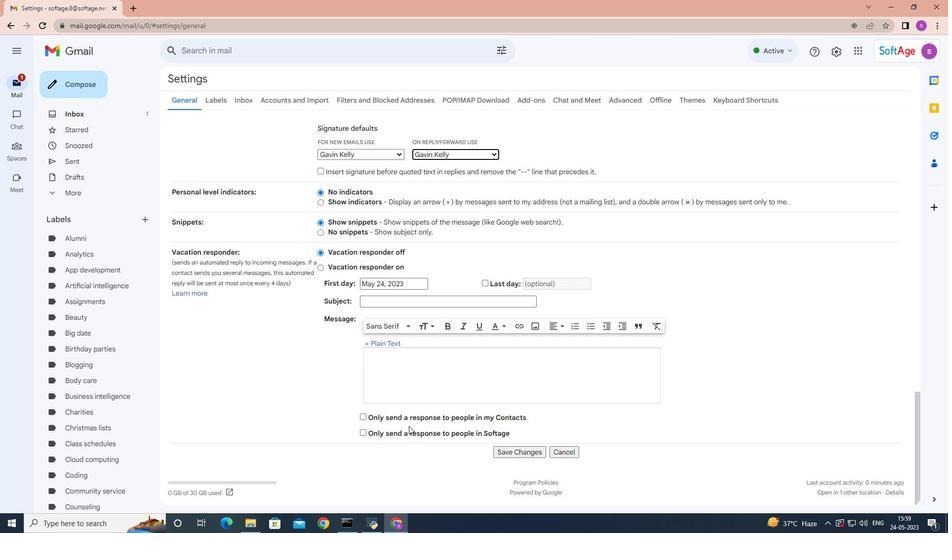 
Action: Mouse moved to (512, 453)
Screenshot: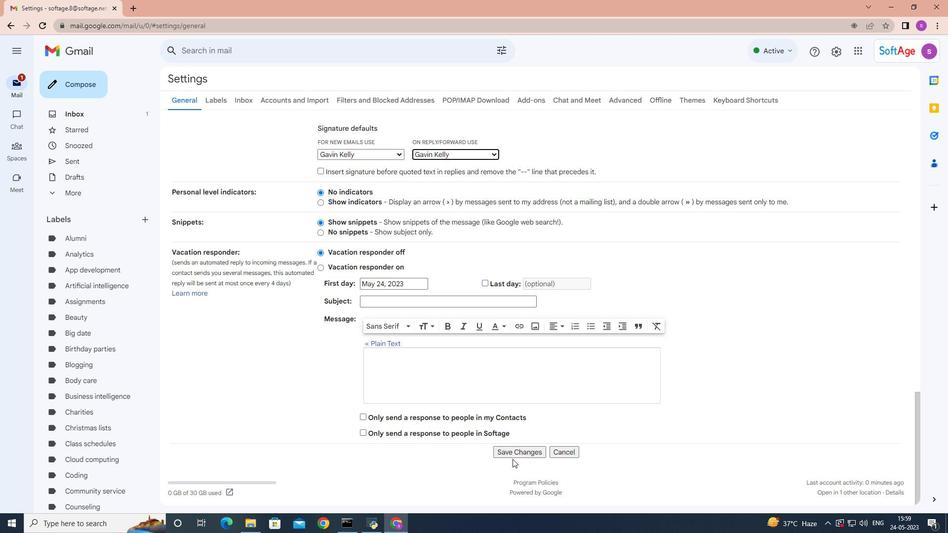 
Action: Mouse pressed left at (512, 453)
Screenshot: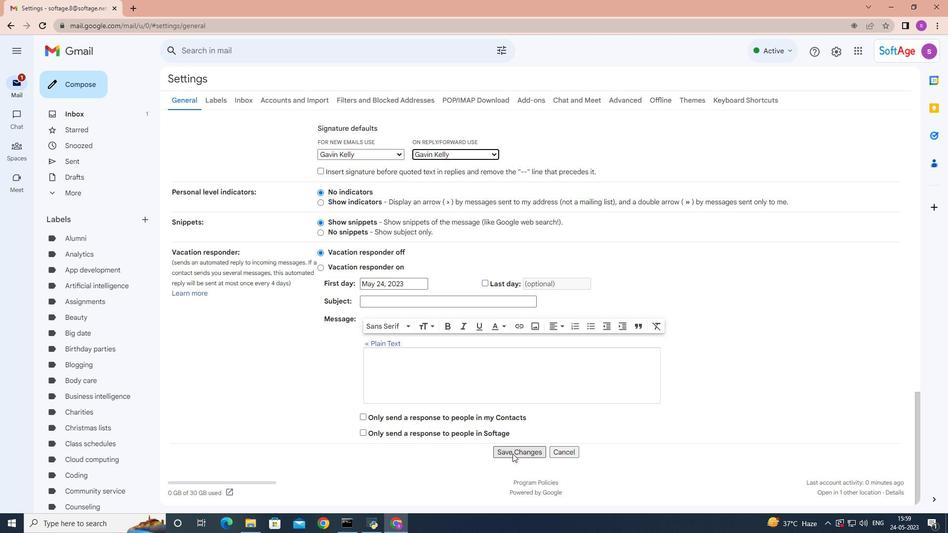 
Action: Mouse moved to (83, 89)
Screenshot: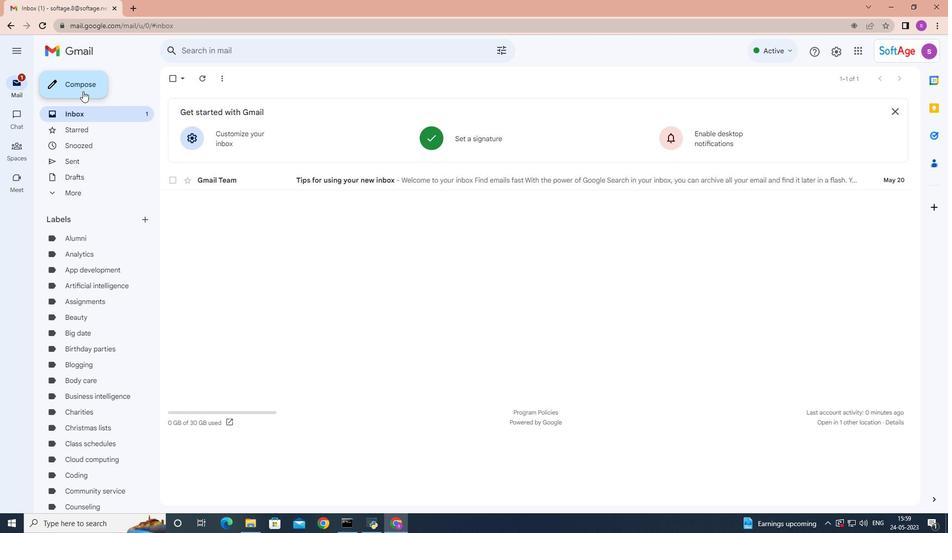 
Action: Mouse pressed left at (83, 89)
Screenshot: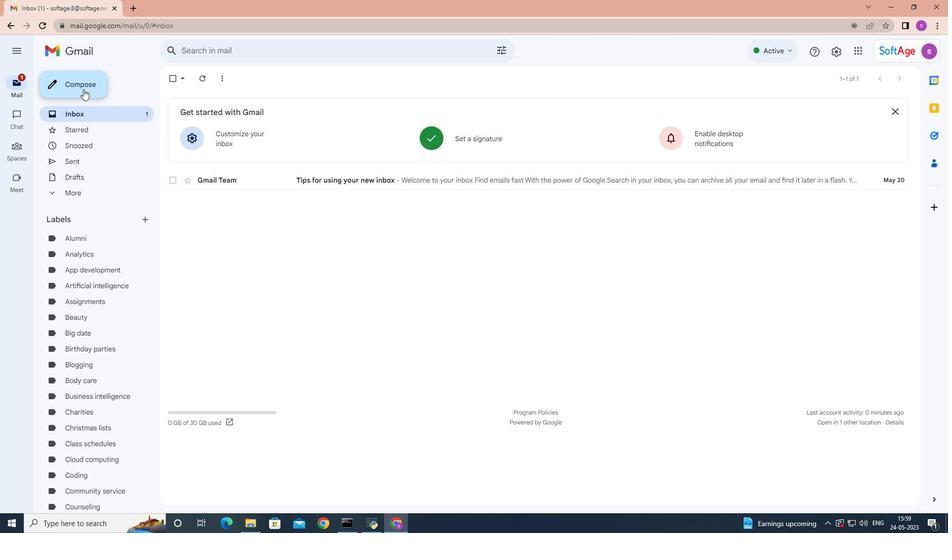 
Action: Mouse moved to (643, 256)
Screenshot: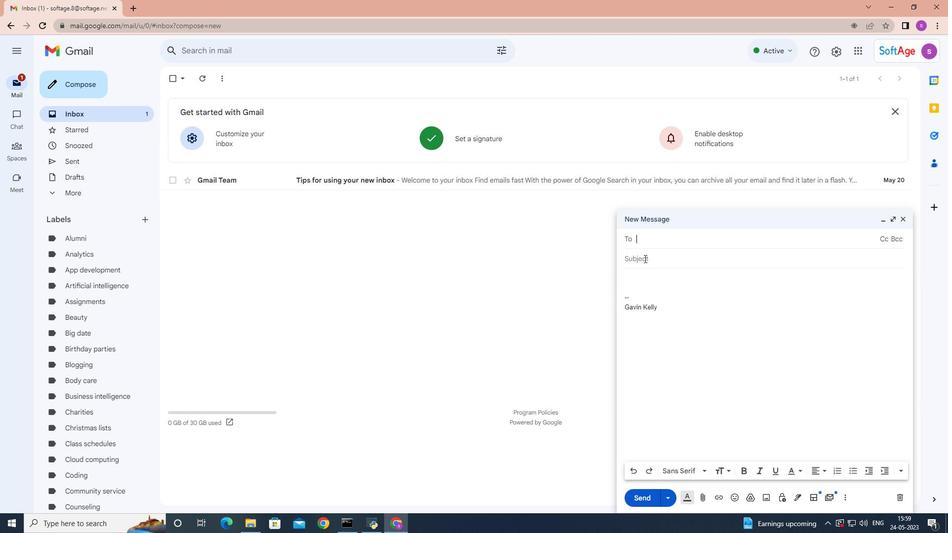 
Action: Mouse pressed left at (643, 256)
Screenshot: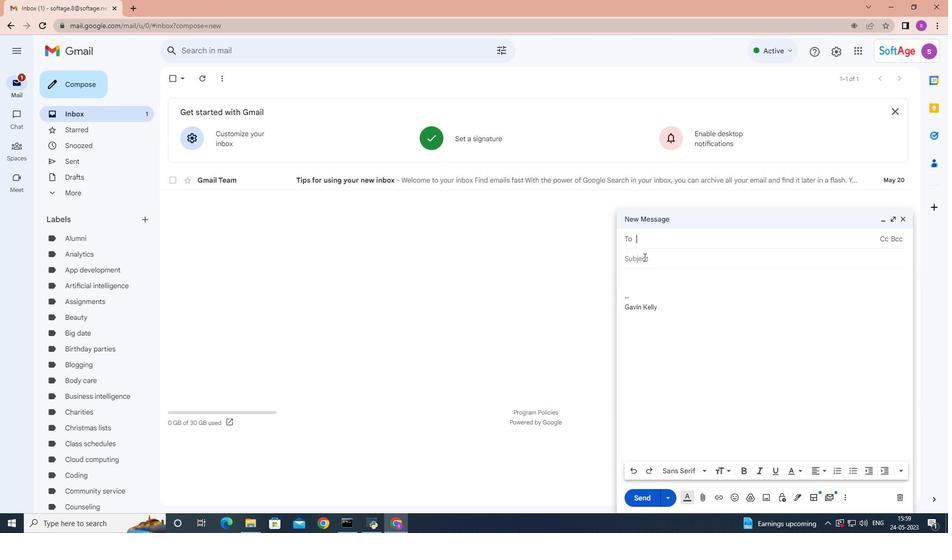 
Action: Mouse moved to (643, 259)
Screenshot: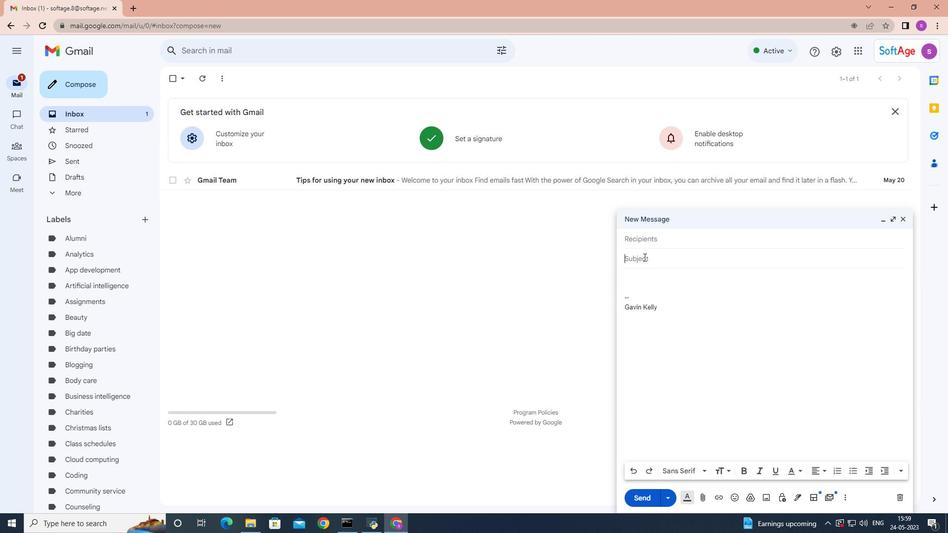 
Action: Key pressed <Key.shift>Update<Key.space>on<Key.space>a<Key.space>performance<Key.space>review<Key.space>
Screenshot: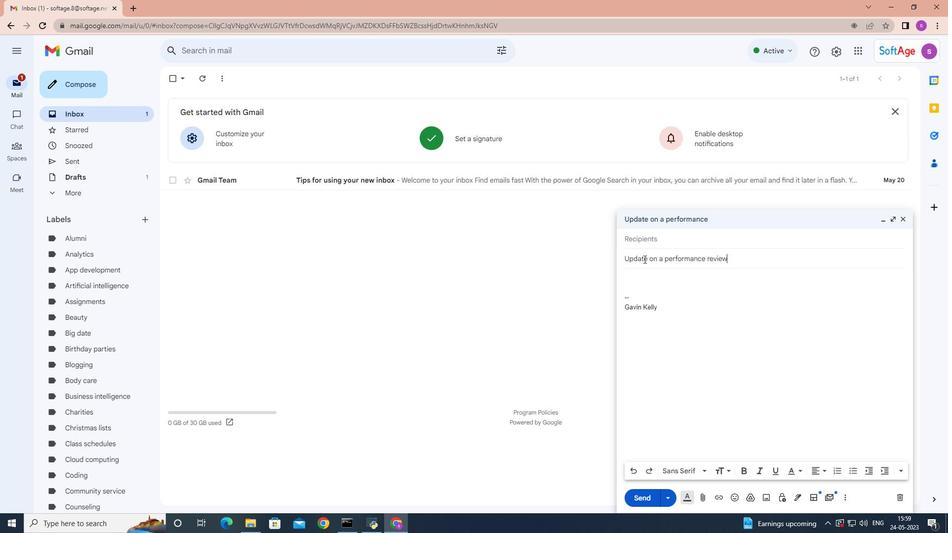 
Action: Mouse moved to (637, 268)
Screenshot: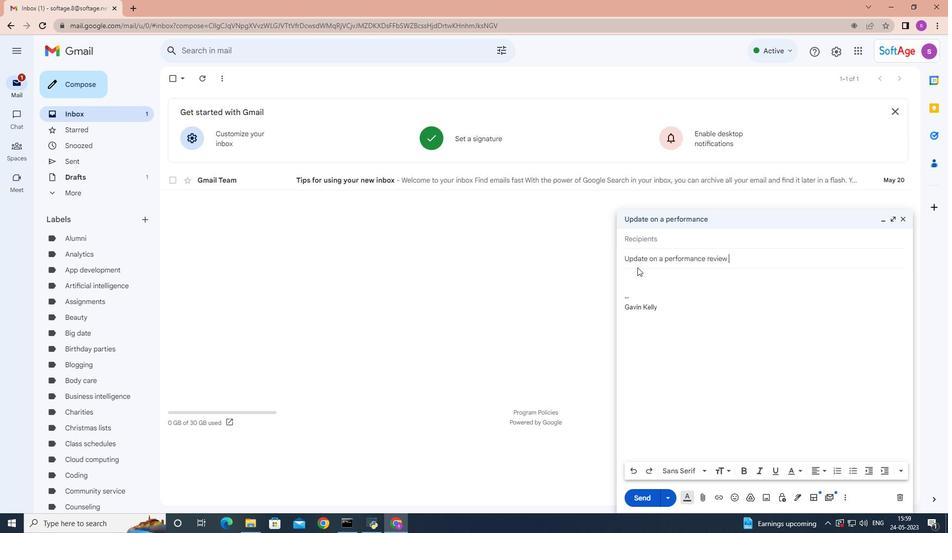 
Action: Mouse pressed left at (637, 268)
Screenshot: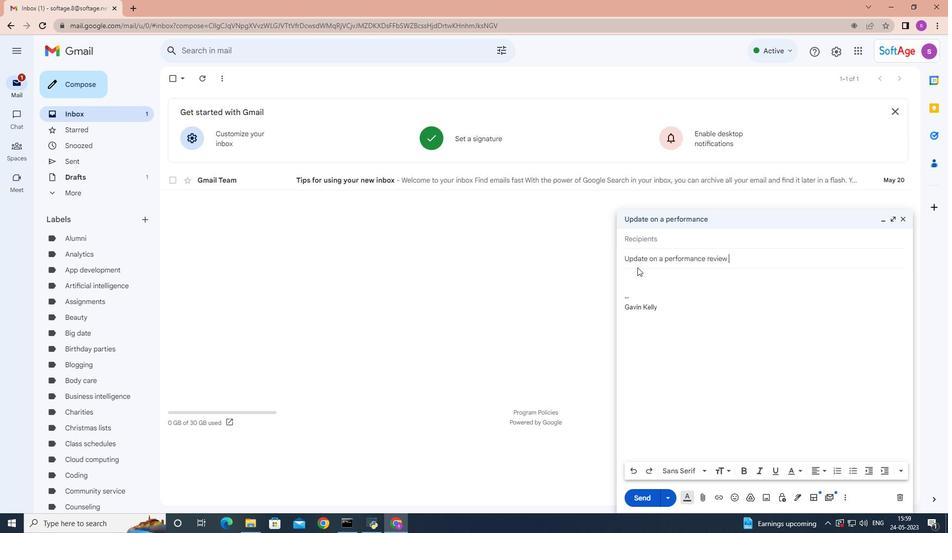 
Action: Mouse moved to (636, 277)
Screenshot: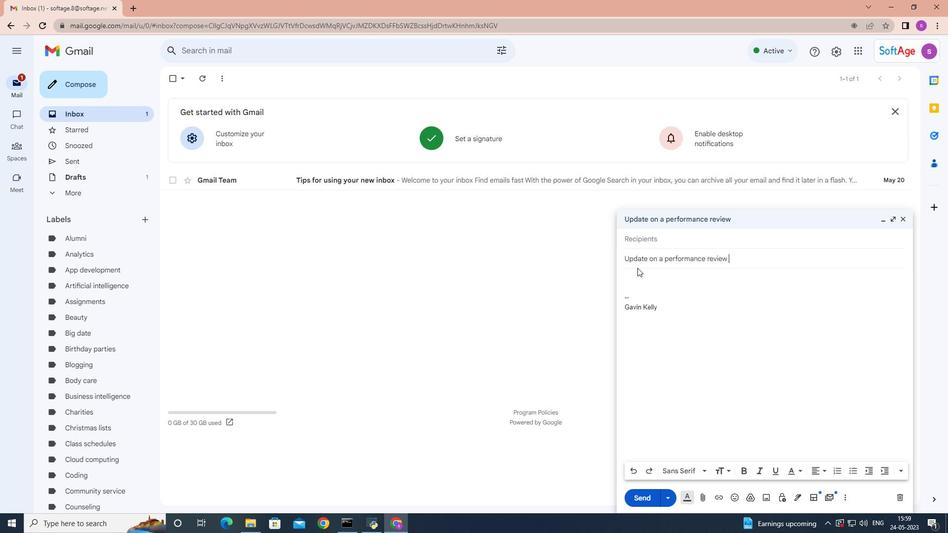 
Action: Mouse pressed left at (636, 277)
Screenshot: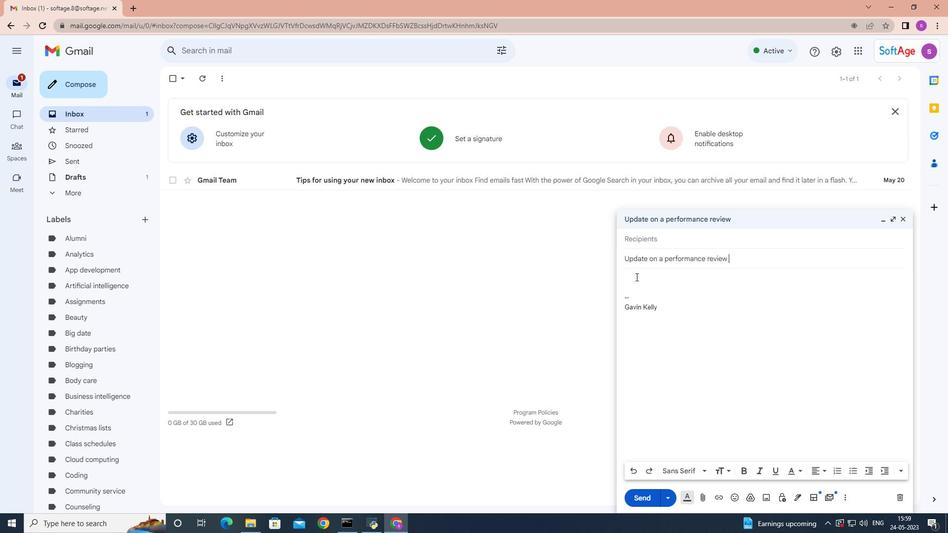 
Action: Key pressed <Key.shift><Key.shift><Key.shift><Key.shift><Key.shift>We<Key.space>need<Key.space>to<Key.space>foo<Key.backspace>llow<Key.space>up<Key.space>with<Key.space>the<Key.space>vendor<Key.space>on<Key.space>the<Key.space>delayed<Key.space>shipment<Key.space>of<Key.space>the<Key.space>products.
Screenshot: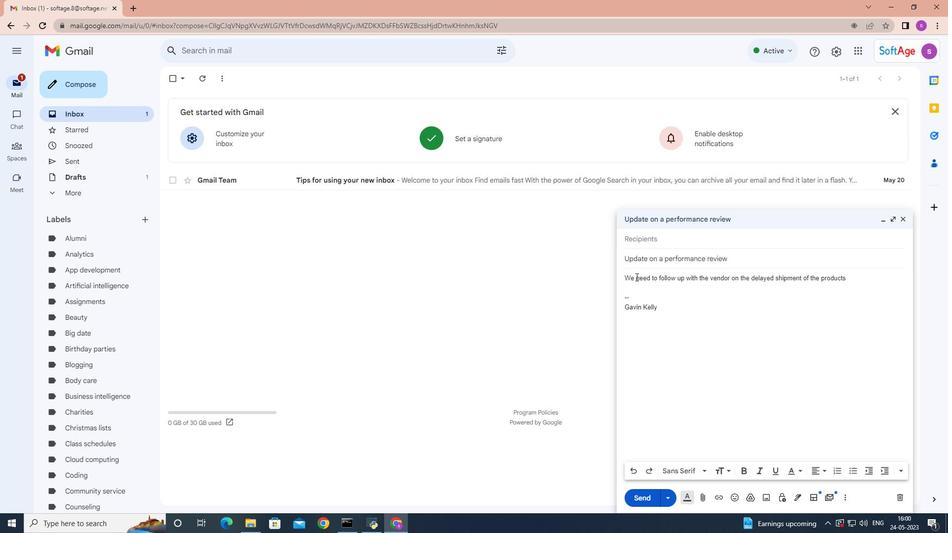 
Action: Mouse moved to (644, 239)
Screenshot: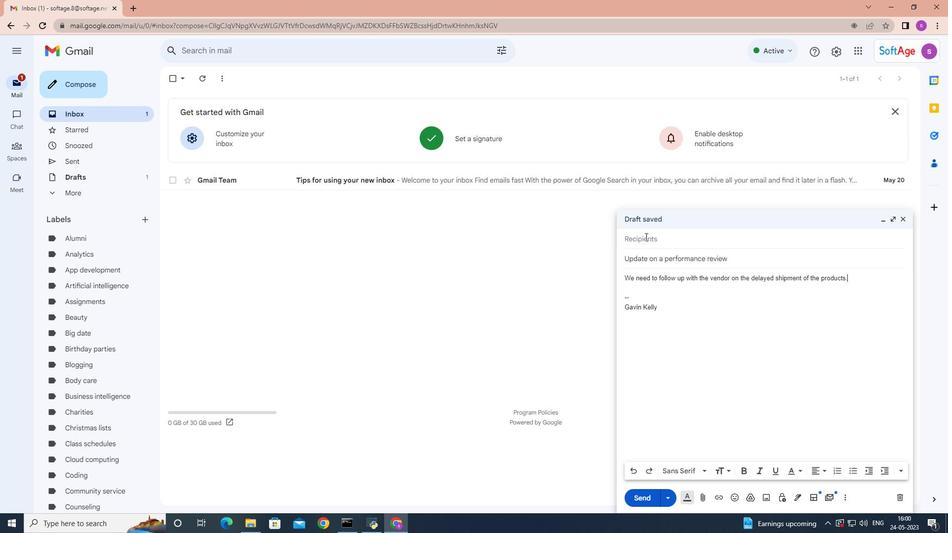 
Action: Mouse pressed left at (644, 239)
Screenshot: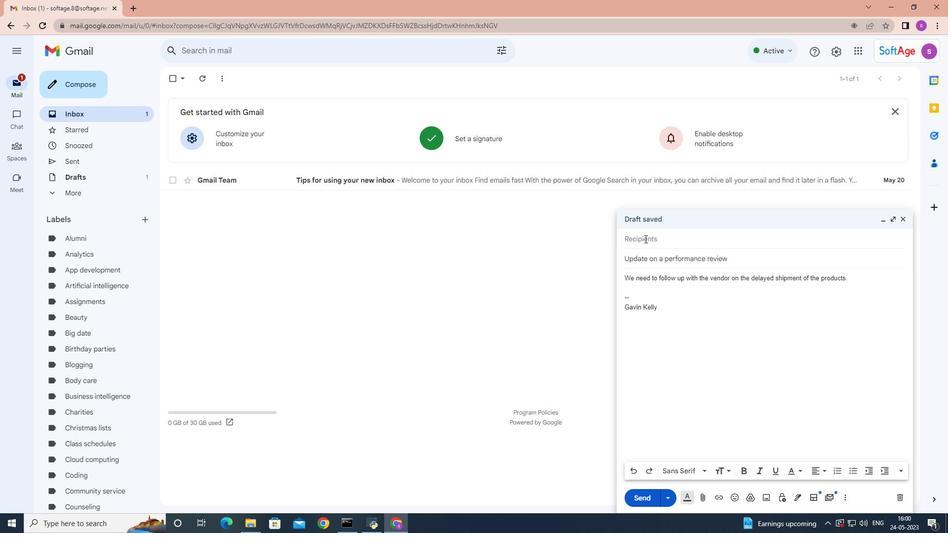 
Action: Key pressed softage.1
Screenshot: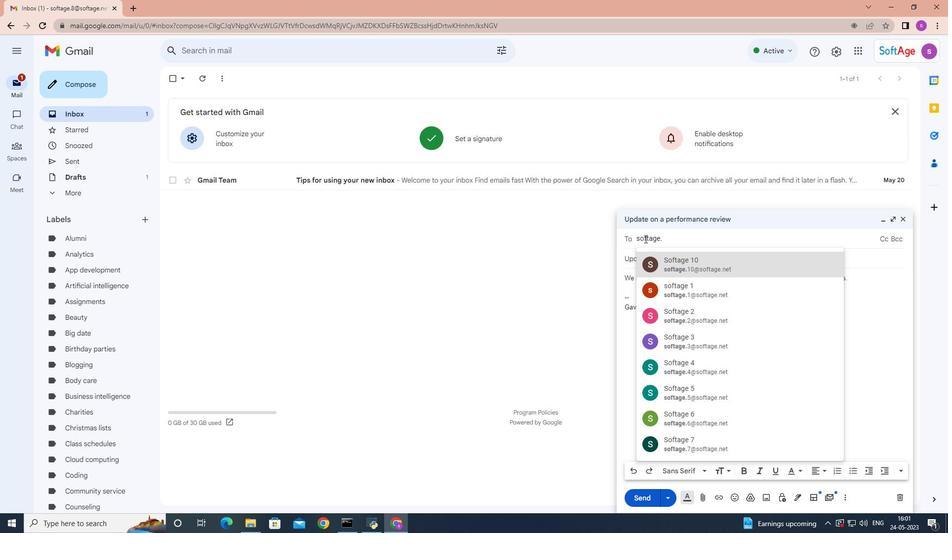 
Action: Mouse moved to (680, 289)
Screenshot: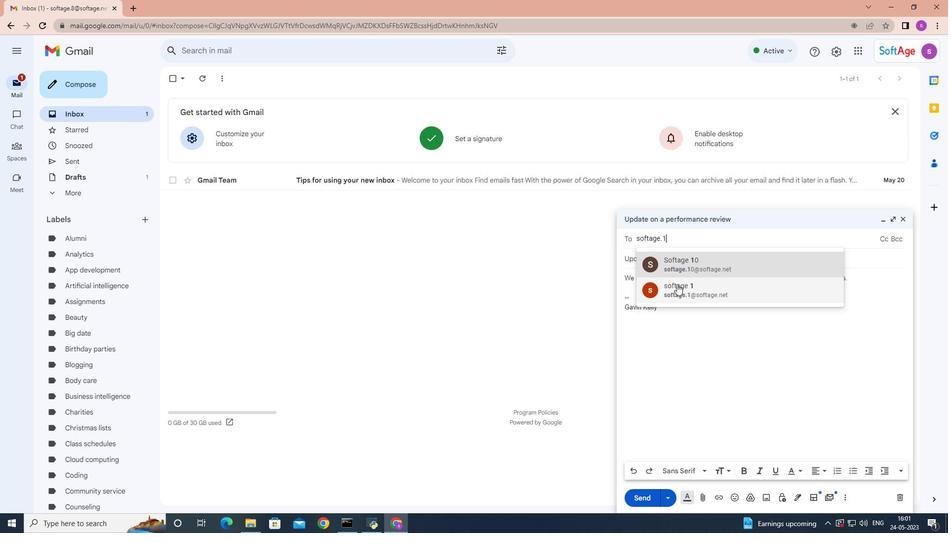 
Action: Mouse pressed left at (680, 289)
Screenshot: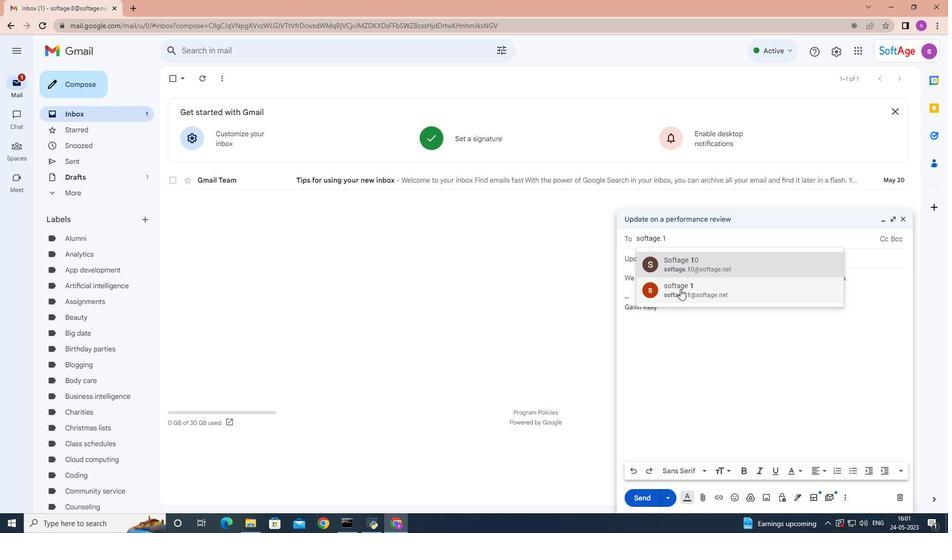 
Action: Mouse moved to (719, 243)
Screenshot: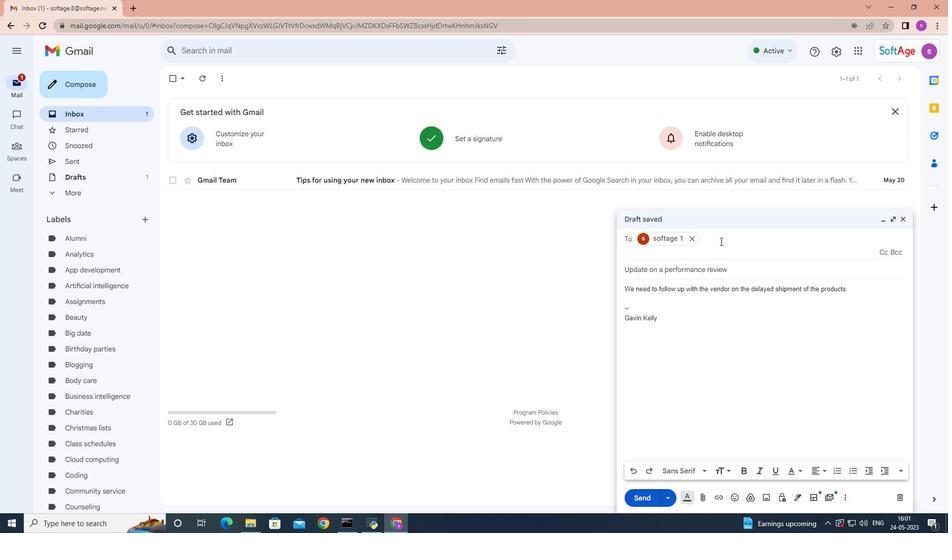 
Action: Key pressed softage.2
Screenshot: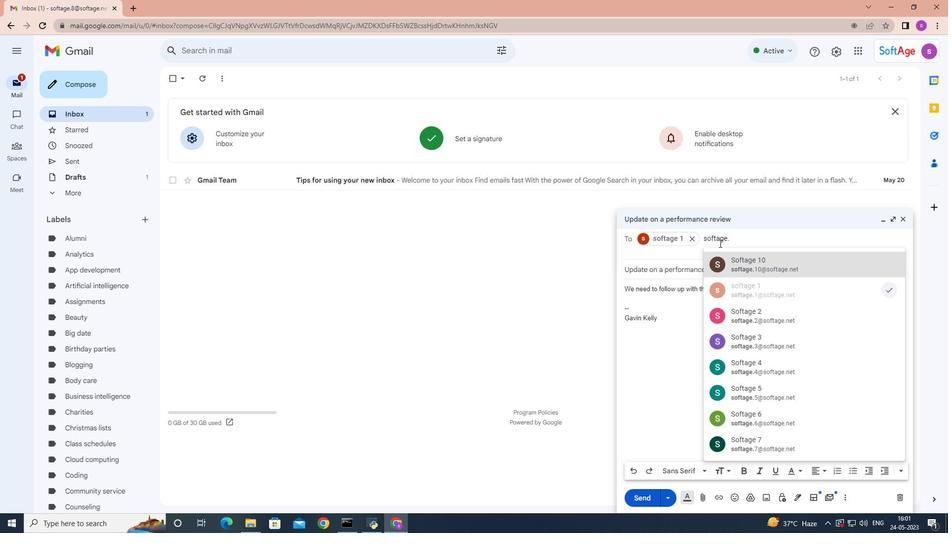 
Action: Mouse moved to (779, 265)
Screenshot: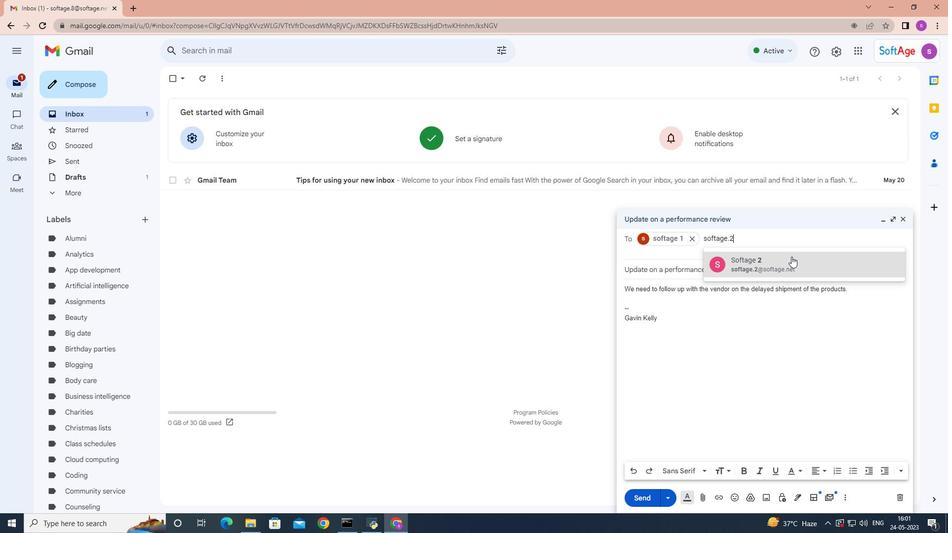 
Action: Mouse pressed left at (779, 265)
Screenshot: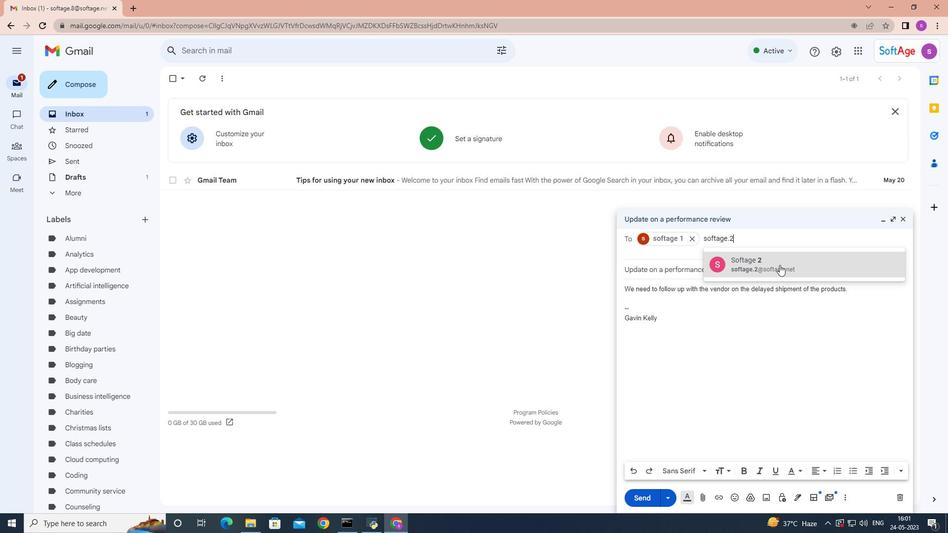 
Action: Mouse moved to (835, 333)
Screenshot: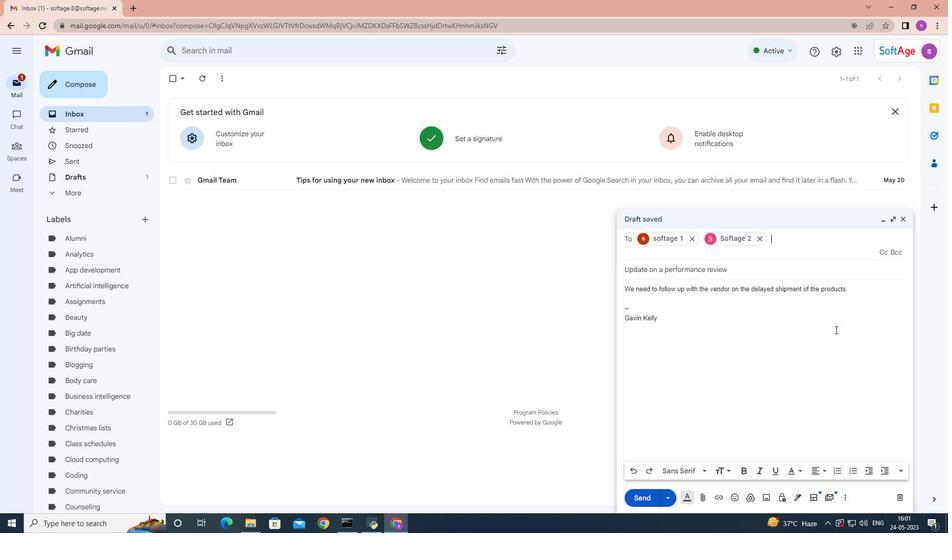 
